 Task: Find connections with filter location Siwāna with filter topic #Mentoringwith filter profile language English with filter current company Gates Corporation with filter school ST MARKS PUBLIC SCHOOL with filter industry Specialty Trade Contractors with filter service category Consulting with filter keywords title Team Leader
Action: Mouse moved to (551, 79)
Screenshot: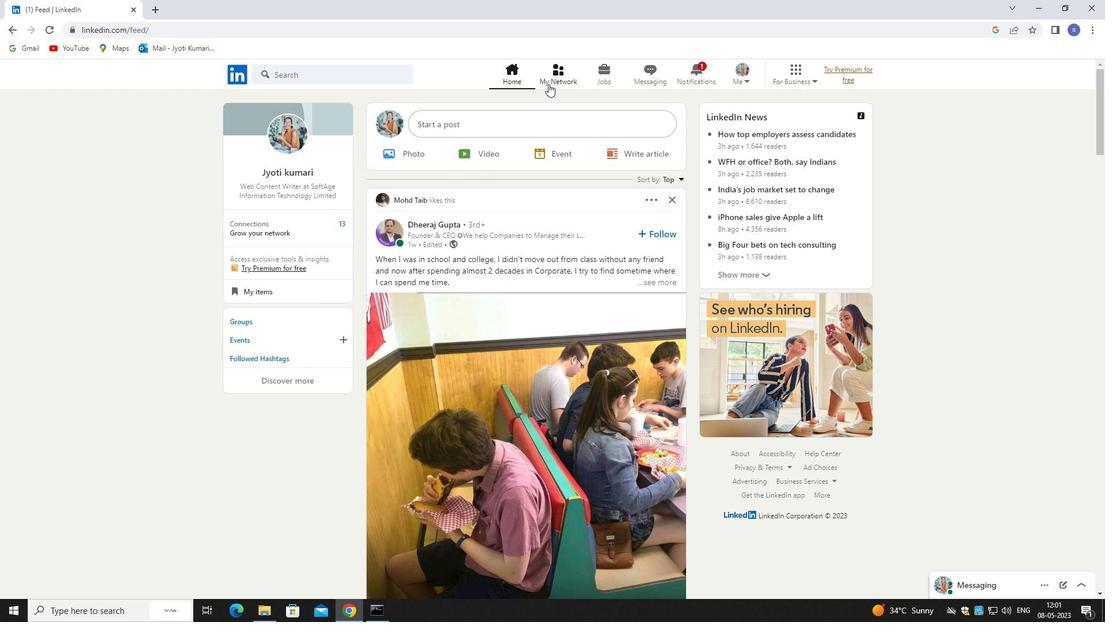 
Action: Mouse pressed left at (551, 79)
Screenshot: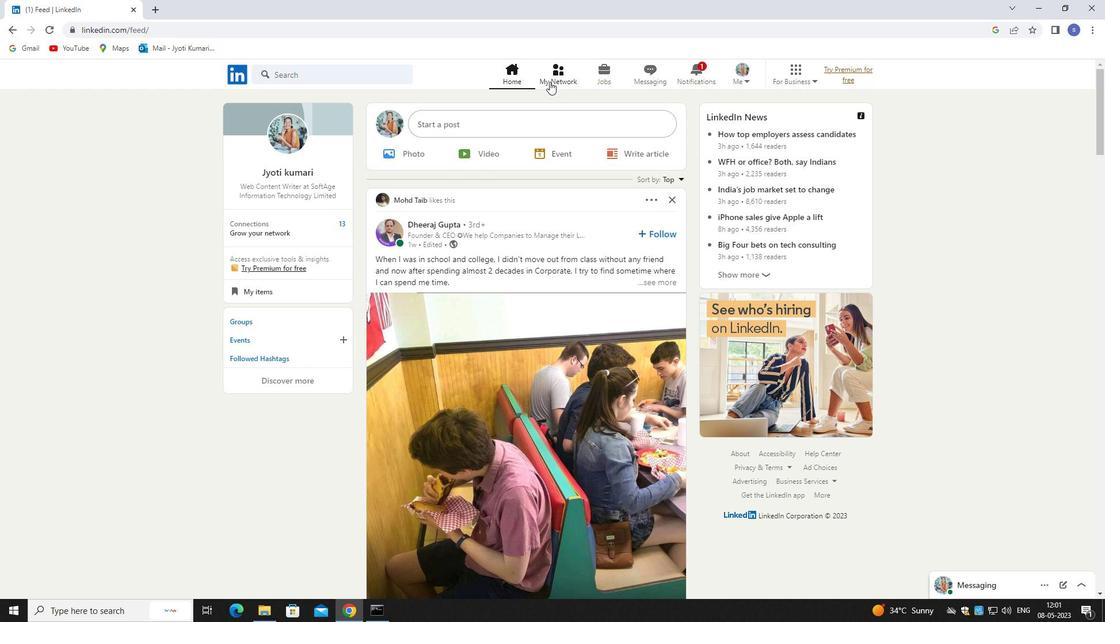 
Action: Mouse pressed left at (551, 79)
Screenshot: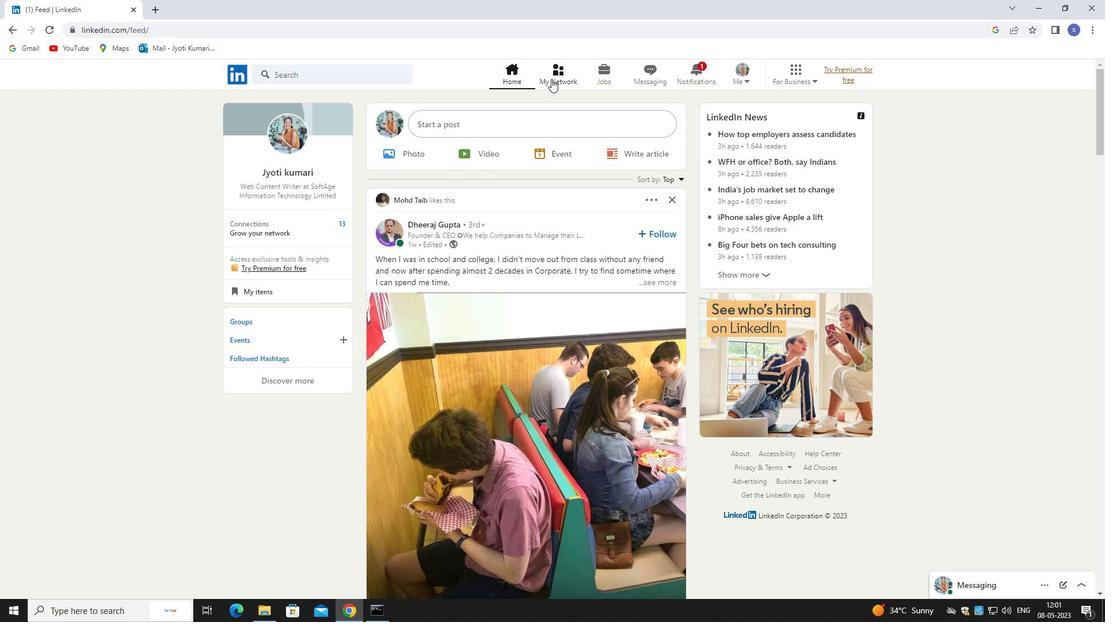 
Action: Mouse moved to (308, 141)
Screenshot: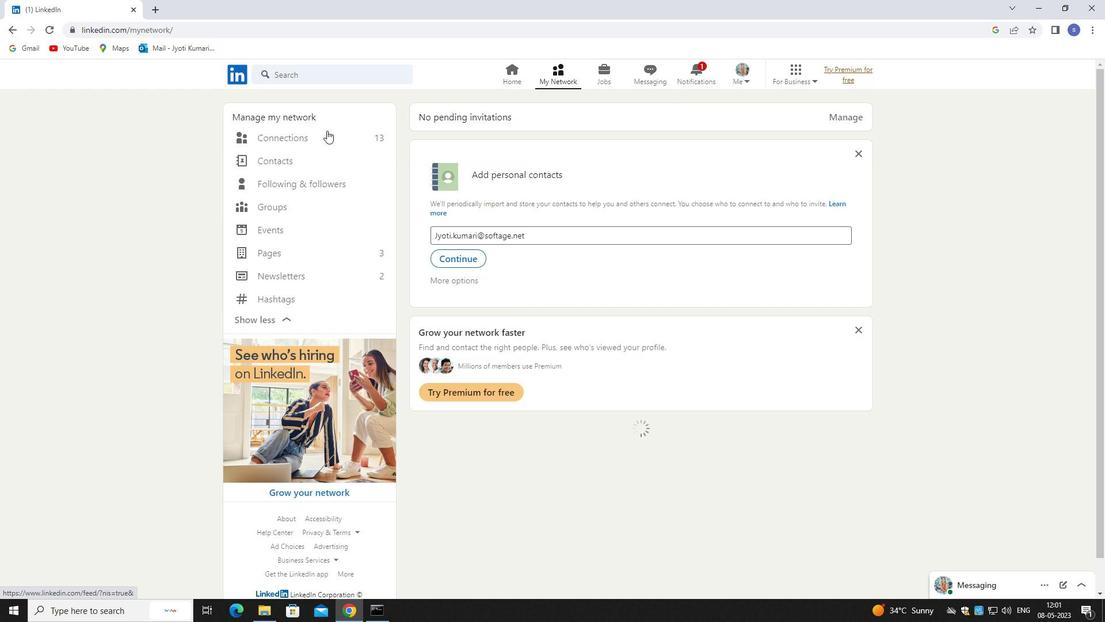 
Action: Mouse pressed left at (308, 141)
Screenshot: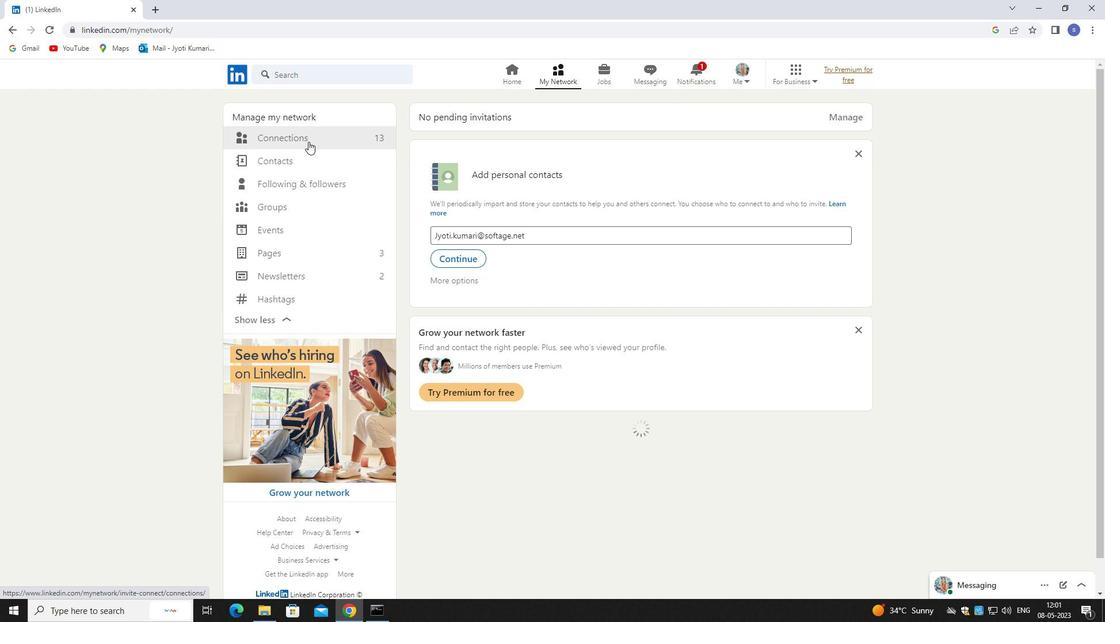 
Action: Mouse pressed left at (308, 141)
Screenshot: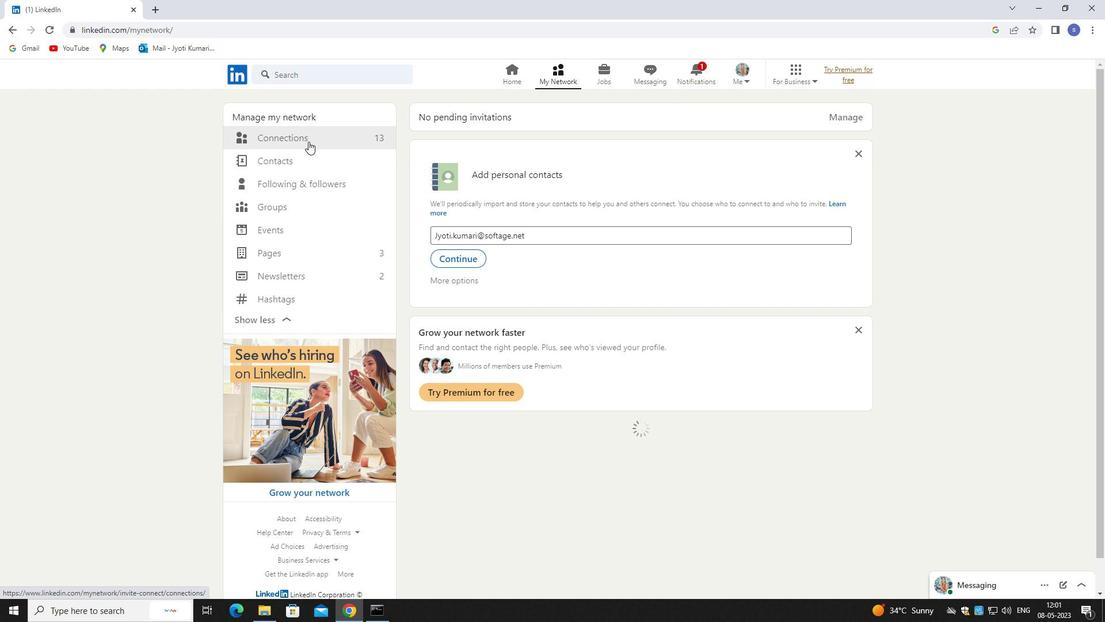 
Action: Mouse moved to (627, 137)
Screenshot: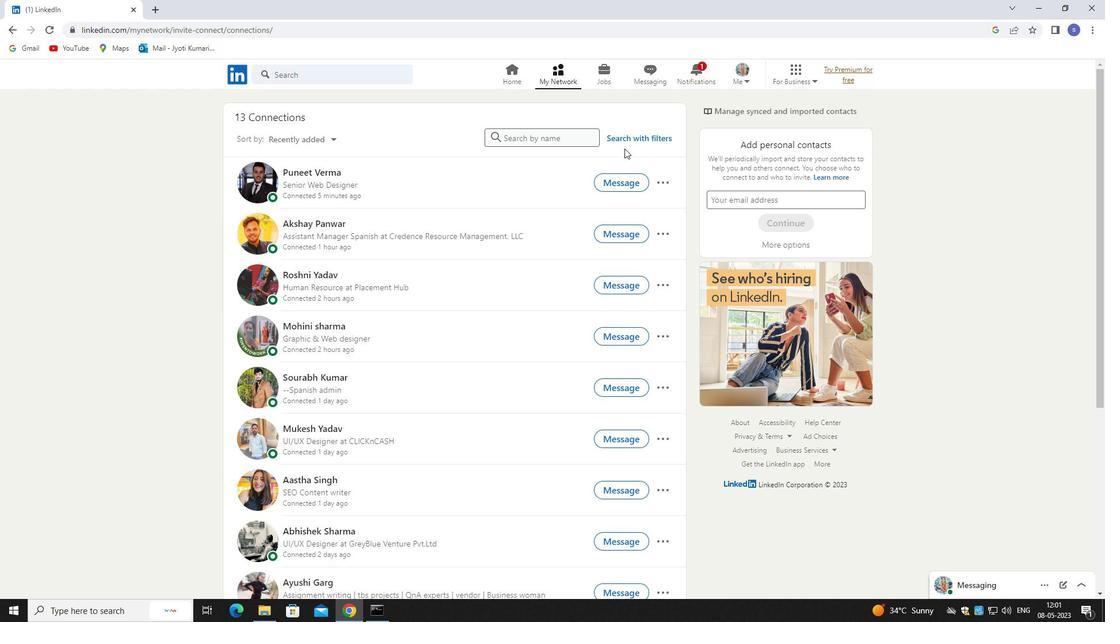 
Action: Mouse pressed left at (627, 137)
Screenshot: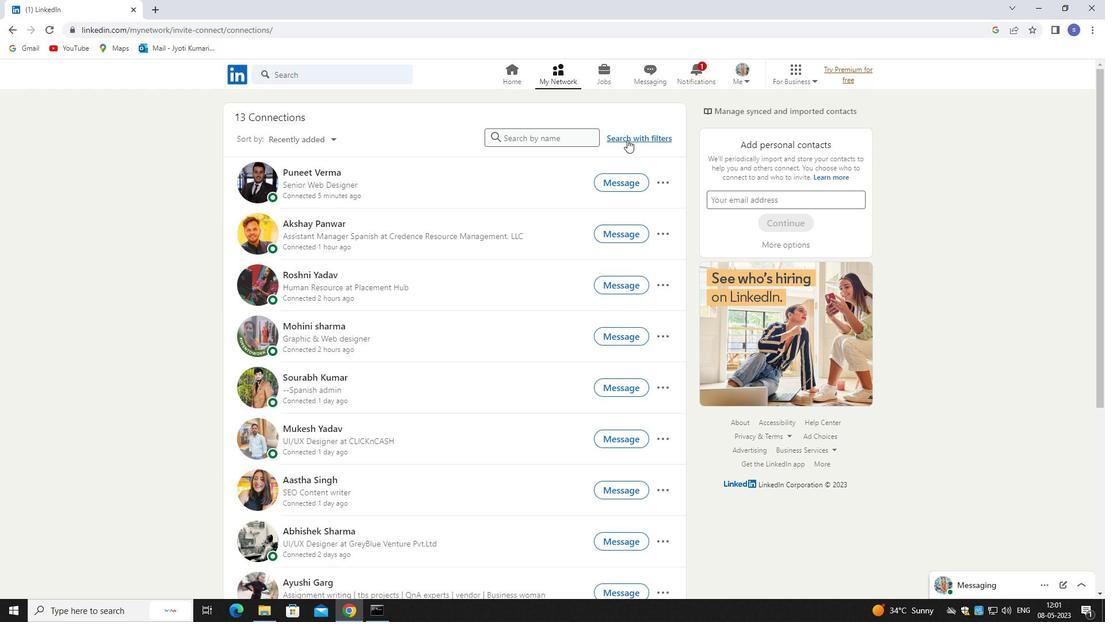 
Action: Mouse moved to (585, 105)
Screenshot: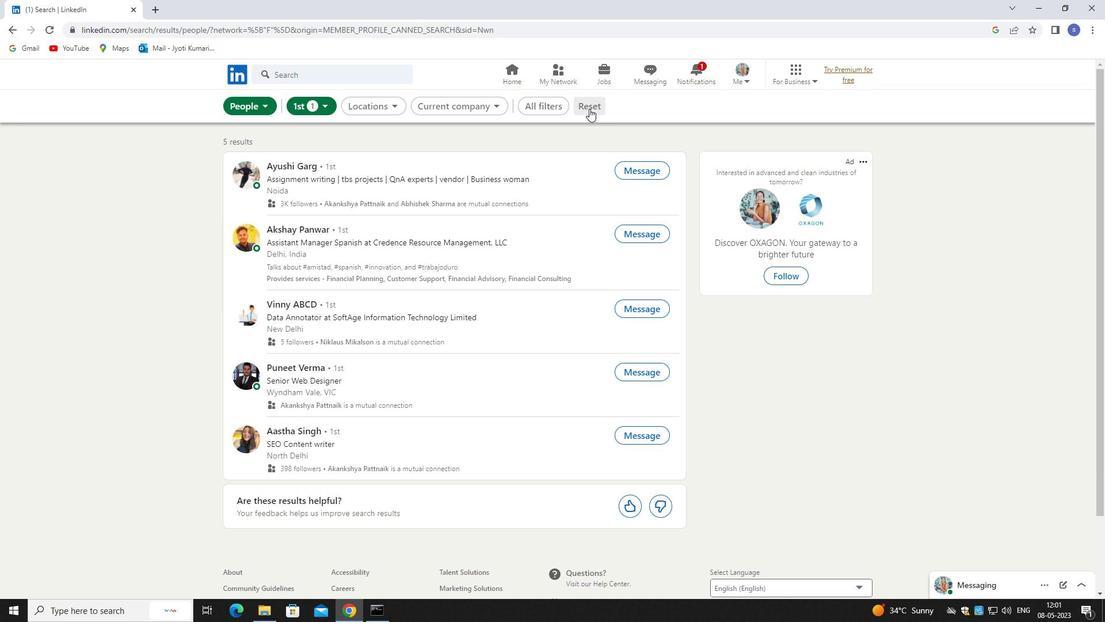 
Action: Mouse pressed left at (585, 105)
Screenshot: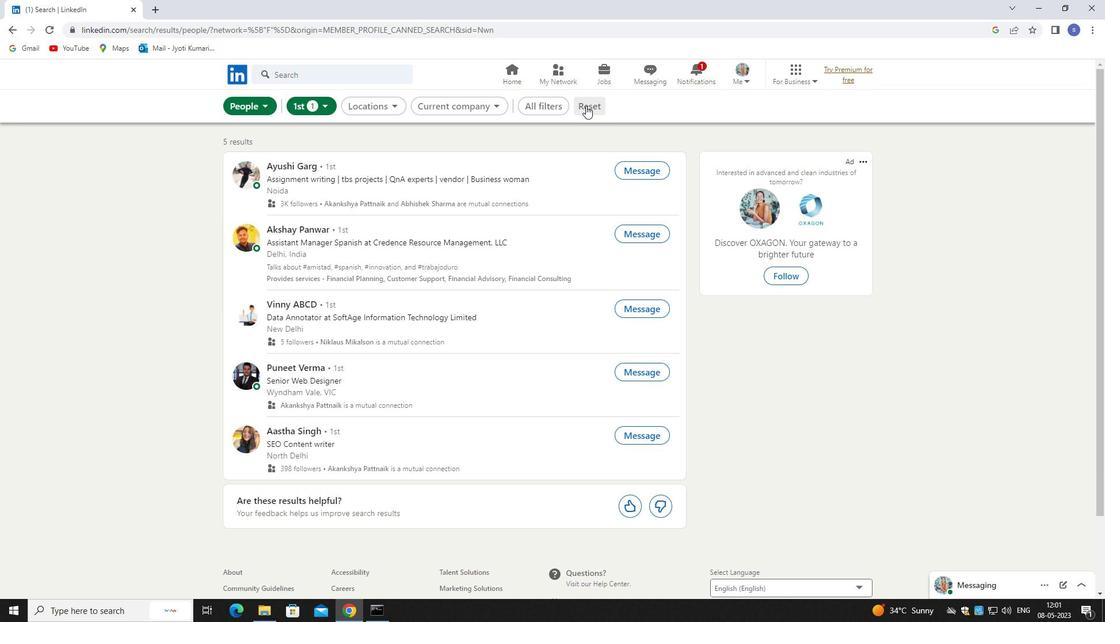 
Action: Mouse moved to (576, 103)
Screenshot: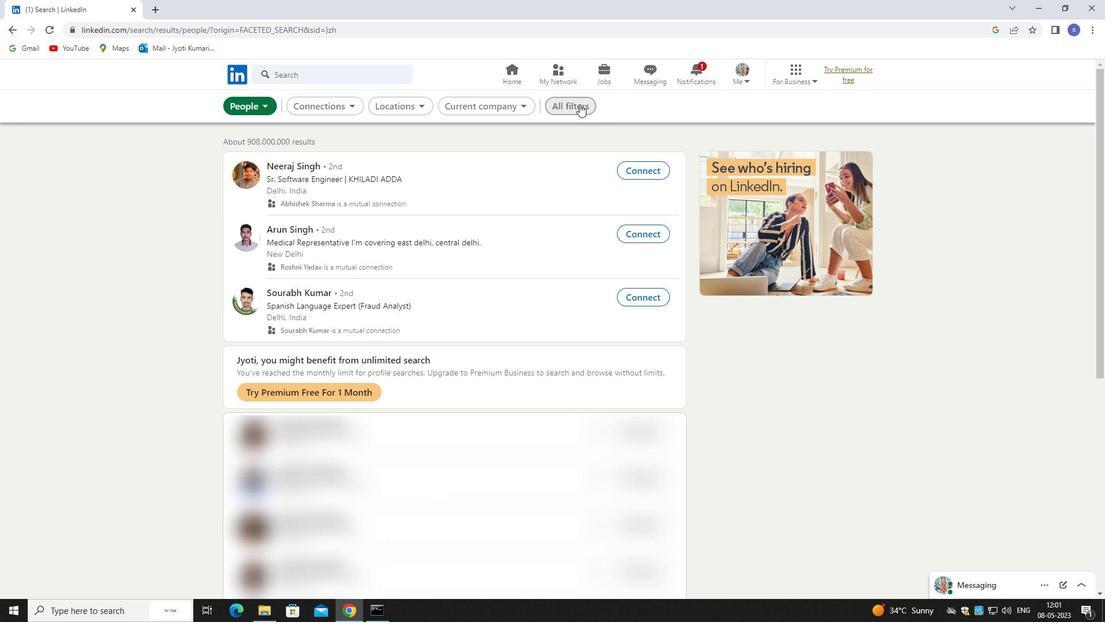 
Action: Mouse pressed left at (576, 103)
Screenshot: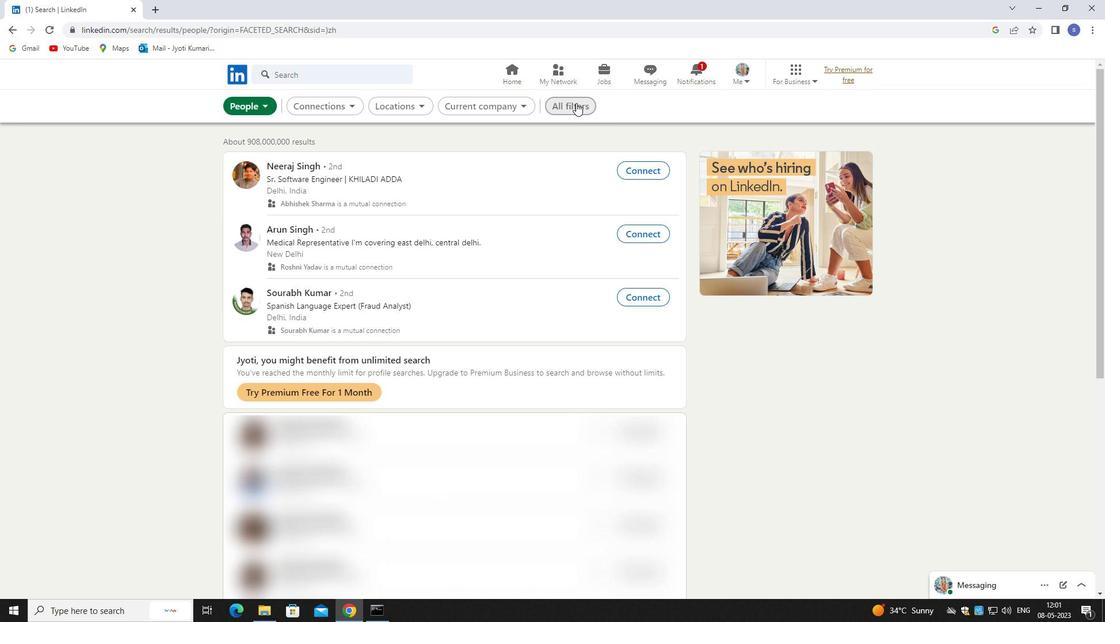 
Action: Mouse moved to (982, 447)
Screenshot: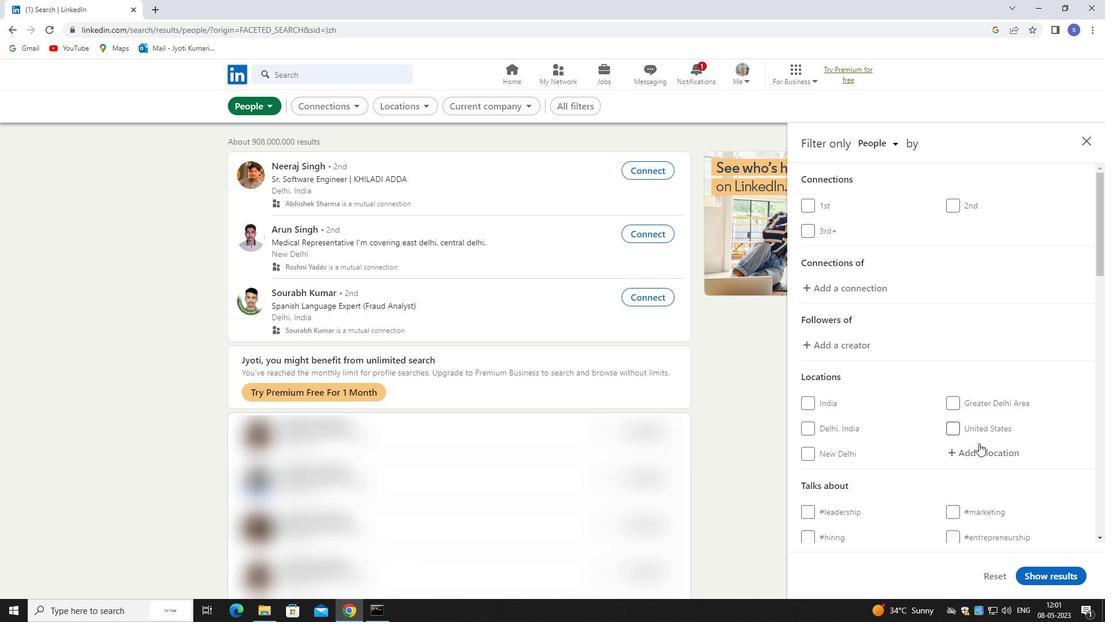 
Action: Mouse pressed left at (982, 447)
Screenshot: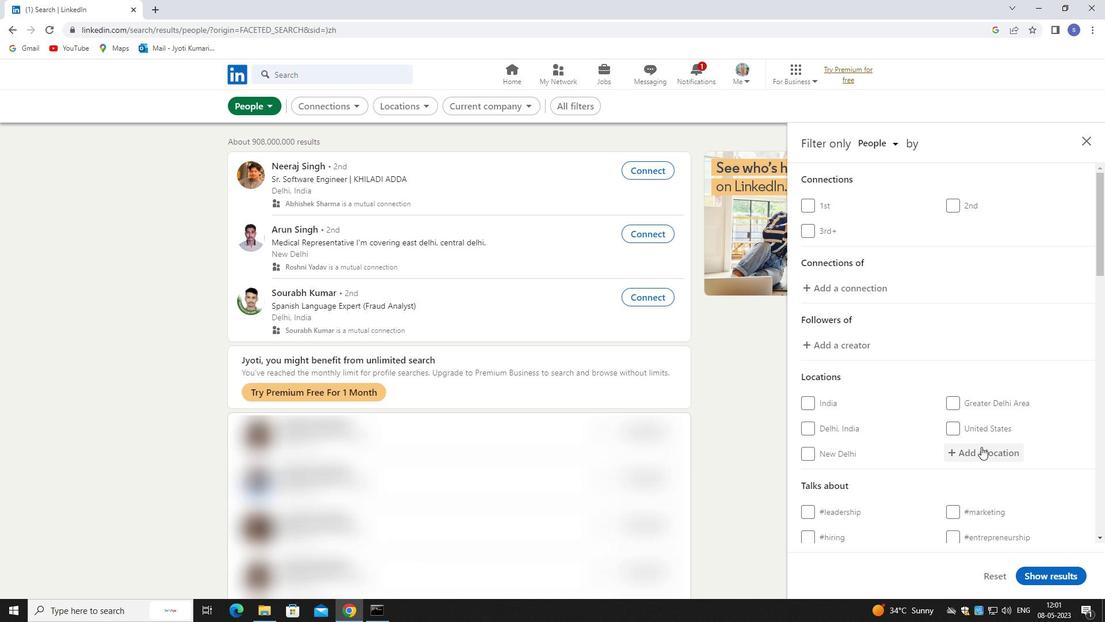
Action: Mouse moved to (888, 443)
Screenshot: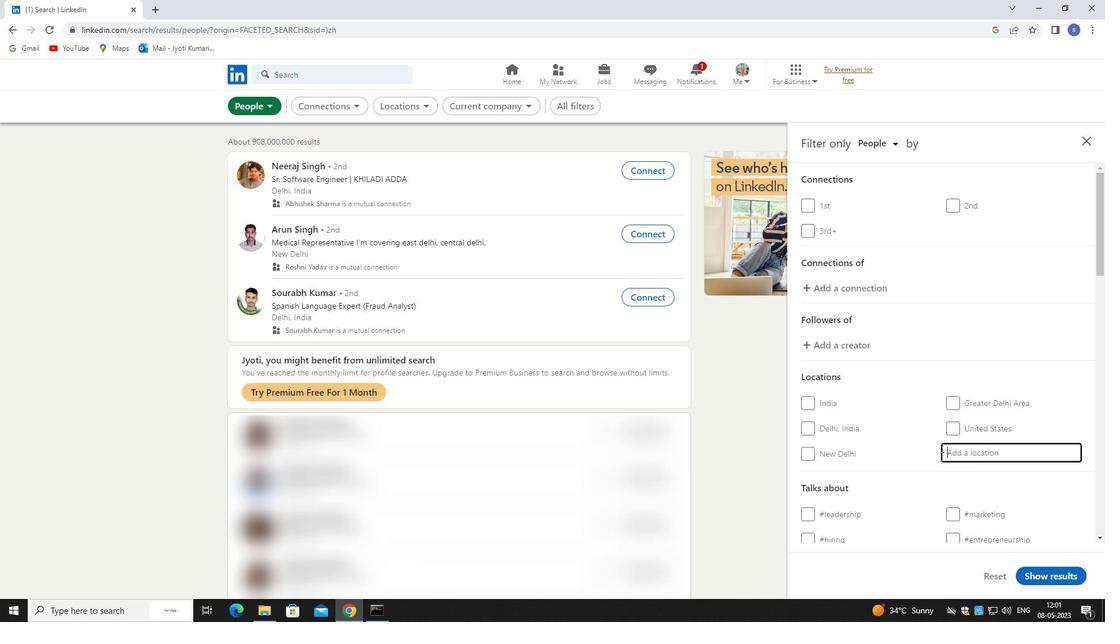 
Action: Key pressed siwn<Key.backspace>ana
Screenshot: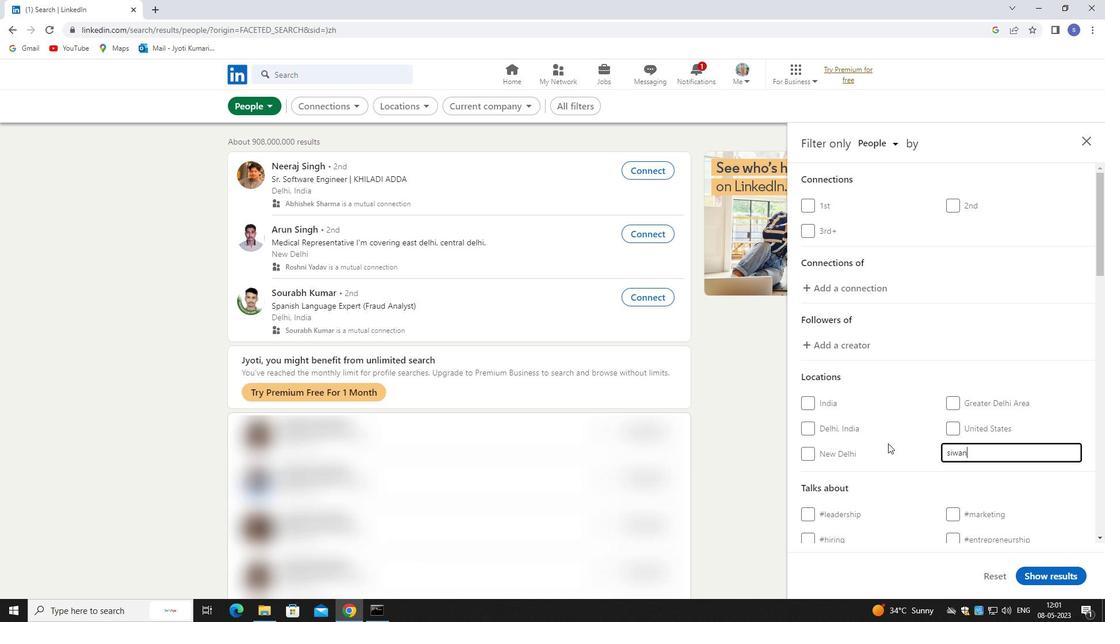 
Action: Mouse moved to (884, 475)
Screenshot: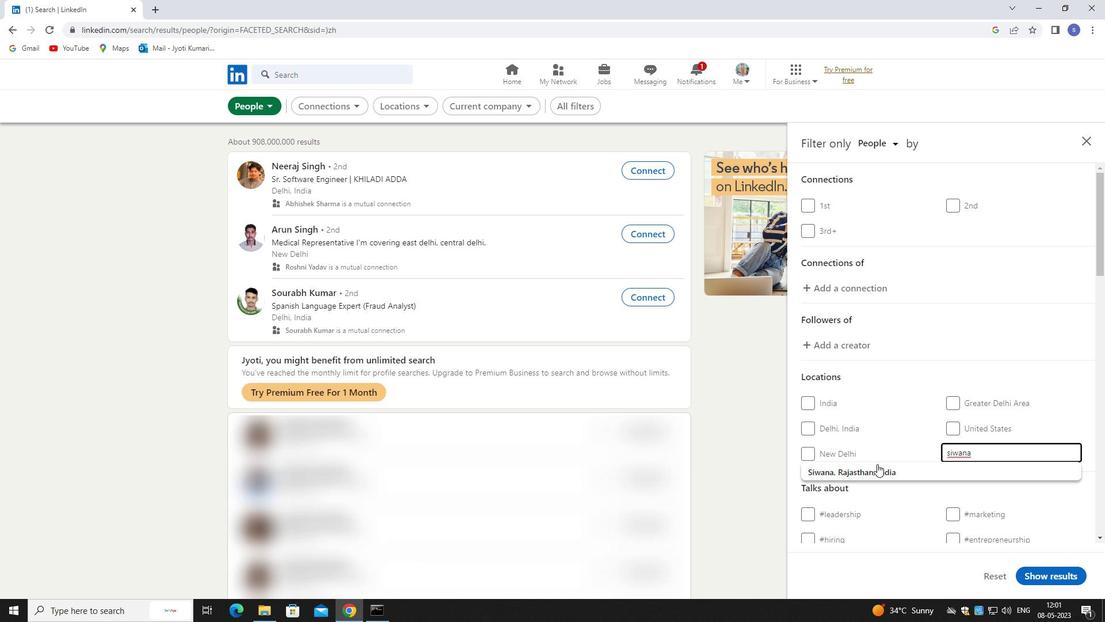 
Action: Mouse pressed left at (884, 475)
Screenshot: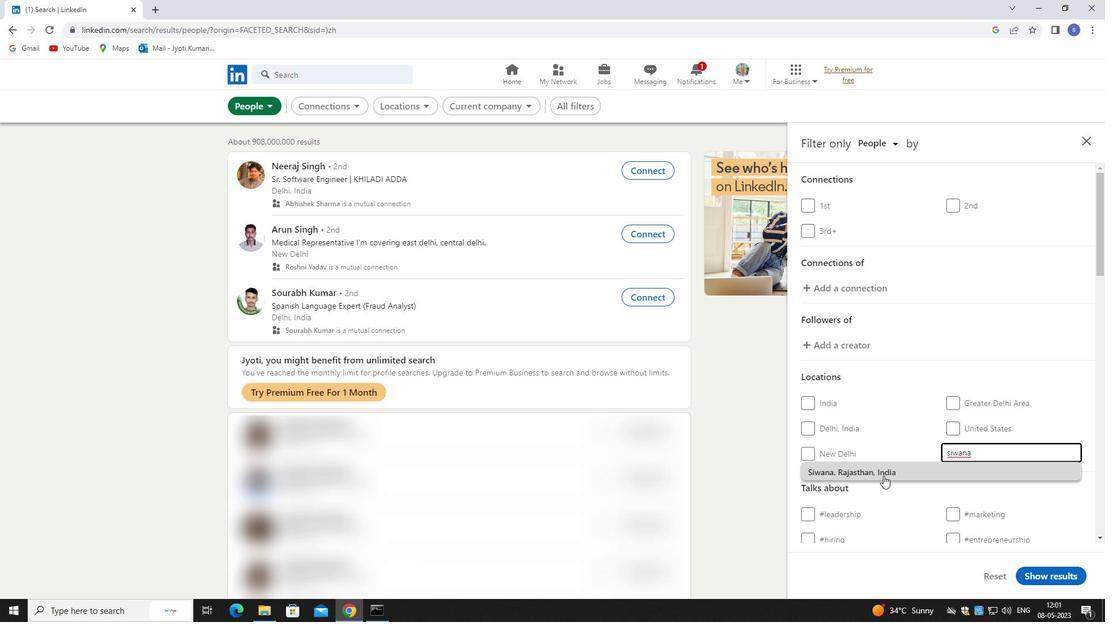
Action: Mouse moved to (895, 461)
Screenshot: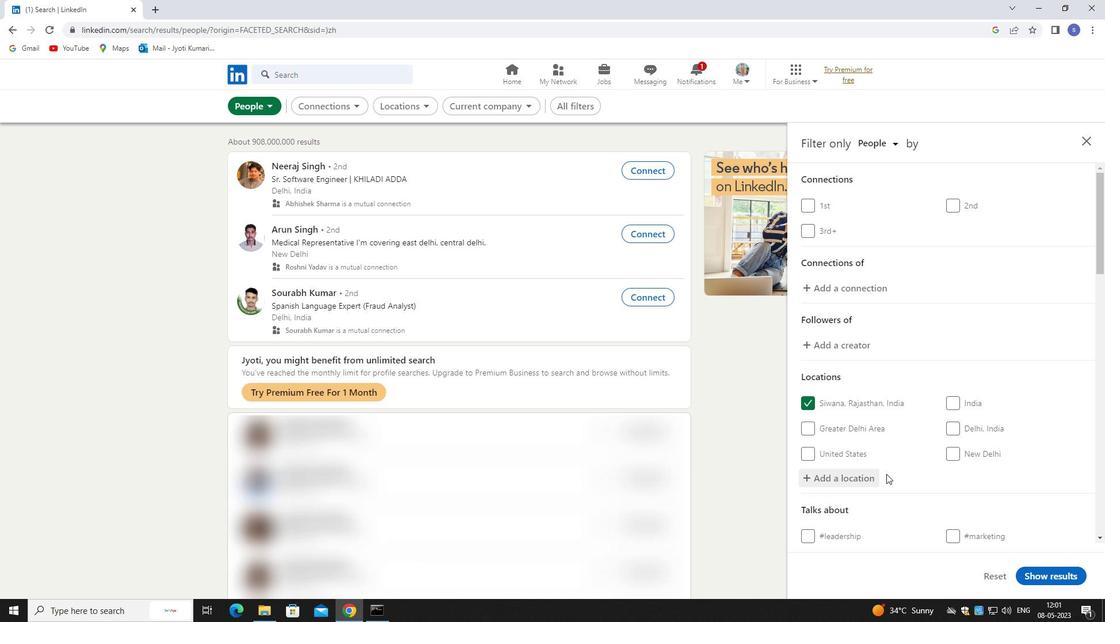 
Action: Mouse scrolled (895, 460) with delta (0, 0)
Screenshot: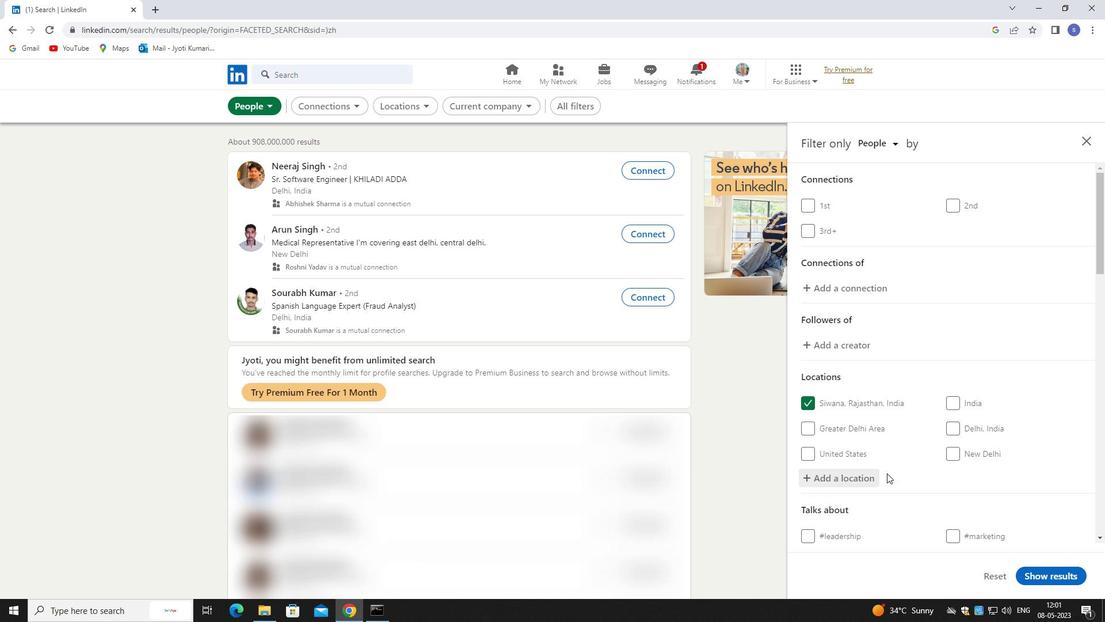 
Action: Mouse moved to (901, 461)
Screenshot: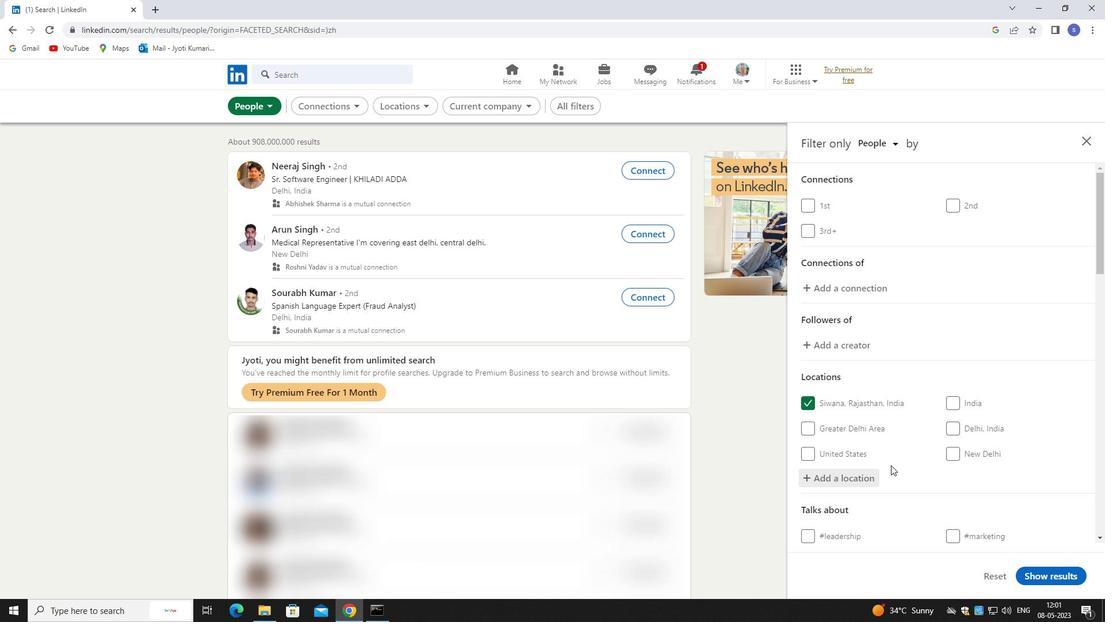 
Action: Mouse scrolled (901, 460) with delta (0, 0)
Screenshot: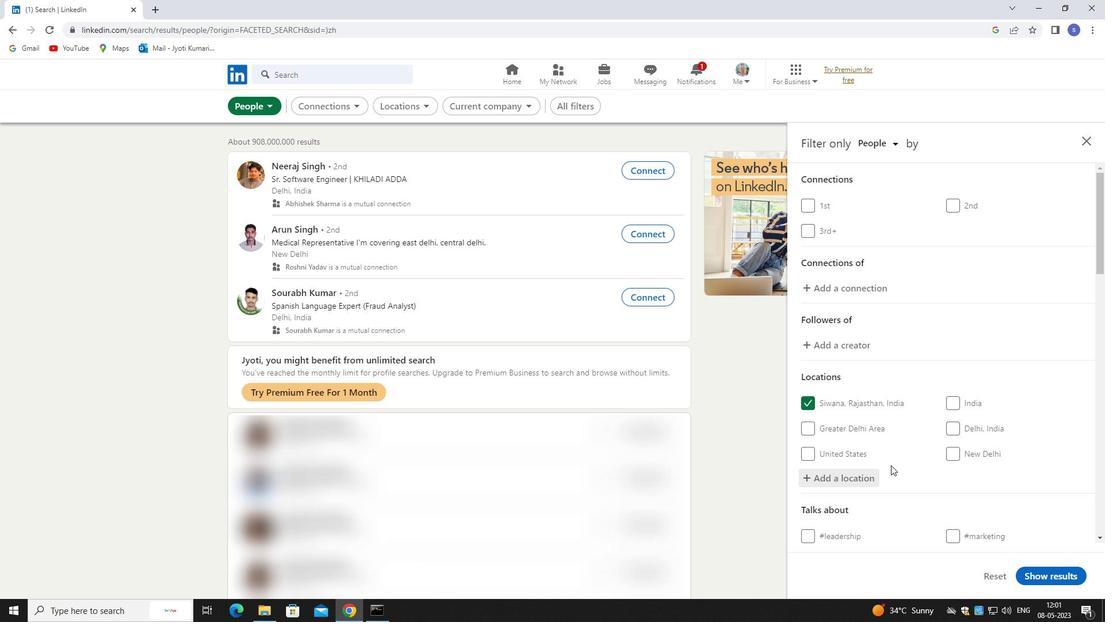 
Action: Mouse moved to (917, 464)
Screenshot: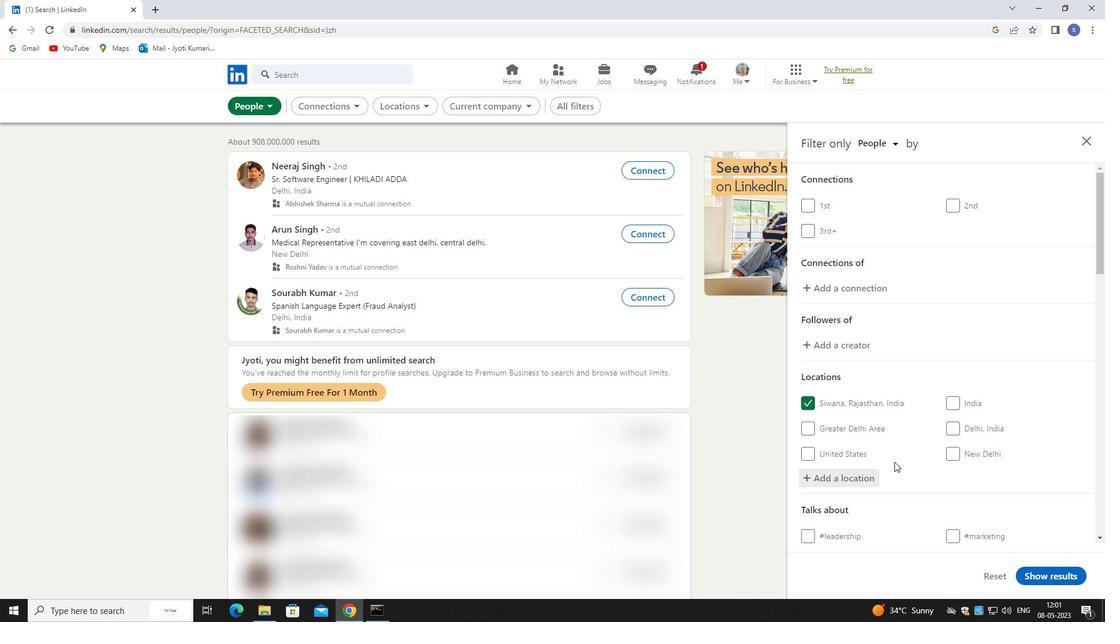 
Action: Mouse scrolled (917, 464) with delta (0, 0)
Screenshot: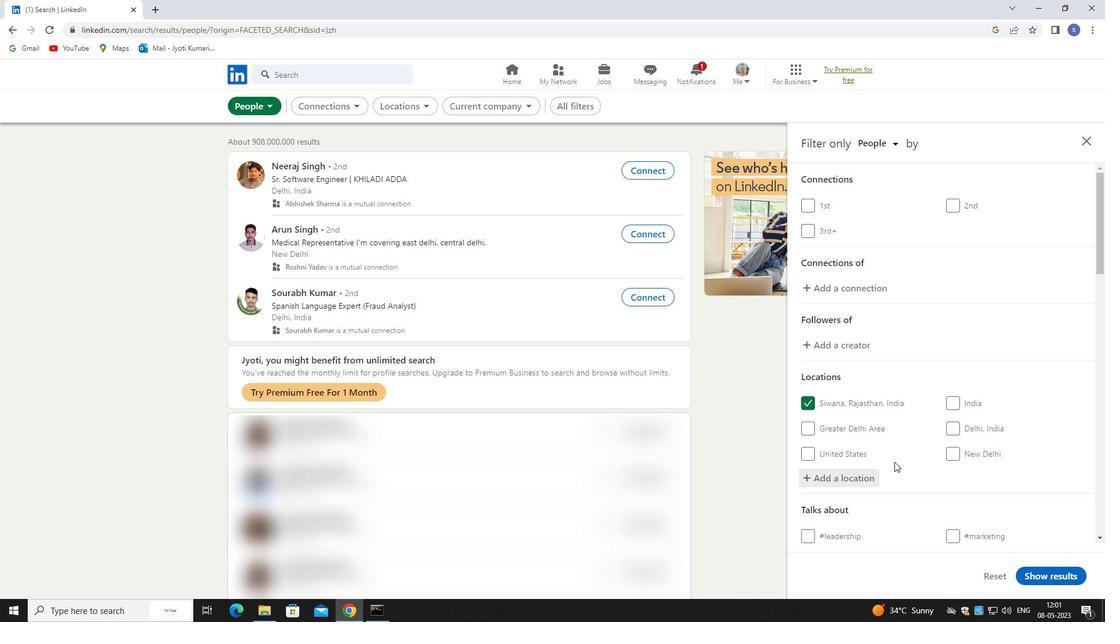 
Action: Mouse moved to (993, 414)
Screenshot: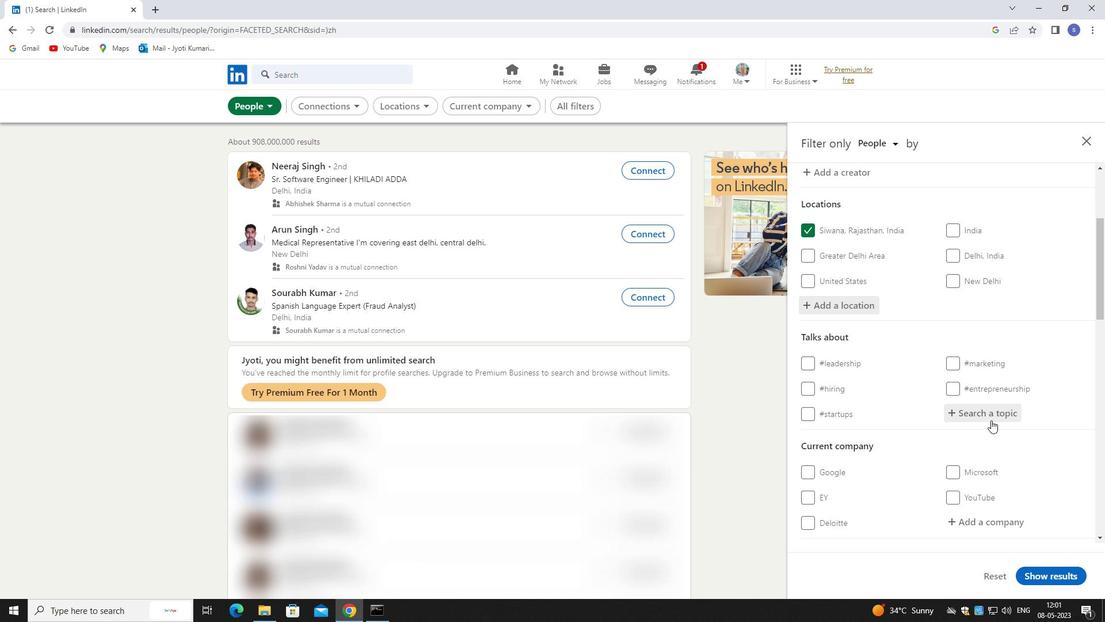 
Action: Mouse pressed left at (993, 414)
Screenshot: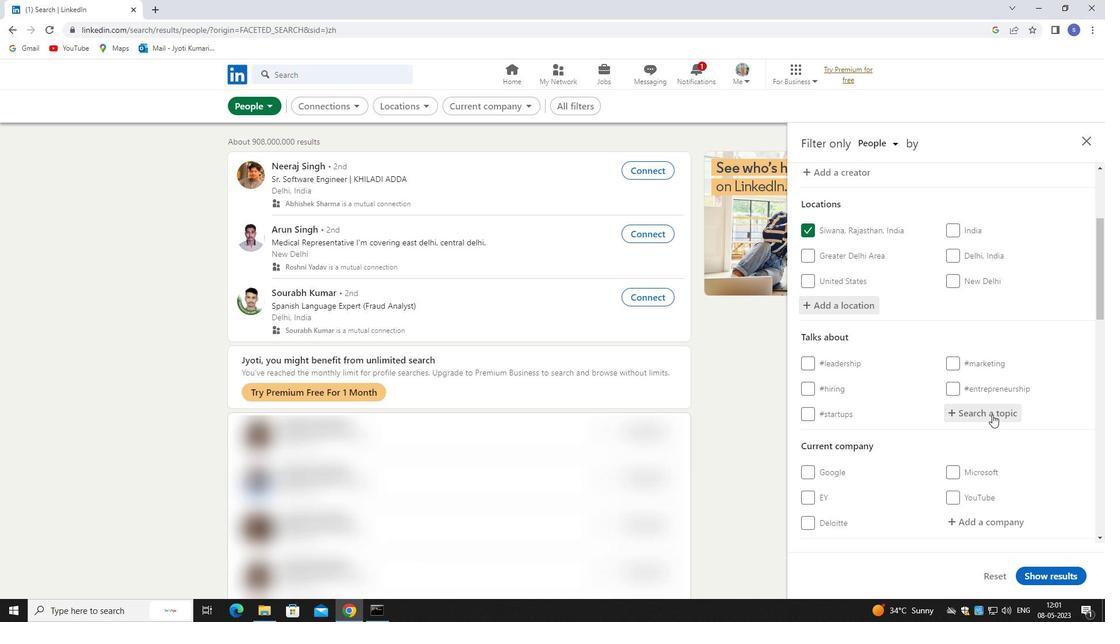 
Action: Mouse moved to (933, 380)
Screenshot: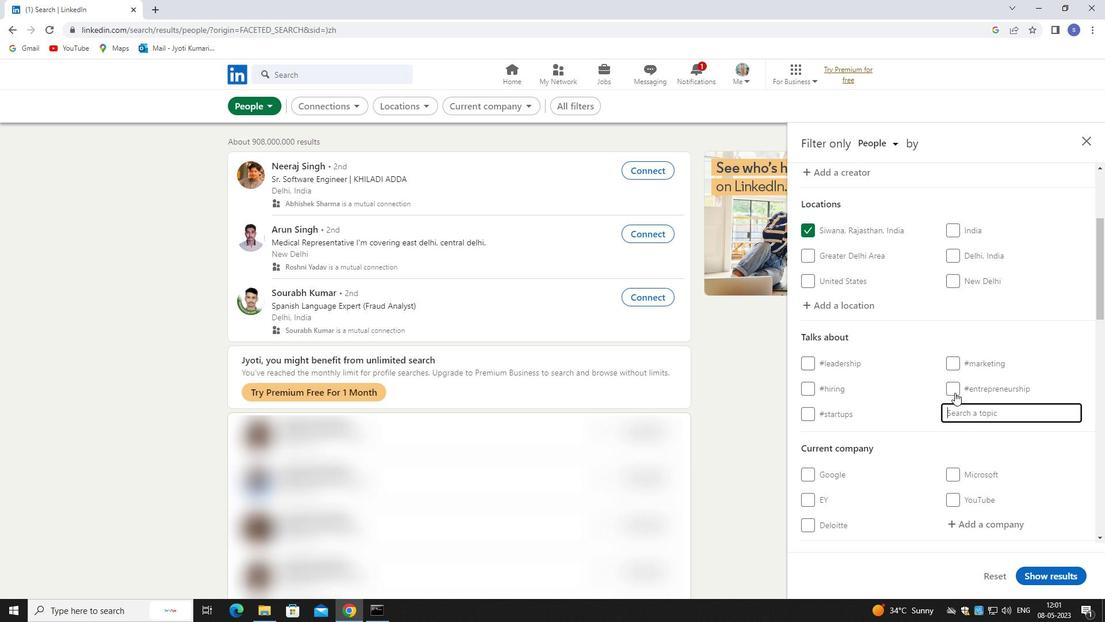 
Action: Key pressed mentor
Screenshot: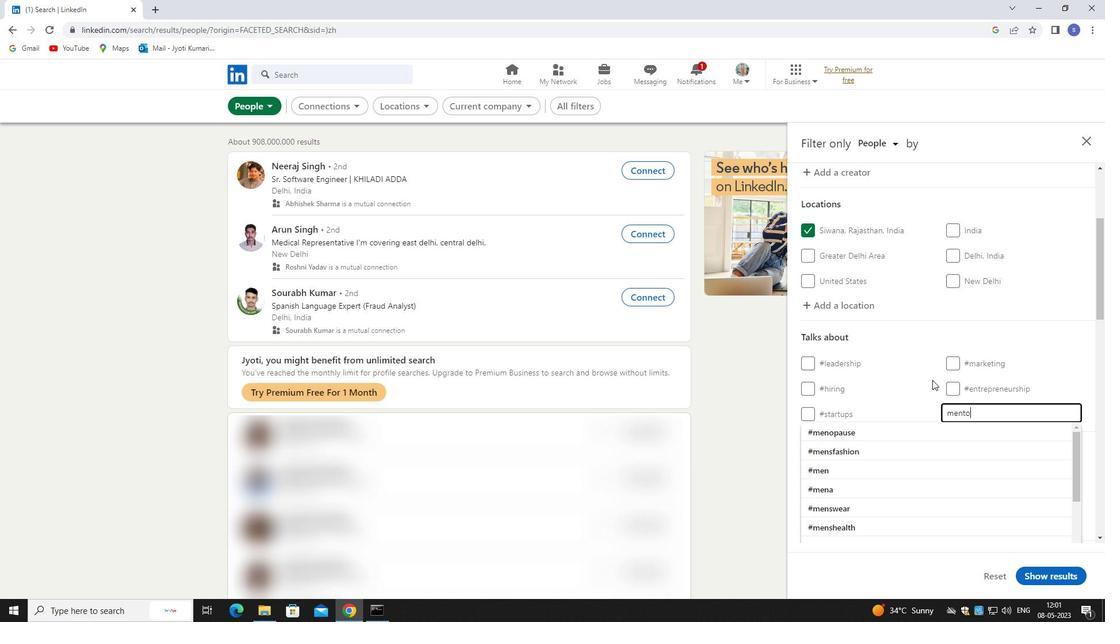 
Action: Mouse moved to (942, 436)
Screenshot: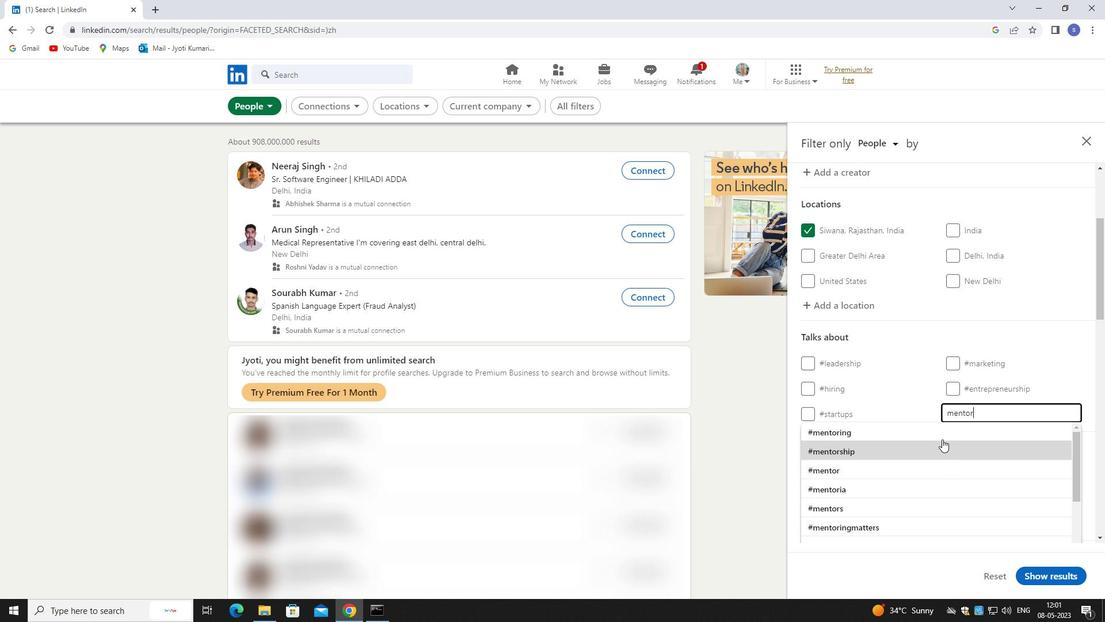 
Action: Mouse pressed left at (942, 436)
Screenshot: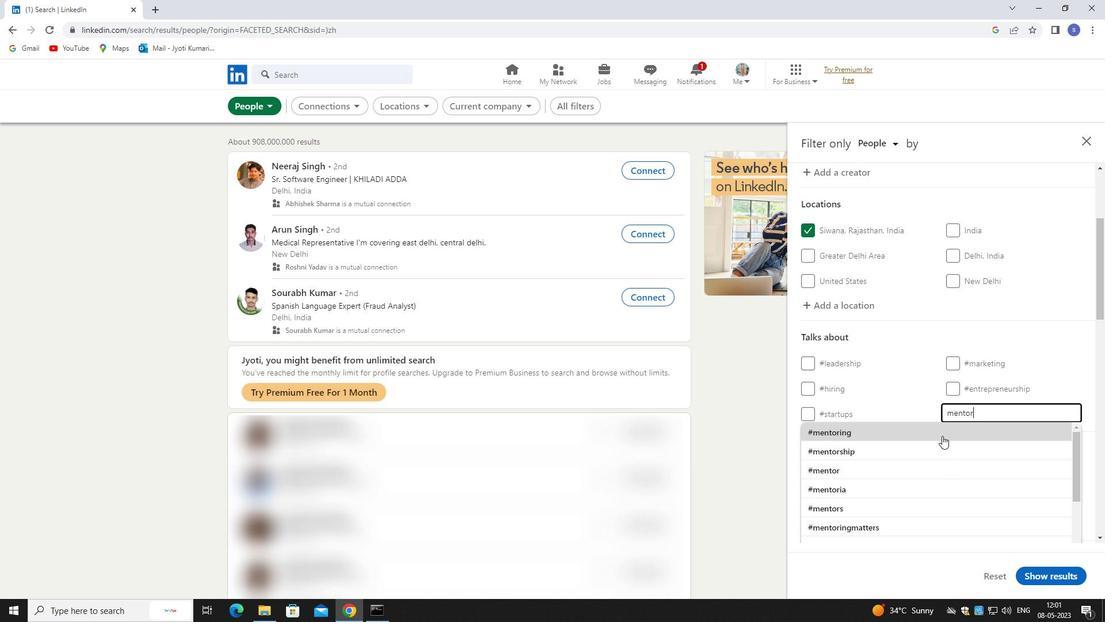 
Action: Mouse moved to (942, 428)
Screenshot: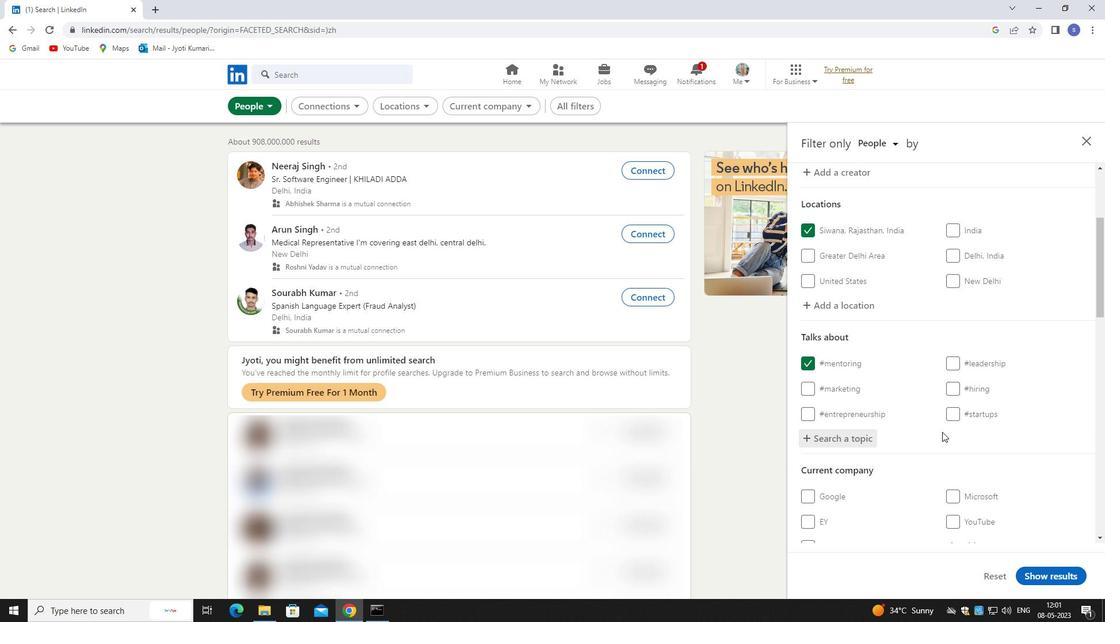 
Action: Mouse scrolled (942, 427) with delta (0, 0)
Screenshot: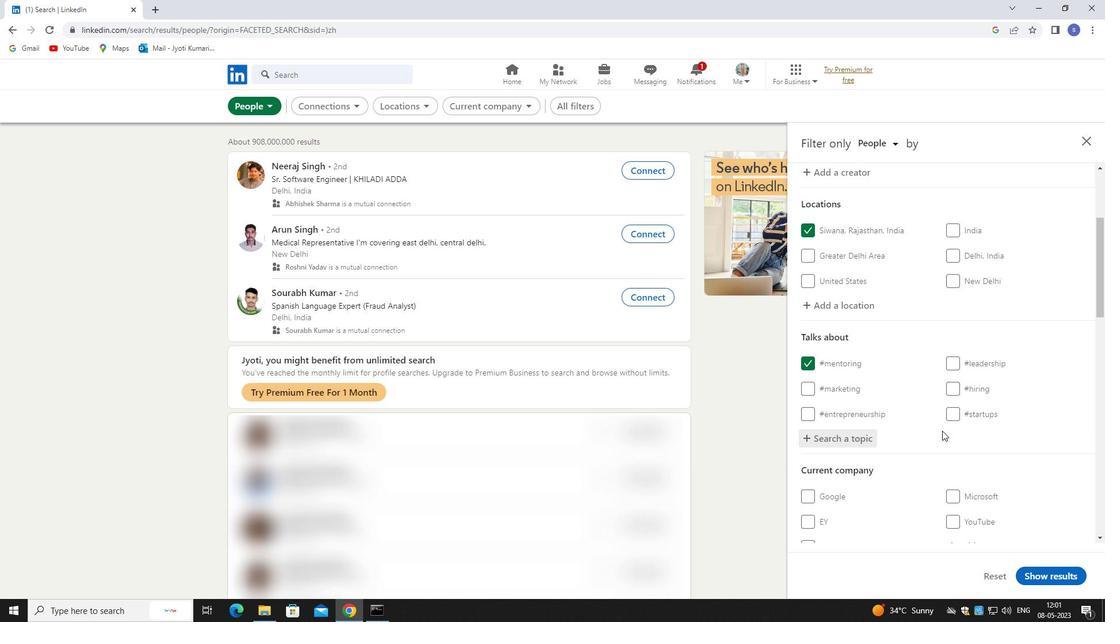 
Action: Mouse scrolled (942, 427) with delta (0, 0)
Screenshot: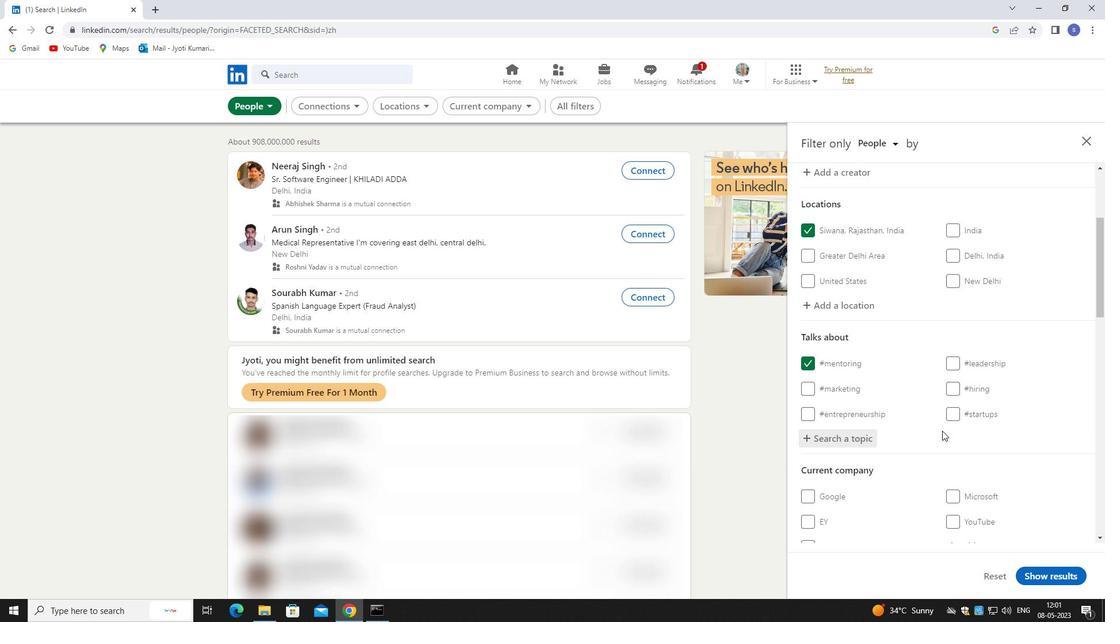 
Action: Mouse scrolled (942, 427) with delta (0, 0)
Screenshot: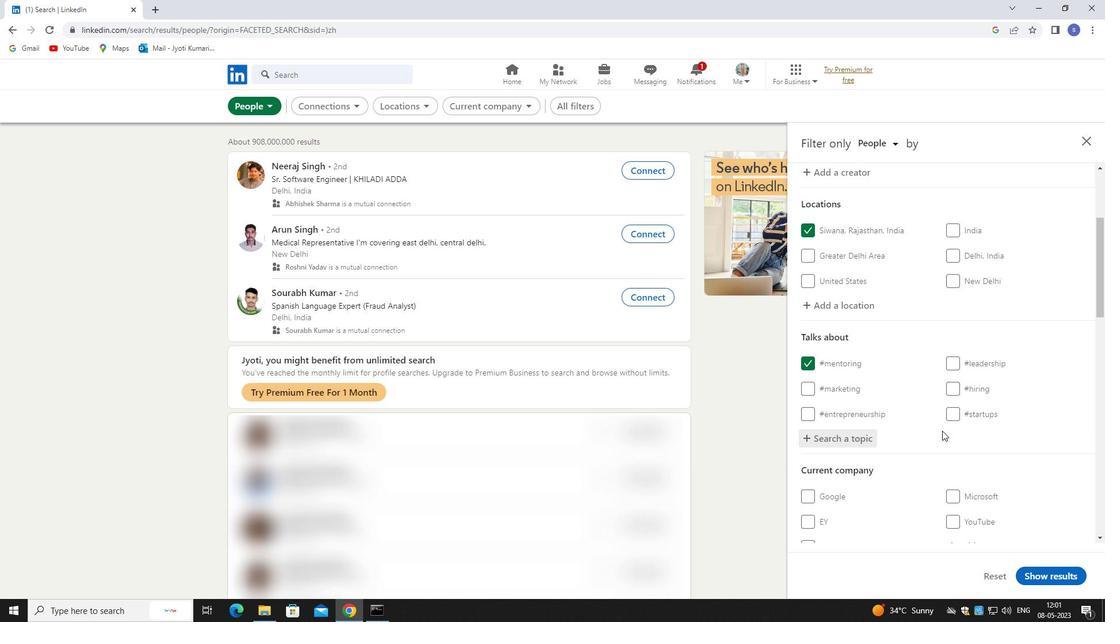 
Action: Mouse scrolled (942, 427) with delta (0, 0)
Screenshot: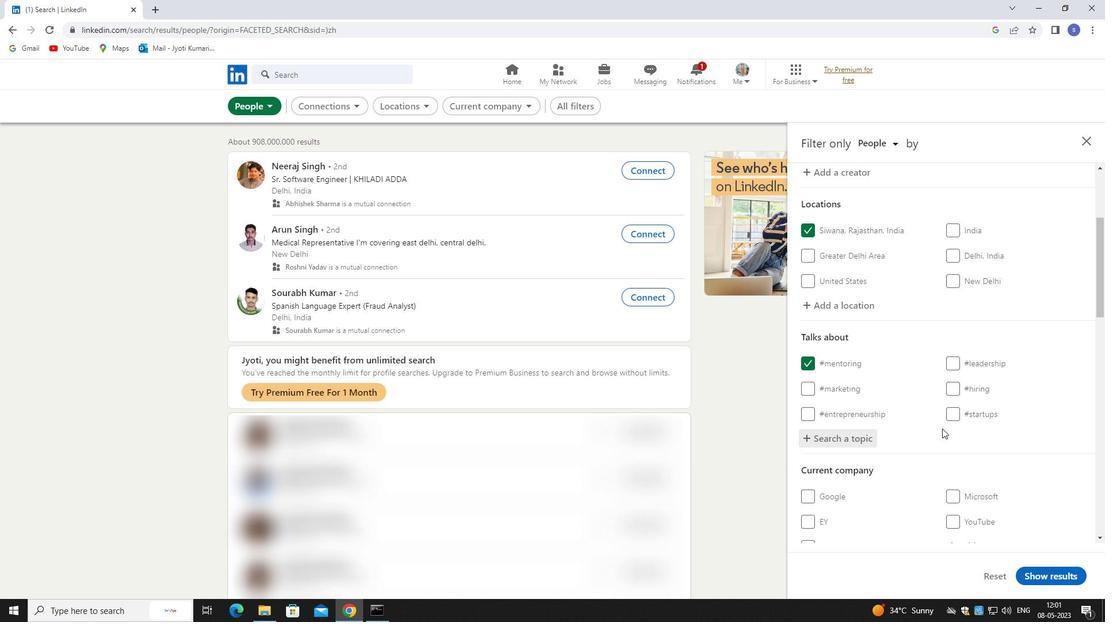 
Action: Mouse moved to (980, 320)
Screenshot: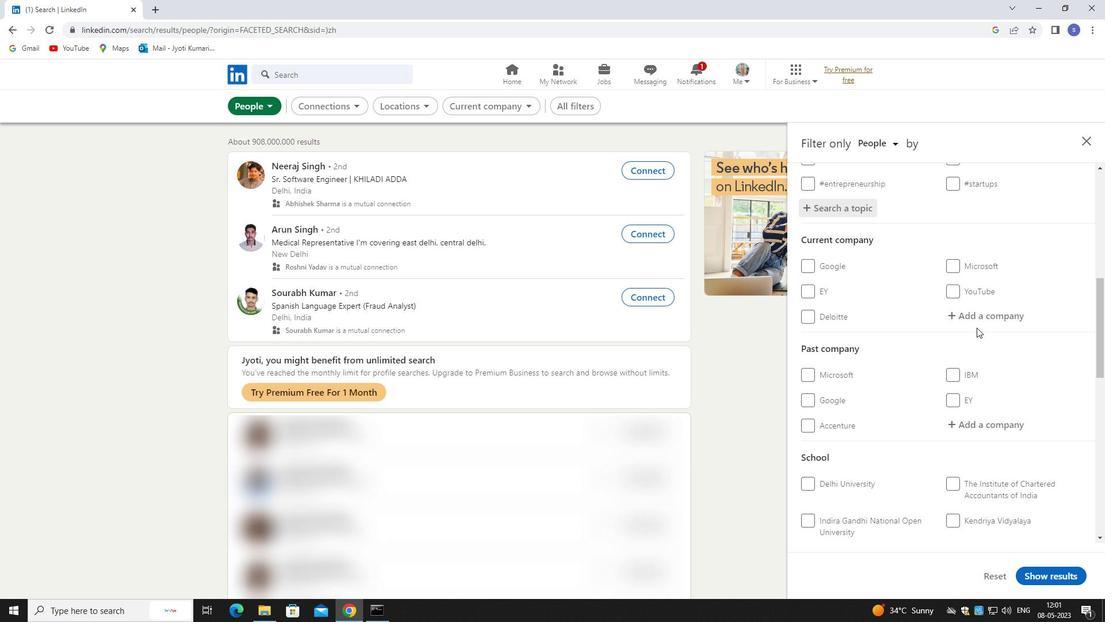 
Action: Mouse pressed left at (980, 320)
Screenshot: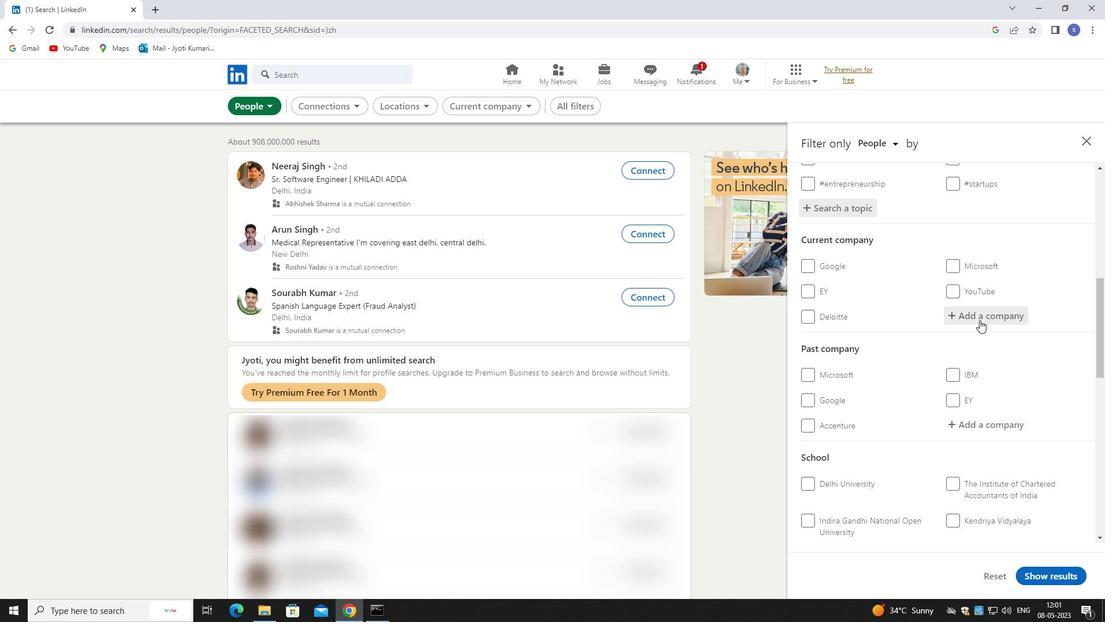 
Action: Key pressed gates<Key.space>c
Screenshot: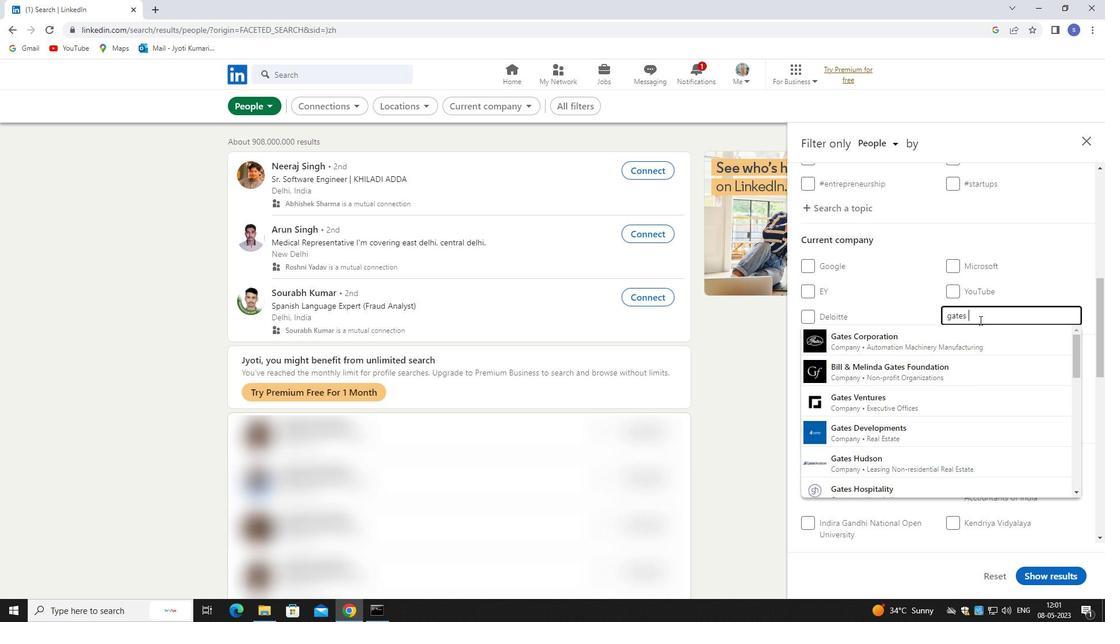 
Action: Mouse moved to (978, 339)
Screenshot: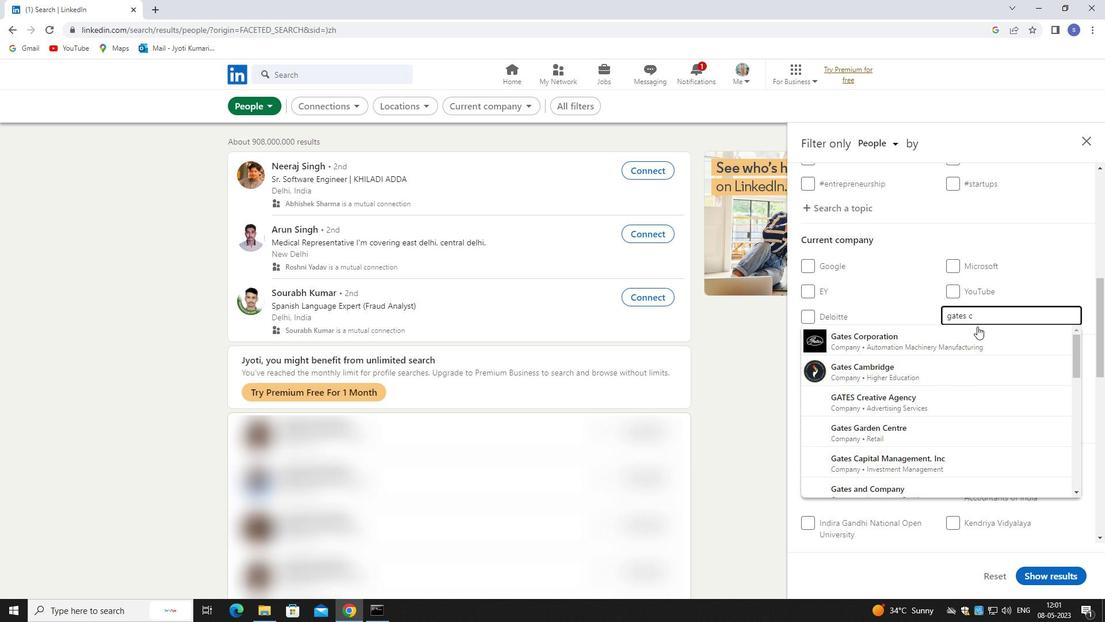 
Action: Mouse pressed left at (978, 339)
Screenshot: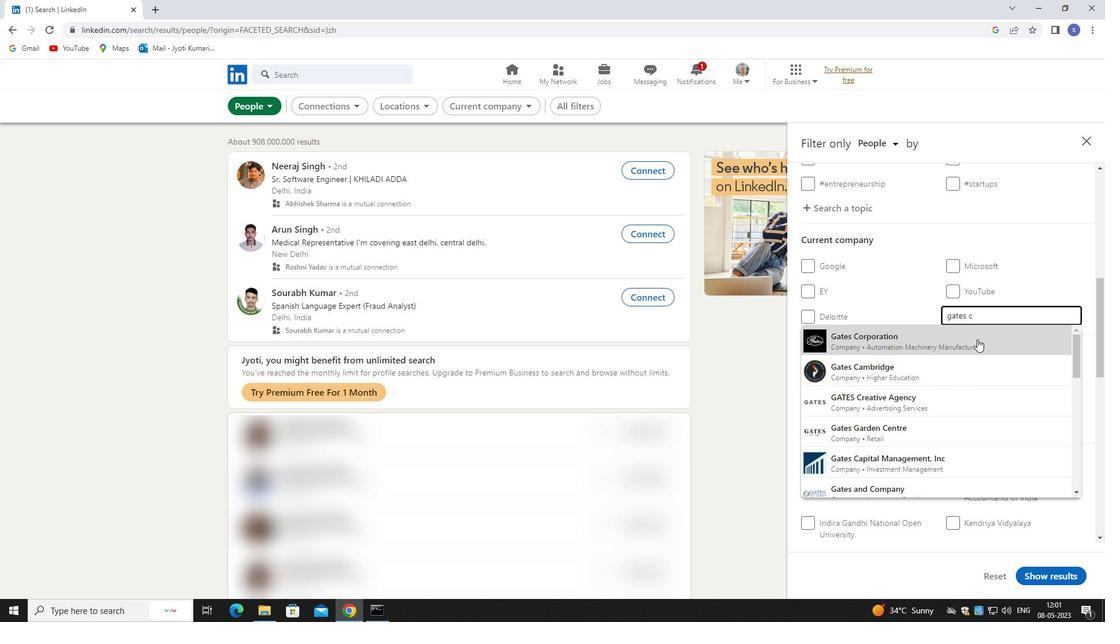 
Action: Mouse moved to (978, 342)
Screenshot: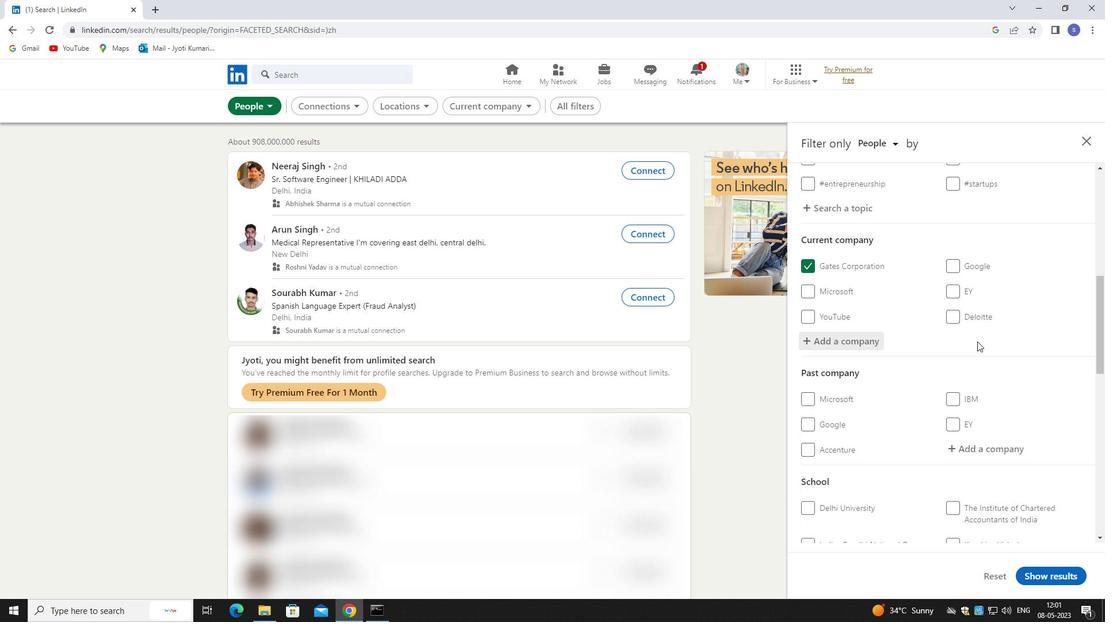 
Action: Mouse scrolled (978, 342) with delta (0, 0)
Screenshot: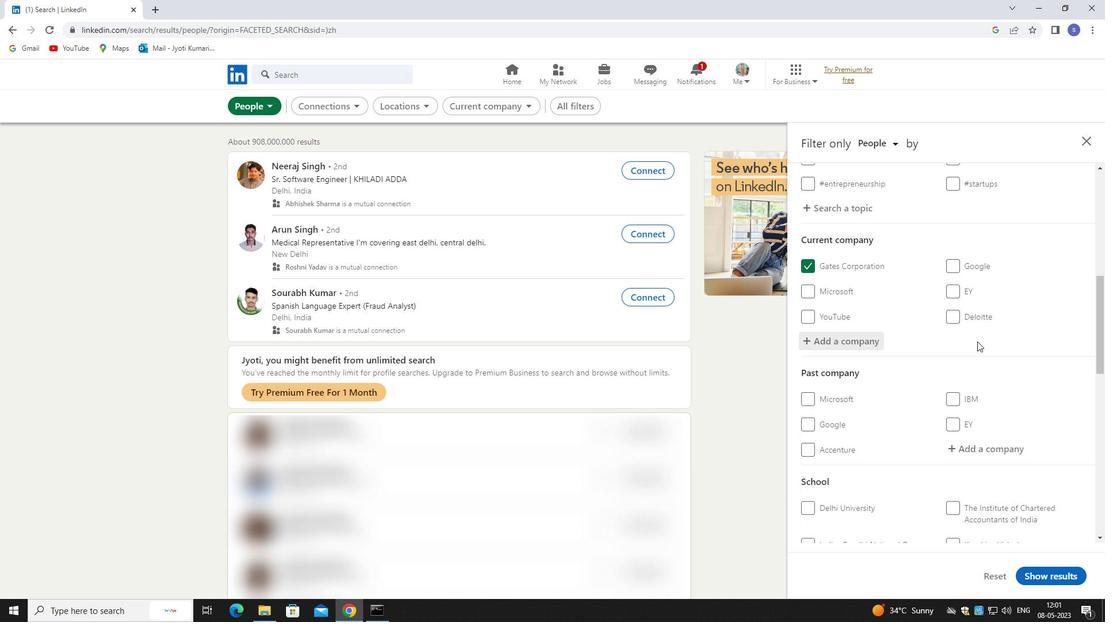 
Action: Mouse scrolled (978, 342) with delta (0, 0)
Screenshot: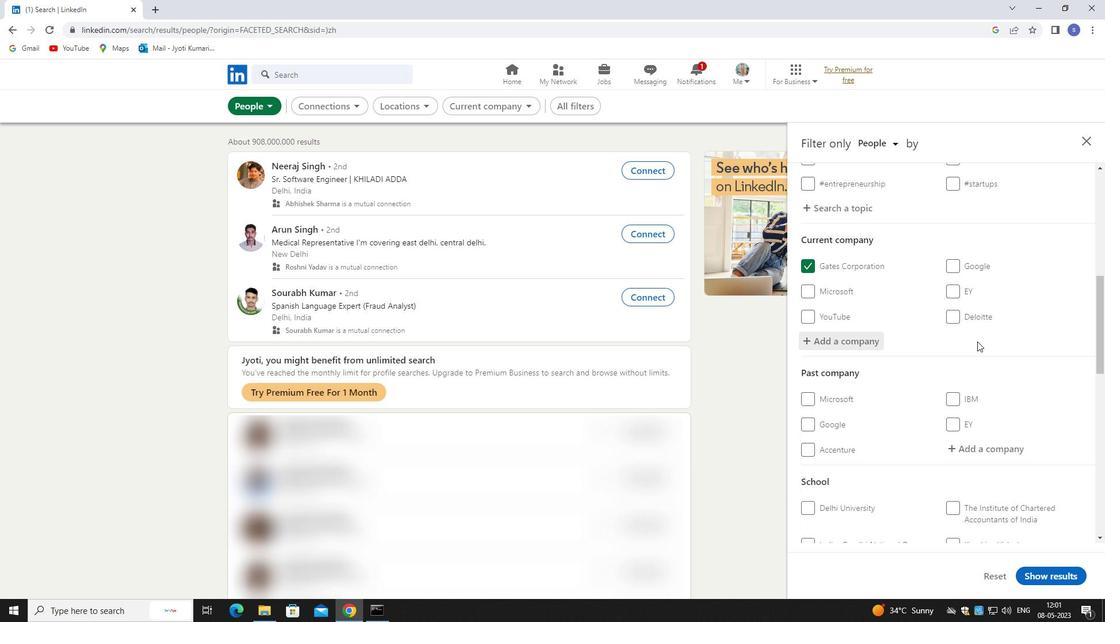 
Action: Mouse scrolled (978, 342) with delta (0, 0)
Screenshot: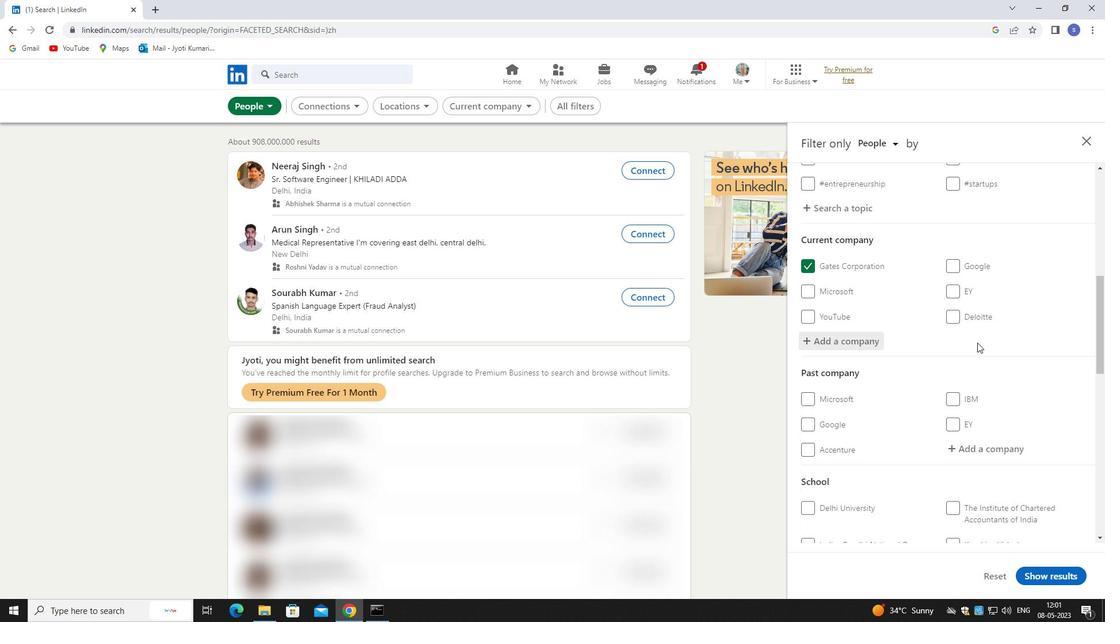 
Action: Mouse moved to (991, 403)
Screenshot: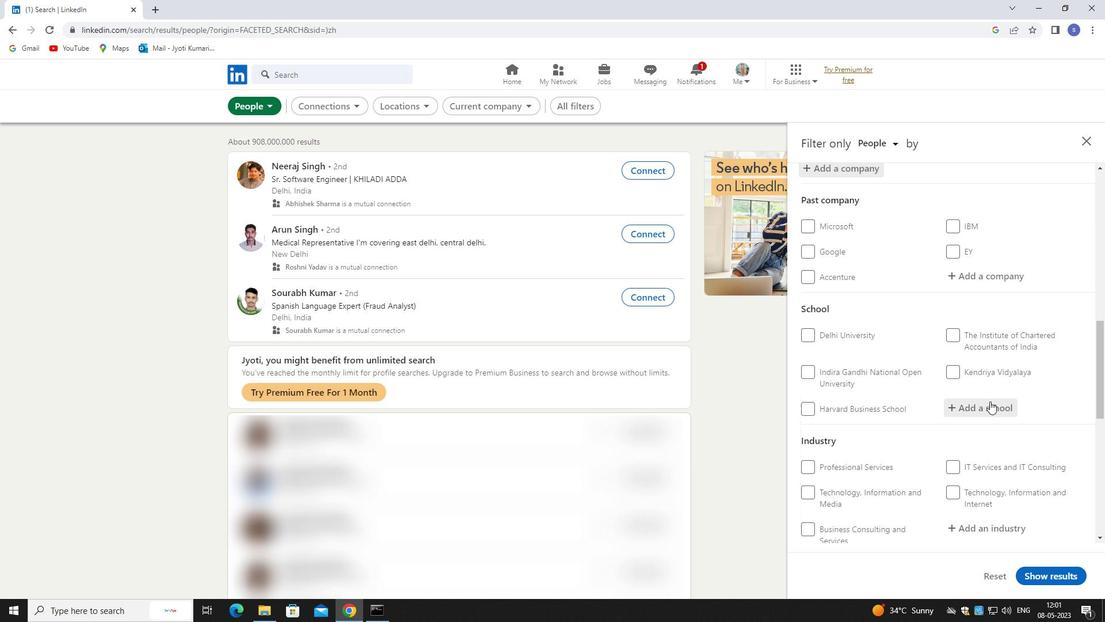 
Action: Mouse pressed left at (991, 403)
Screenshot: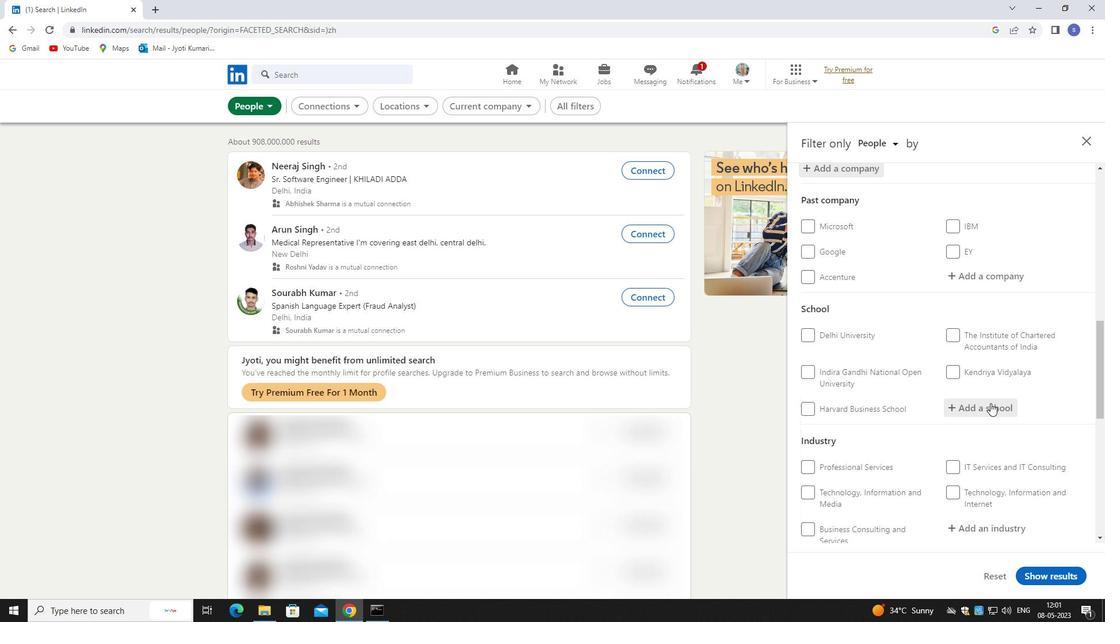 
Action: Mouse moved to (950, 381)
Screenshot: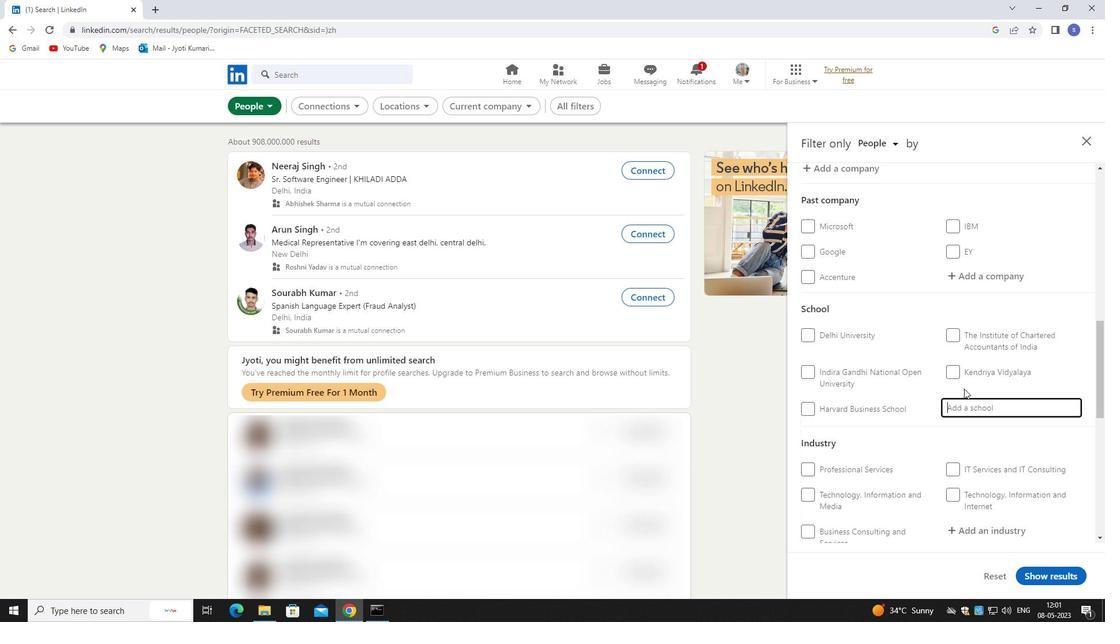 
Action: Key pressed <Key.shift>ST<Key.space><Key.shift>MA
Screenshot: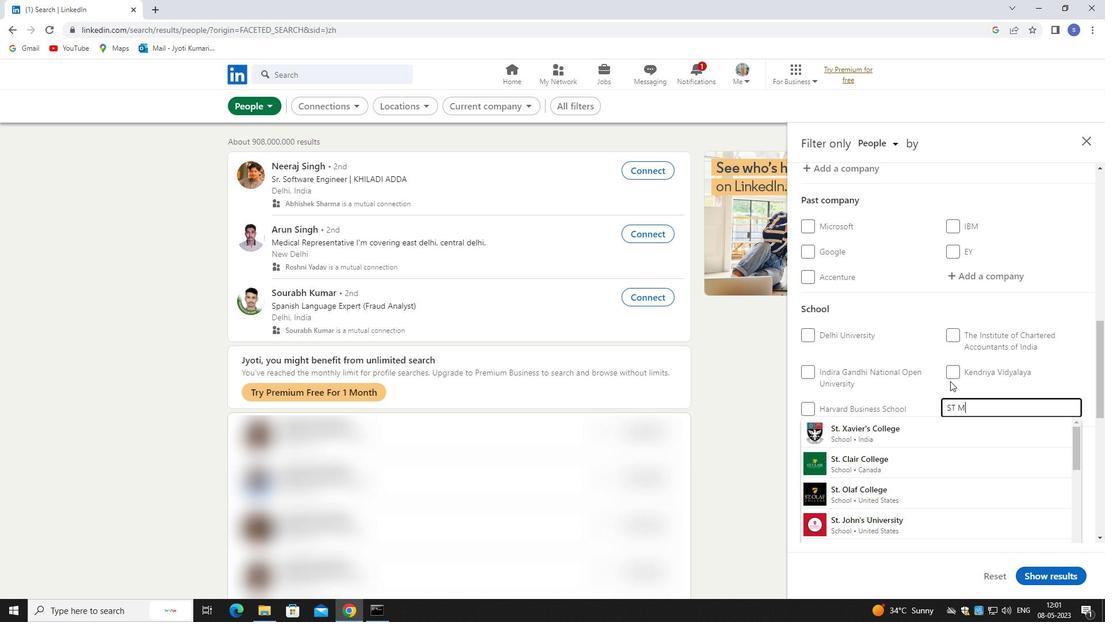 
Action: Mouse moved to (987, 432)
Screenshot: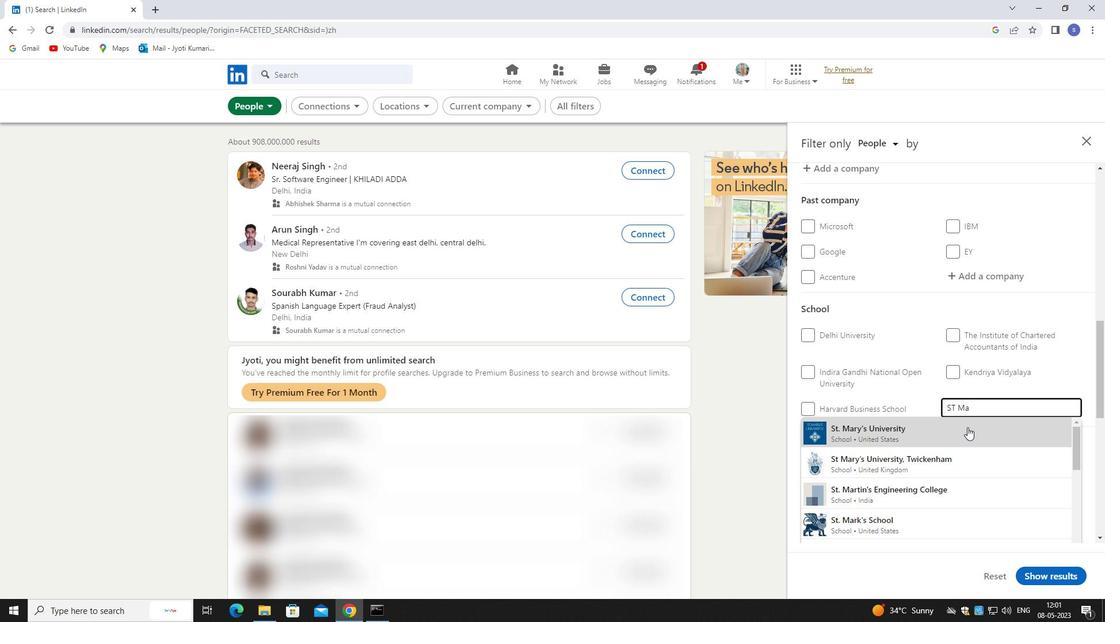 
Action: Key pressed <Key.backspace><Key.shift>ARKS
Screenshot: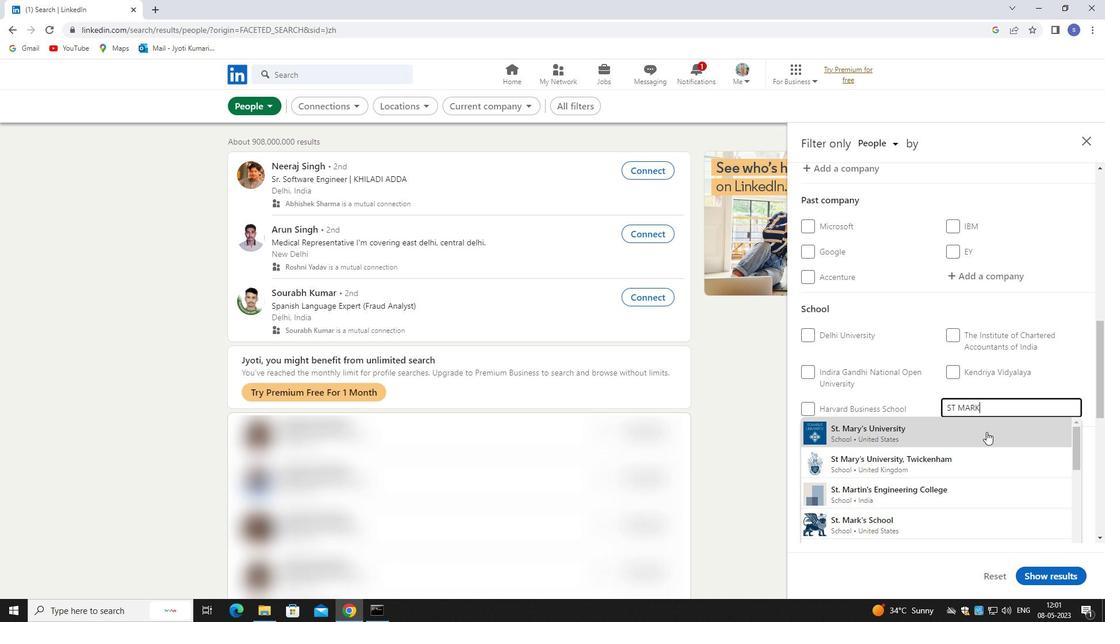 
Action: Mouse moved to (968, 463)
Screenshot: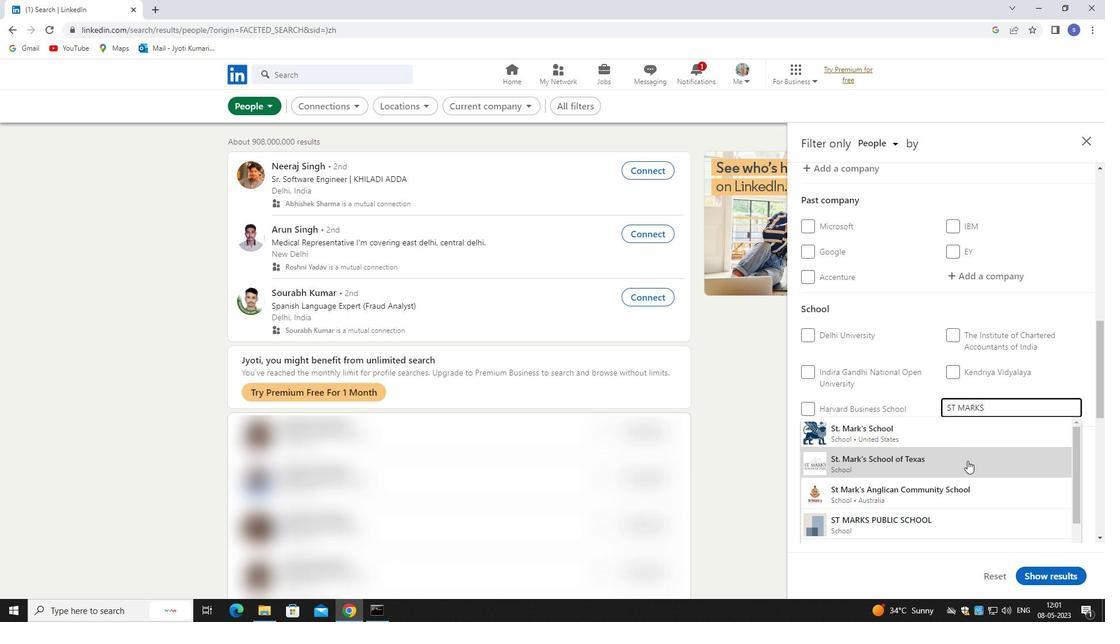 
Action: Mouse scrolled (968, 462) with delta (0, 0)
Screenshot: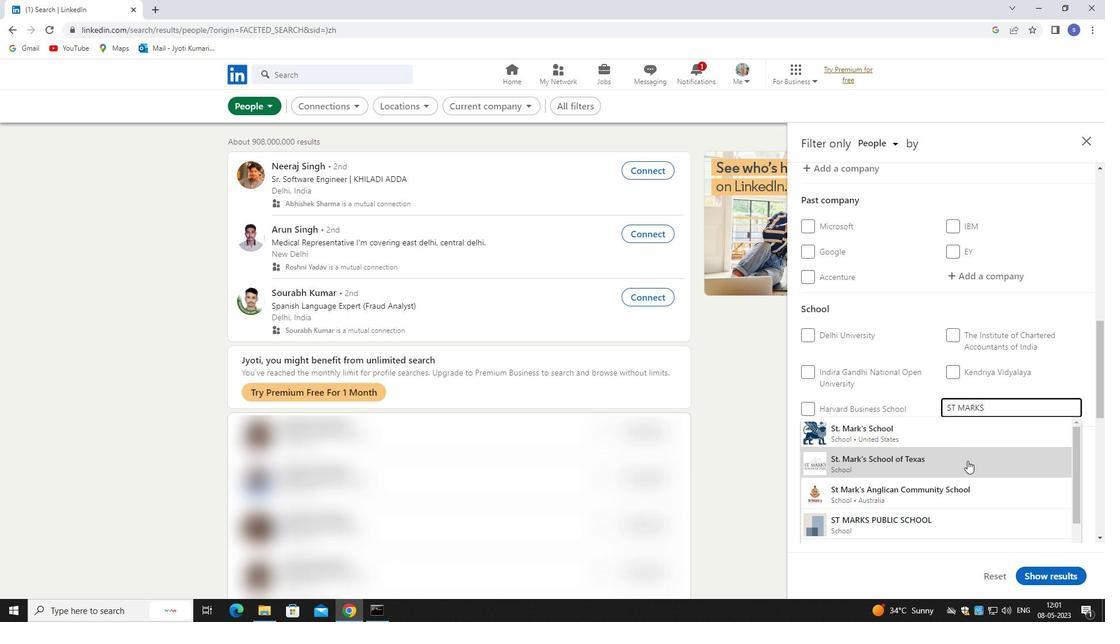 
Action: Mouse moved to (968, 469)
Screenshot: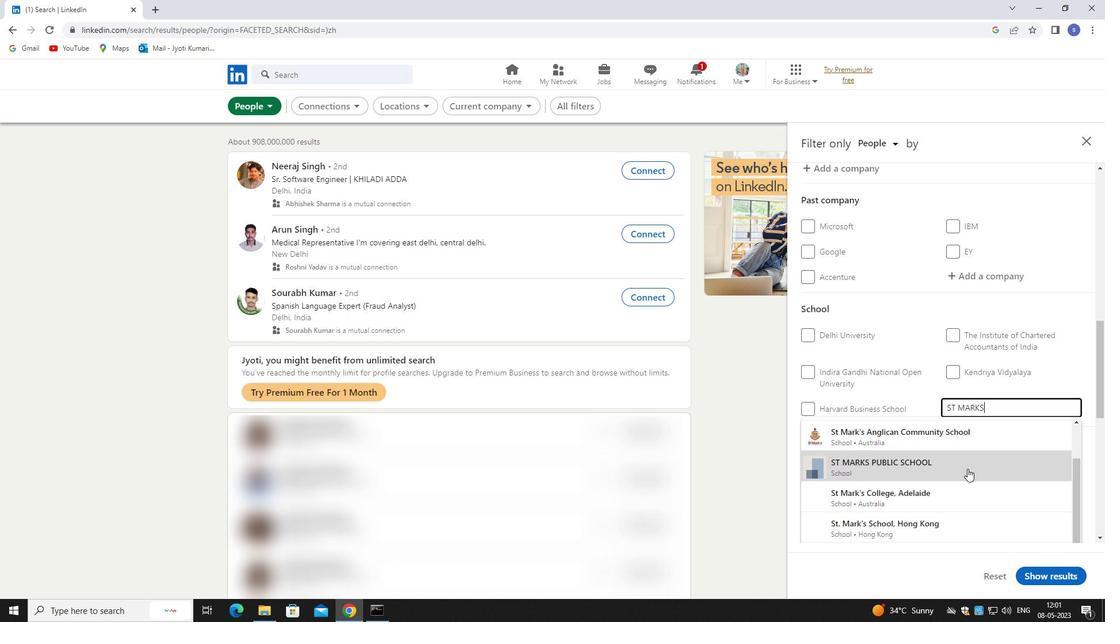 
Action: Mouse scrolled (968, 468) with delta (0, 0)
Screenshot: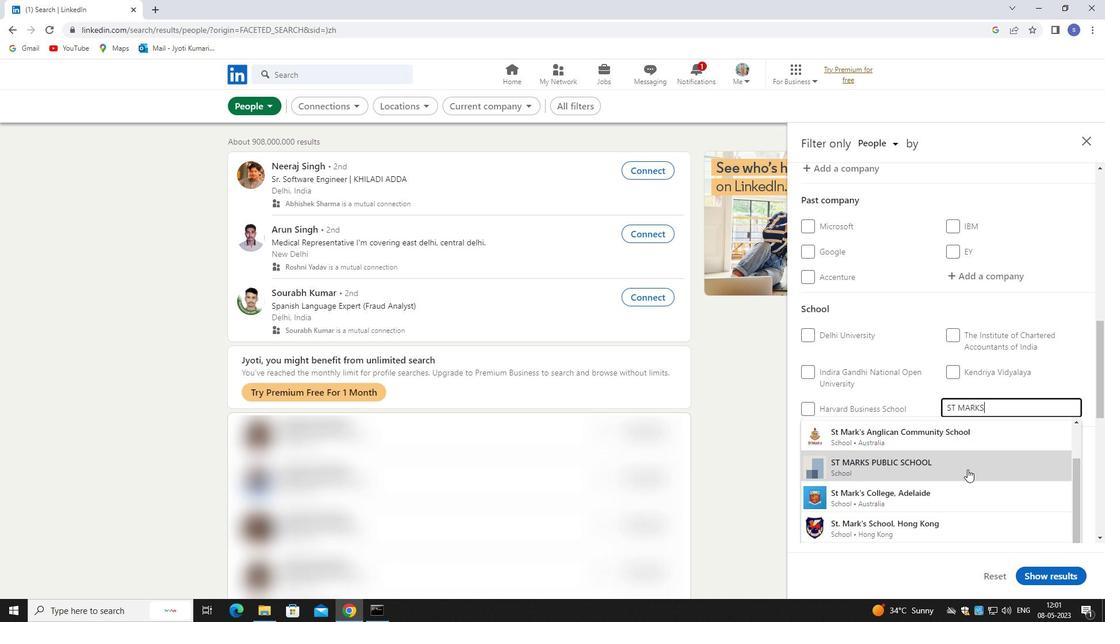 
Action: Mouse moved to (968, 469)
Screenshot: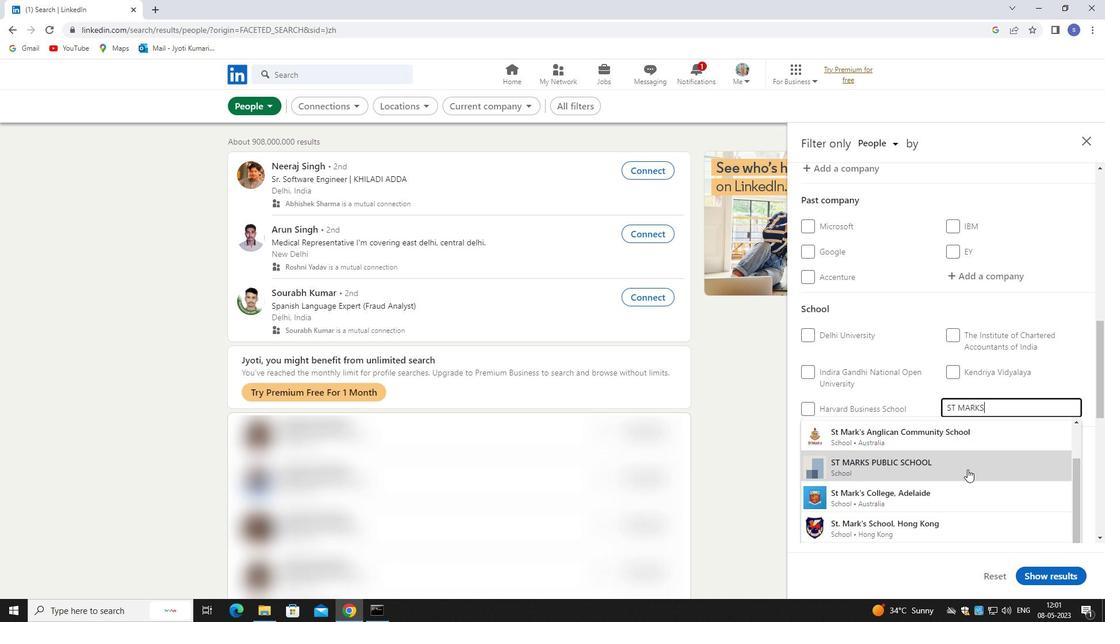 
Action: Mouse scrolled (968, 468) with delta (0, 0)
Screenshot: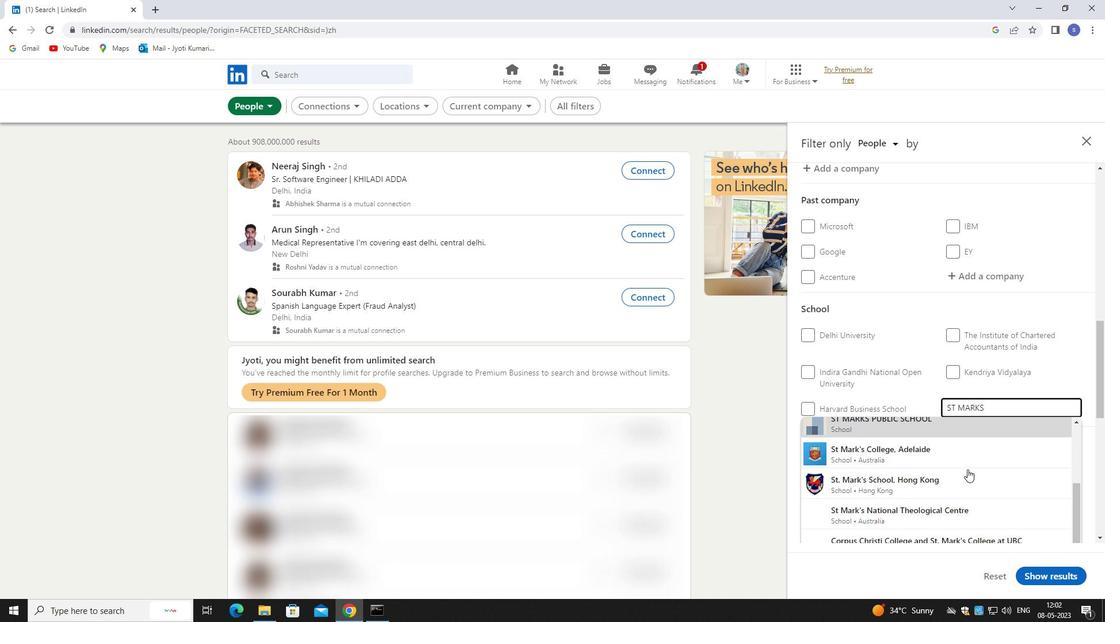 
Action: Mouse scrolled (968, 468) with delta (0, 0)
Screenshot: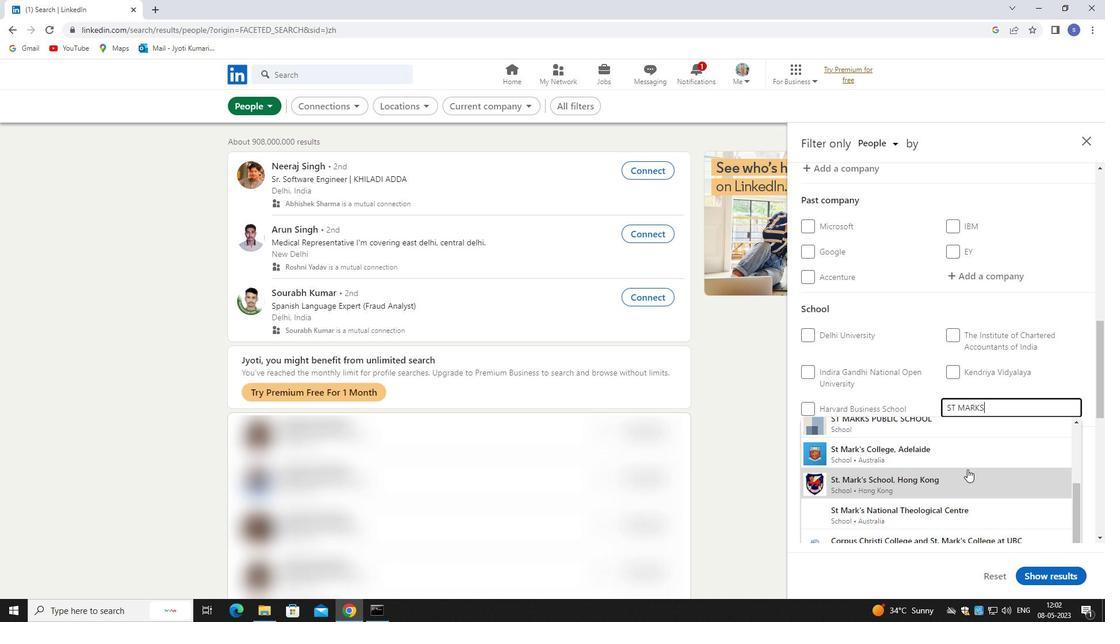 
Action: Mouse moved to (970, 467)
Screenshot: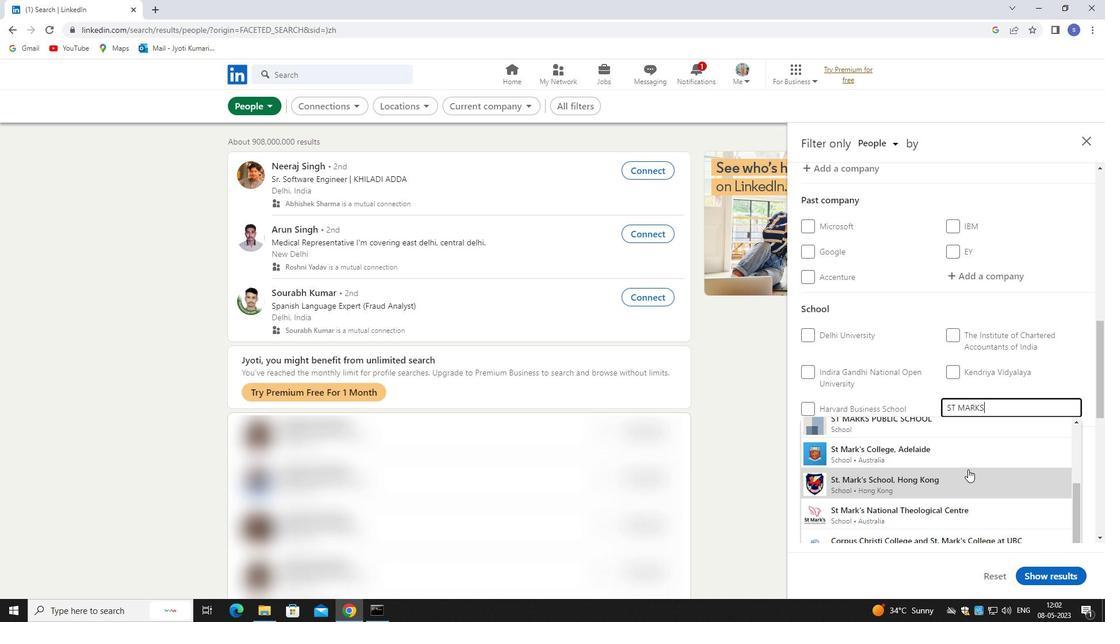 
Action: Mouse scrolled (970, 466) with delta (0, 0)
Screenshot: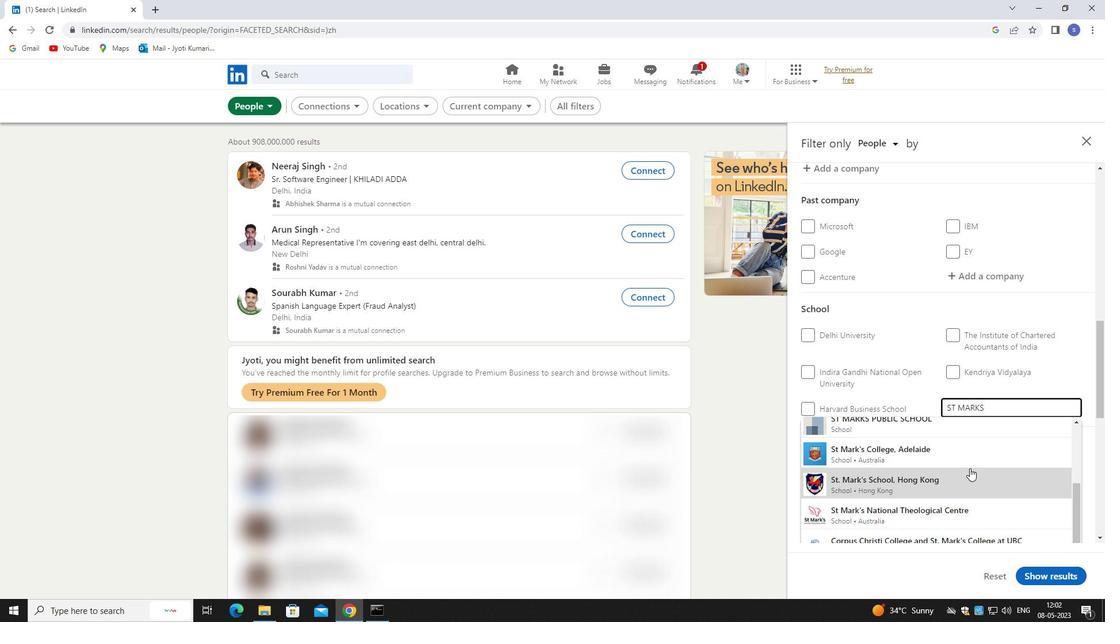 
Action: Mouse scrolled (970, 466) with delta (0, 0)
Screenshot: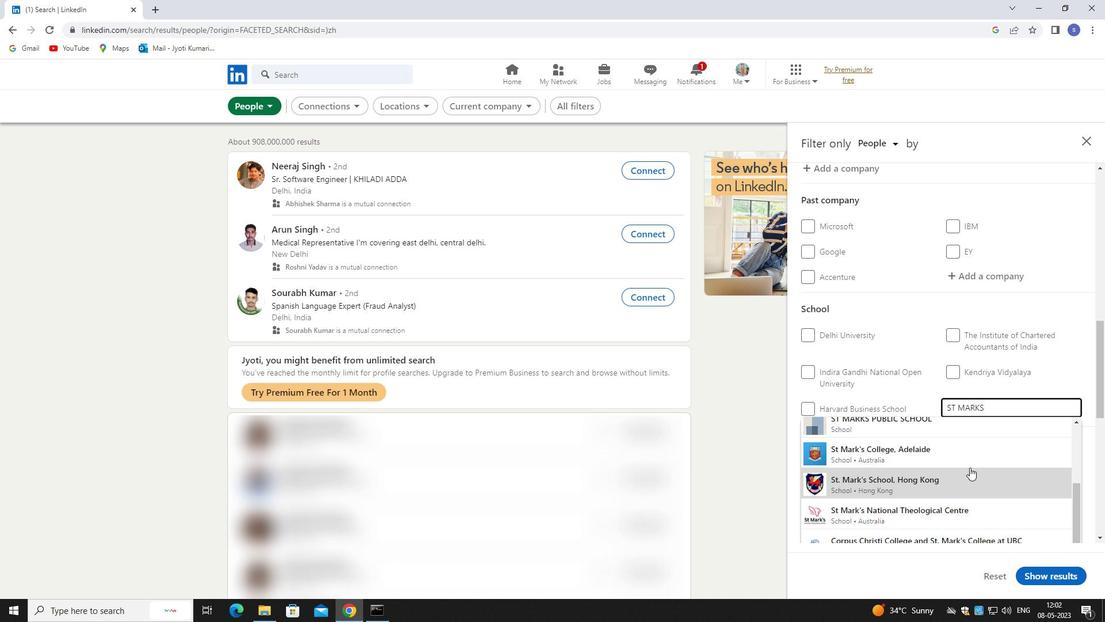 
Action: Mouse moved to (970, 467)
Screenshot: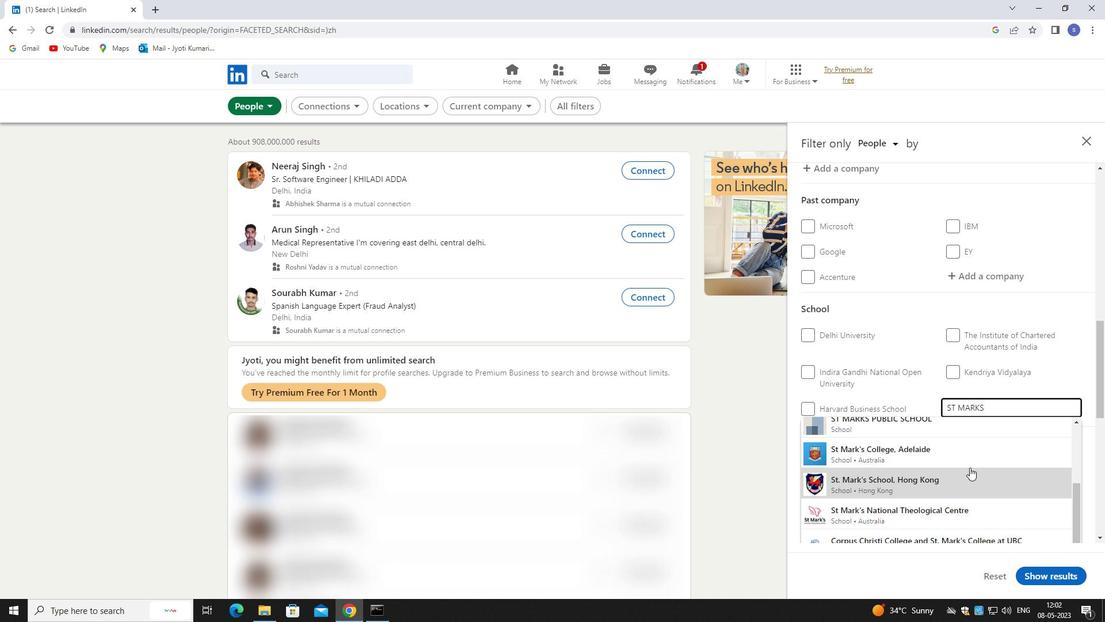 
Action: Mouse scrolled (970, 466) with delta (0, 0)
Screenshot: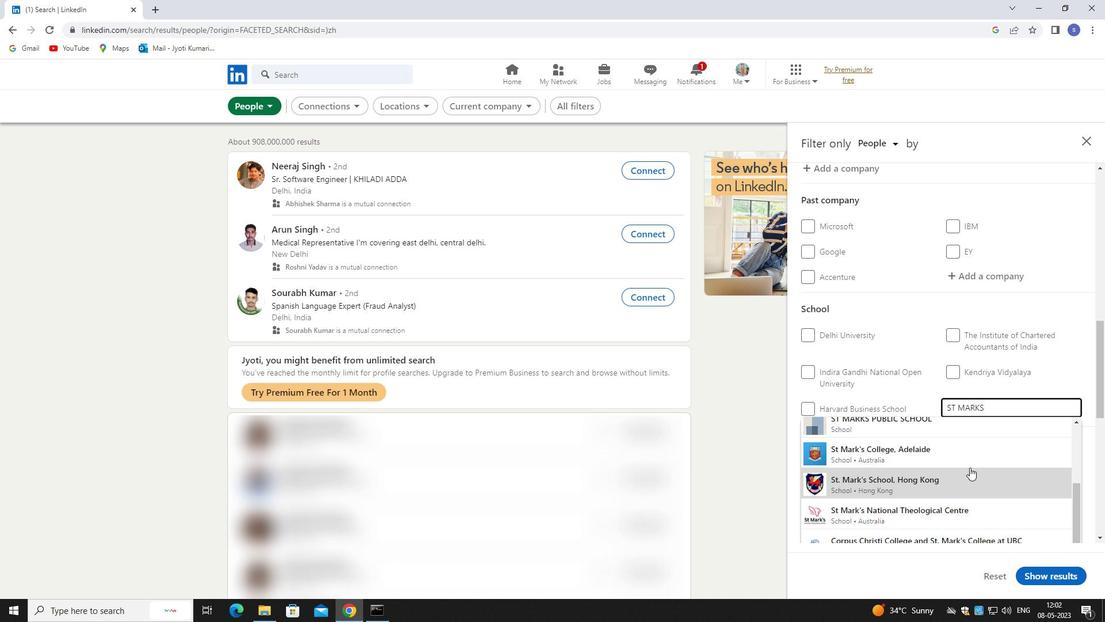 
Action: Mouse moved to (971, 452)
Screenshot: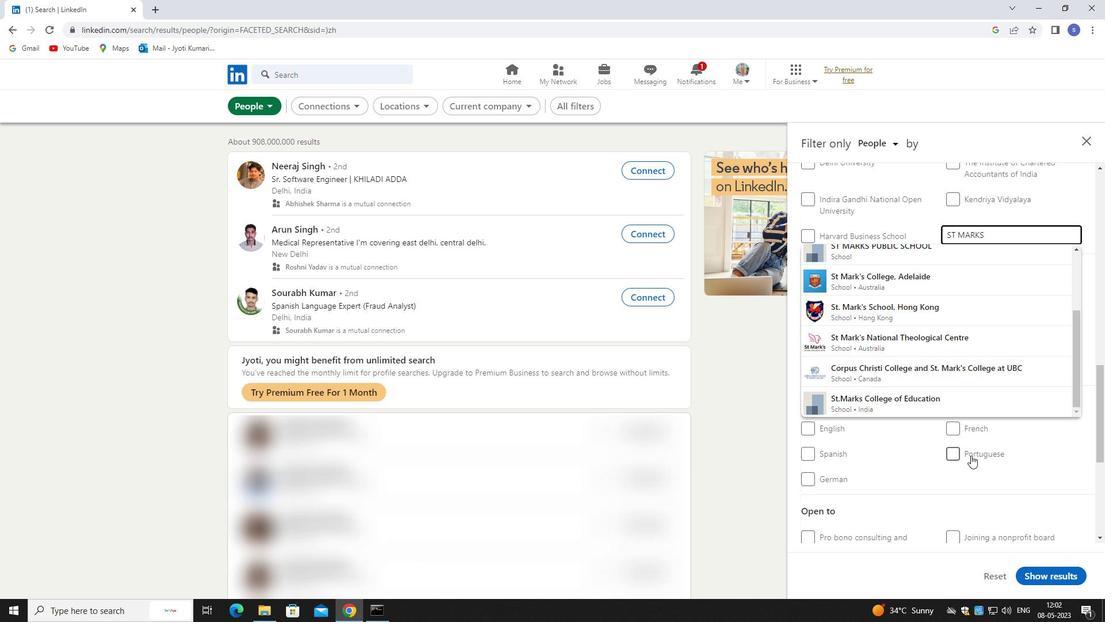 
Action: Mouse scrolled (971, 453) with delta (0, 0)
Screenshot: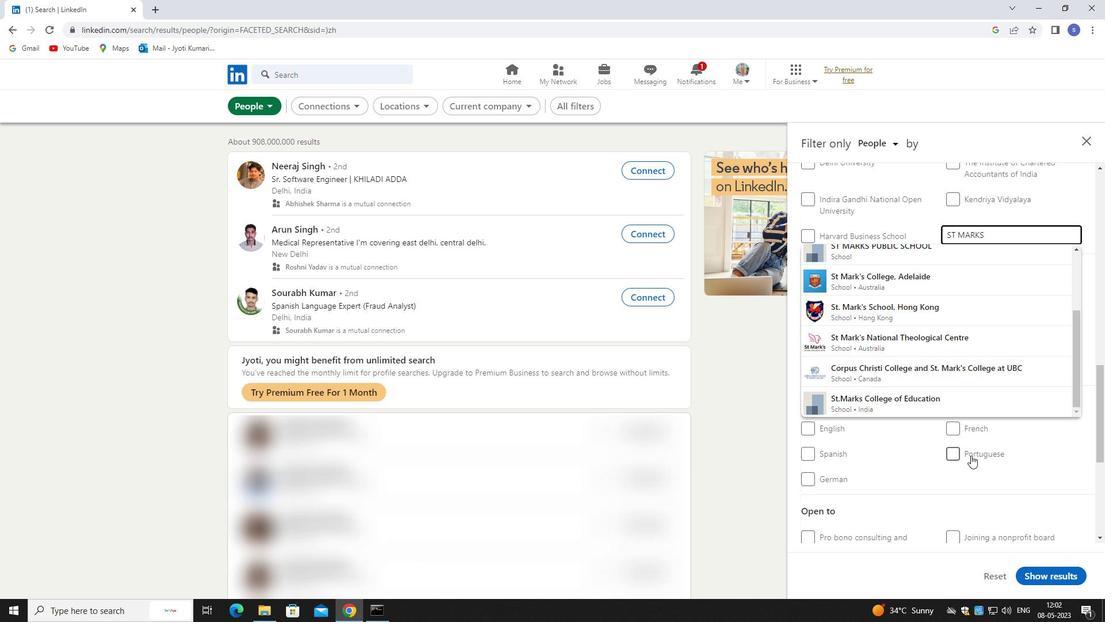 
Action: Mouse moved to (990, 445)
Screenshot: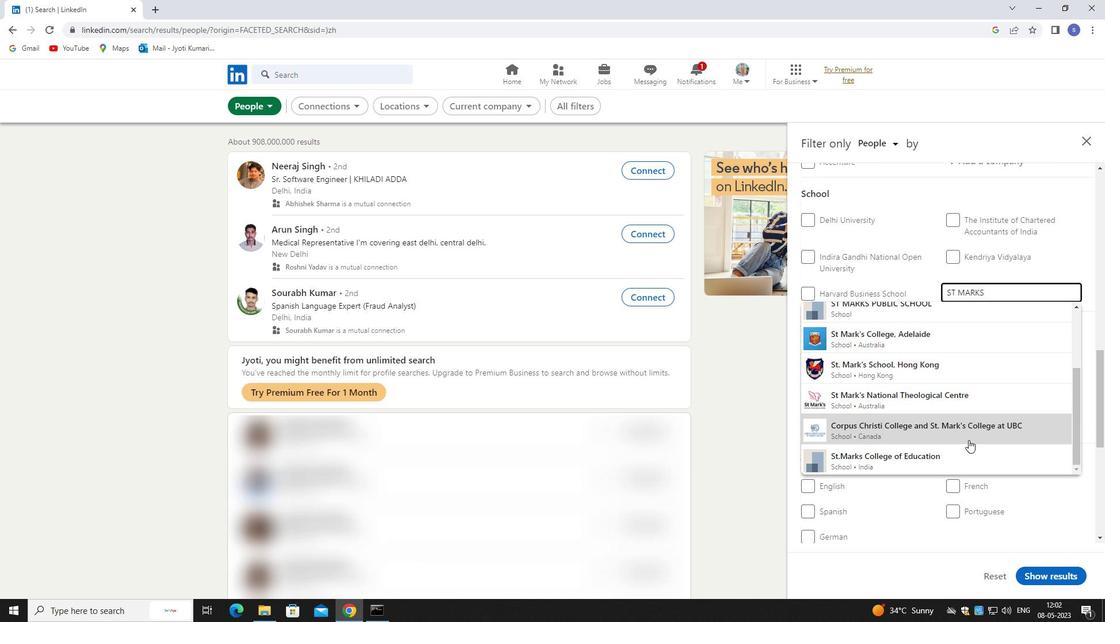 
Action: Key pressed <Key.space><Key.shift>PUB<Key.backspace><Key.shift>BL
Screenshot: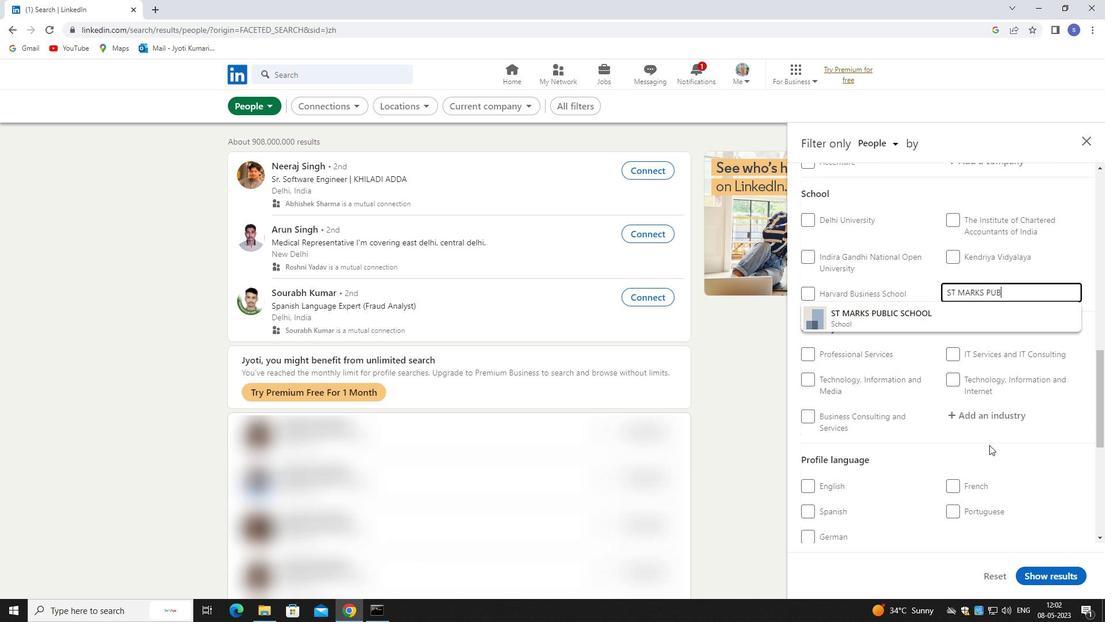 
Action: Mouse moved to (978, 312)
Screenshot: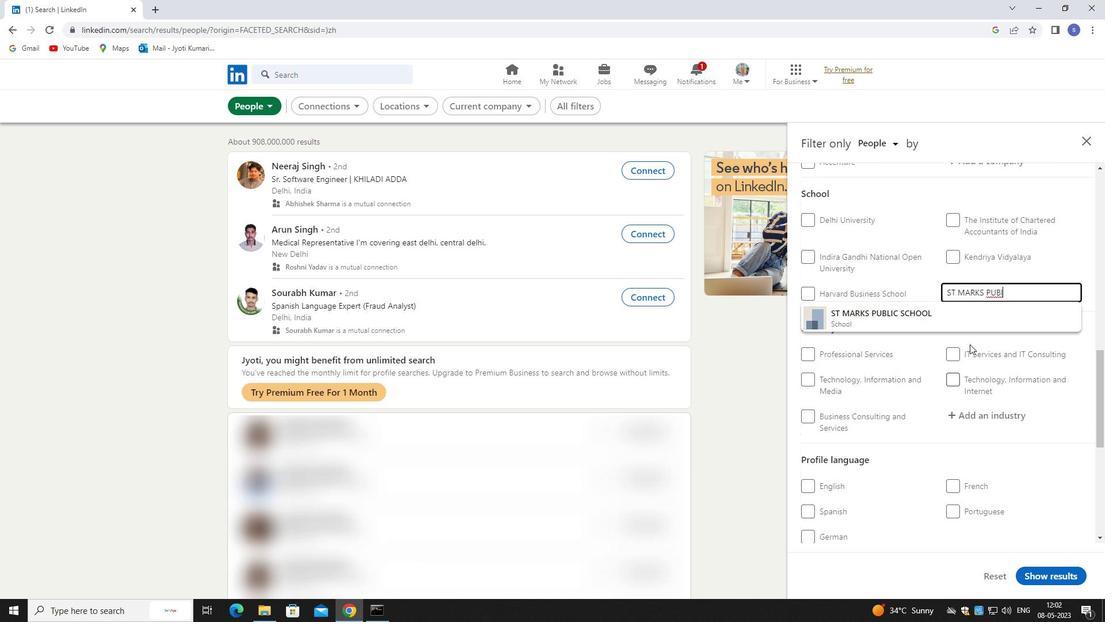 
Action: Mouse pressed left at (978, 312)
Screenshot: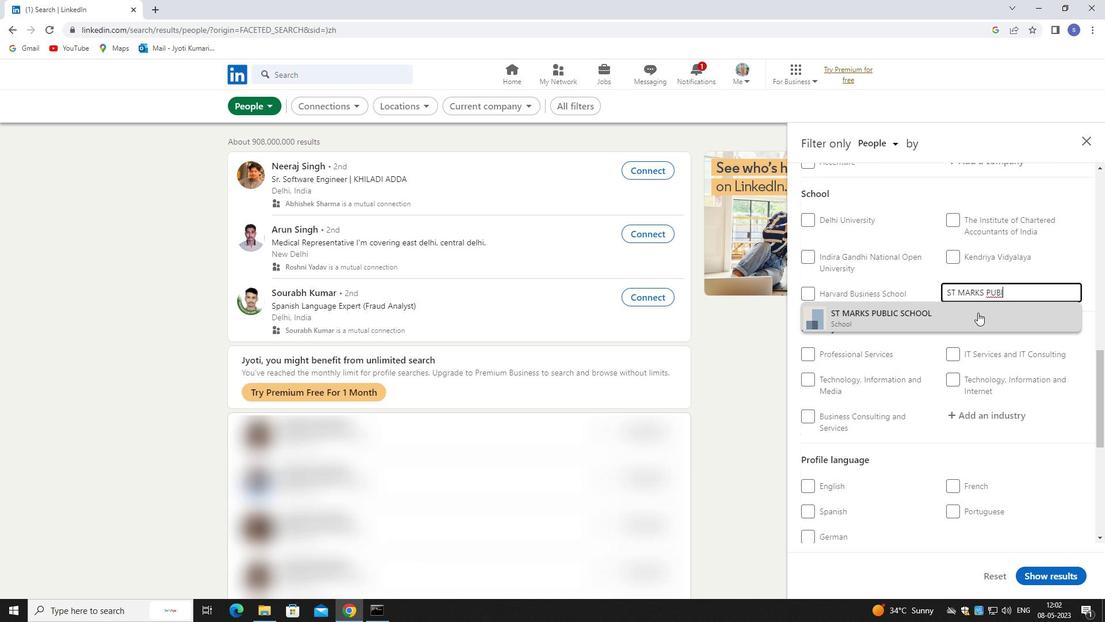 
Action: Mouse moved to (995, 408)
Screenshot: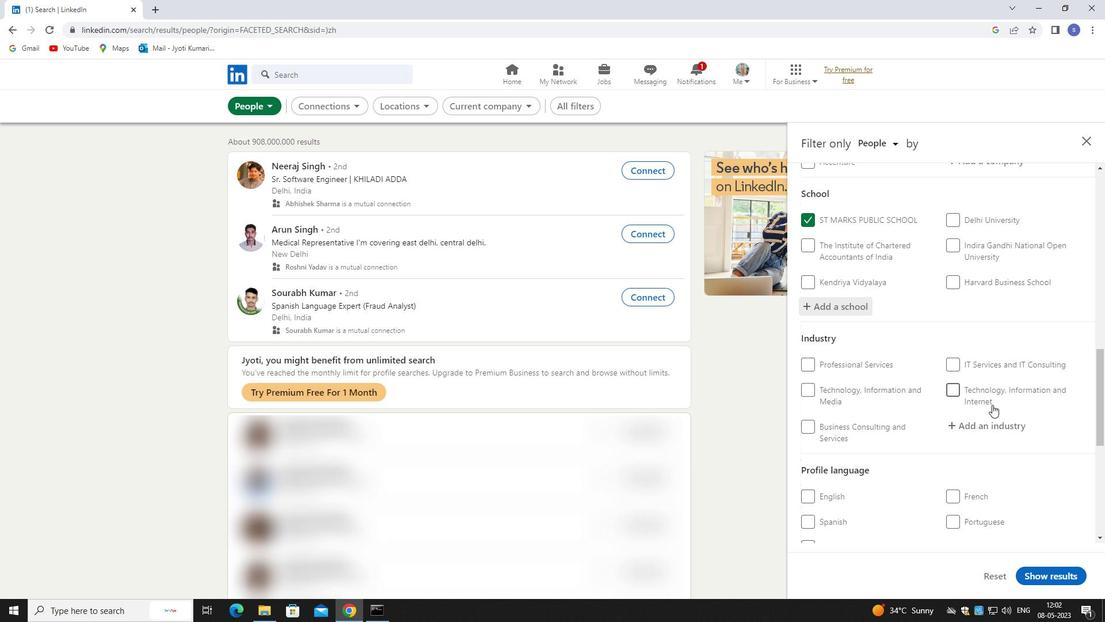 
Action: Mouse scrolled (995, 407) with delta (0, 0)
Screenshot: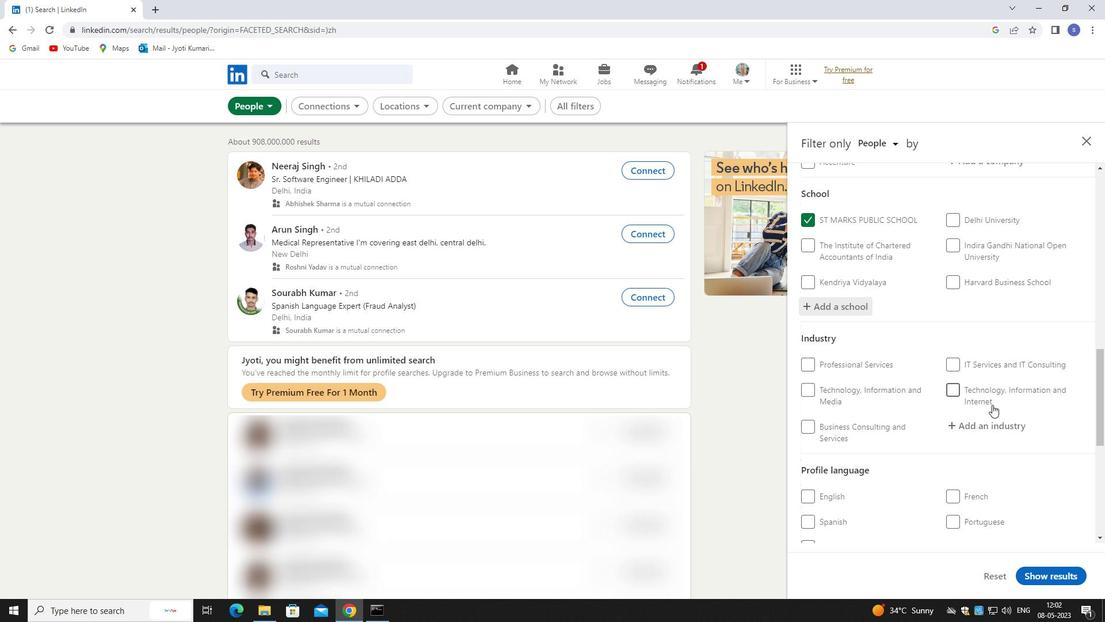 
Action: Mouse moved to (1002, 369)
Screenshot: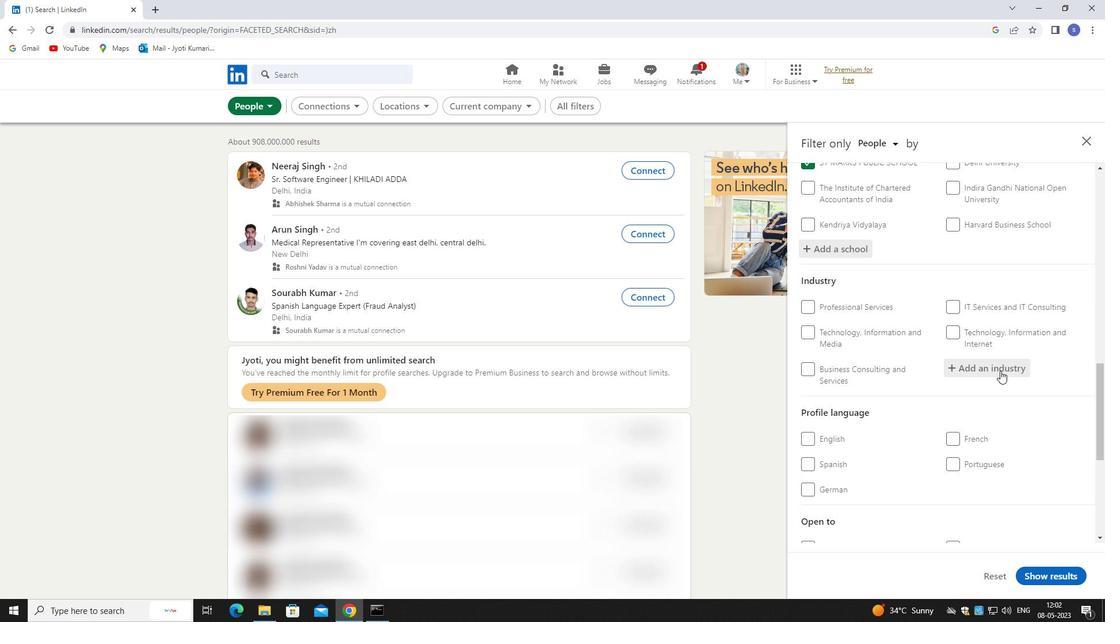 
Action: Mouse pressed left at (1002, 369)
Screenshot: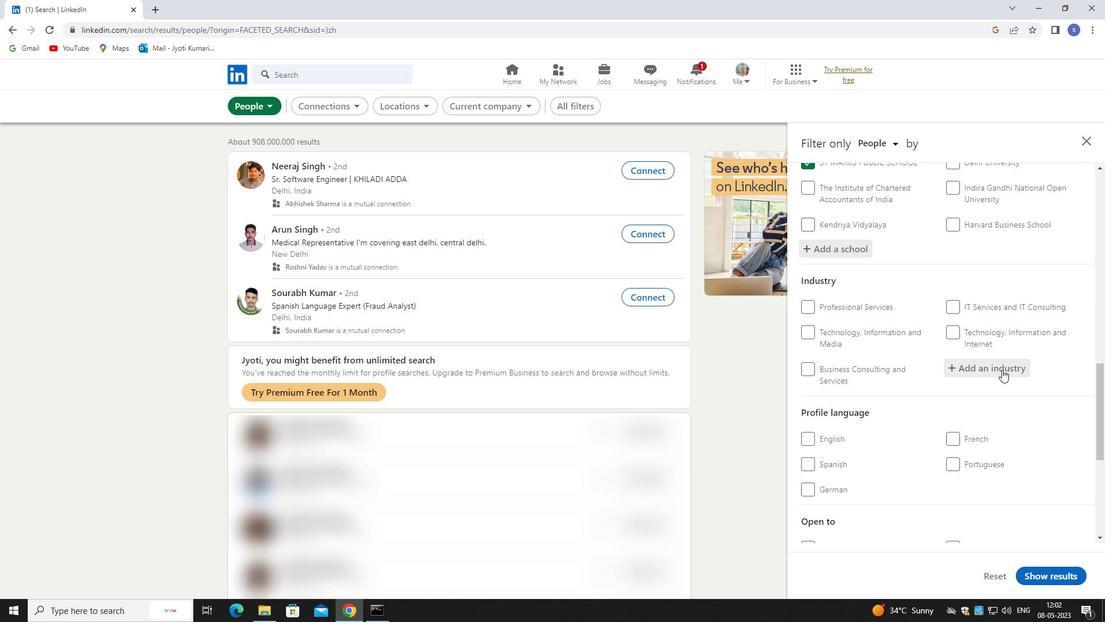 
Action: Mouse moved to (1004, 369)
Screenshot: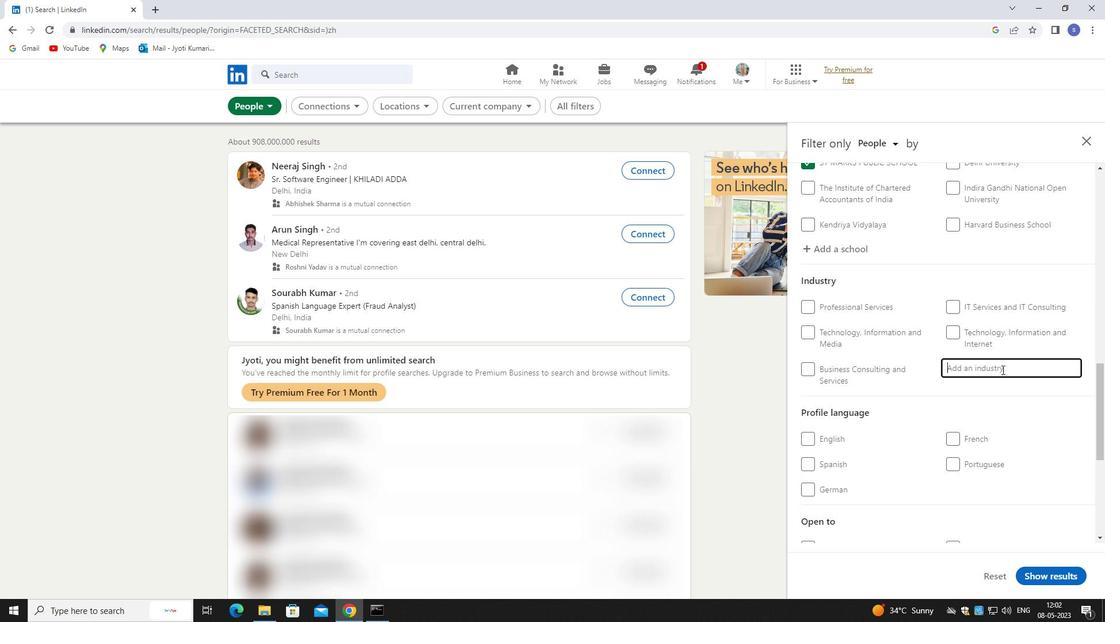 
Action: Key pressed <Key.shift>SPECIAL
Screenshot: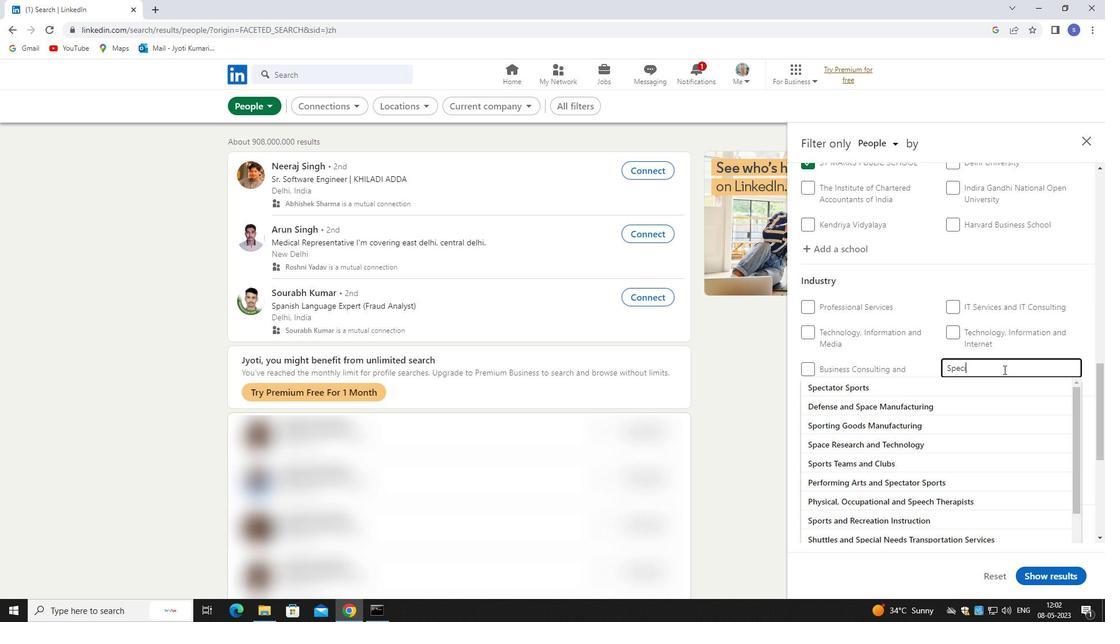 
Action: Mouse moved to (974, 405)
Screenshot: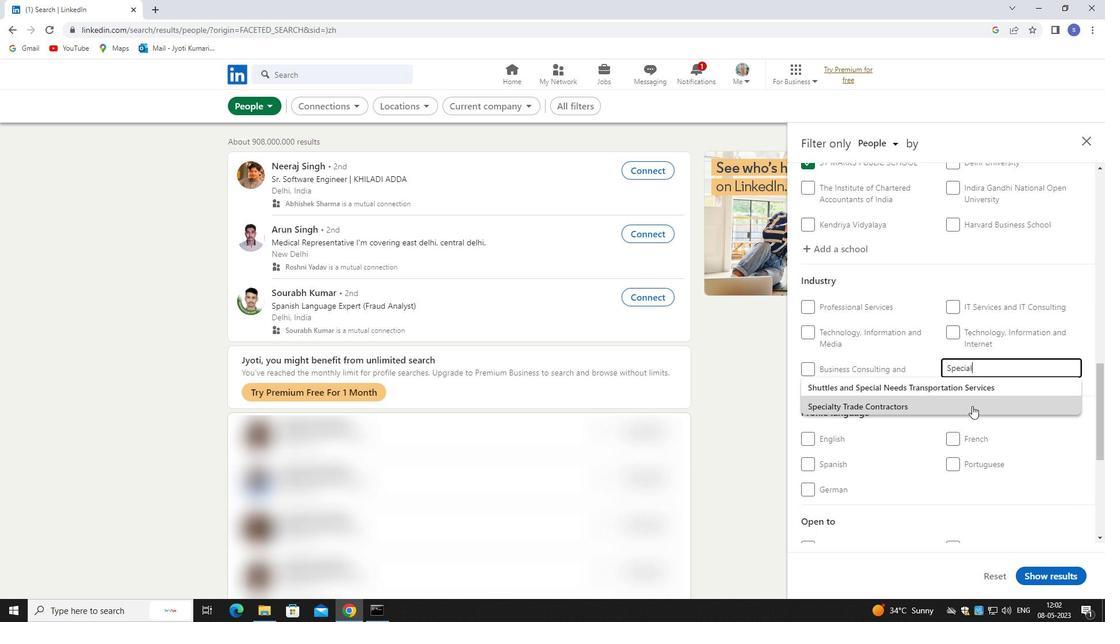 
Action: Mouse pressed left at (974, 405)
Screenshot: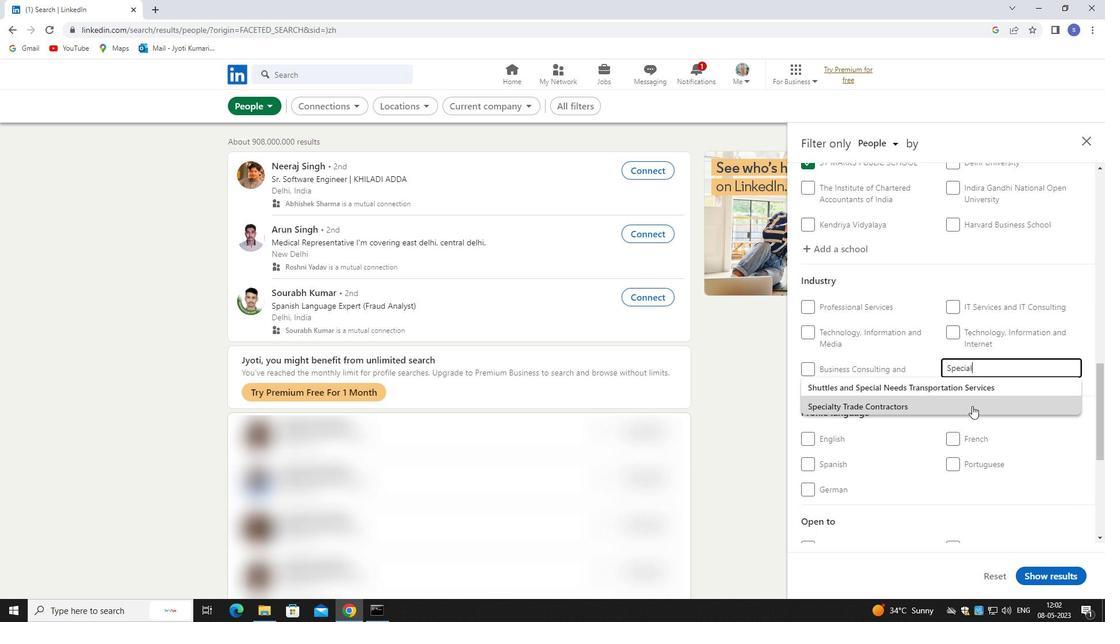
Action: Mouse moved to (975, 412)
Screenshot: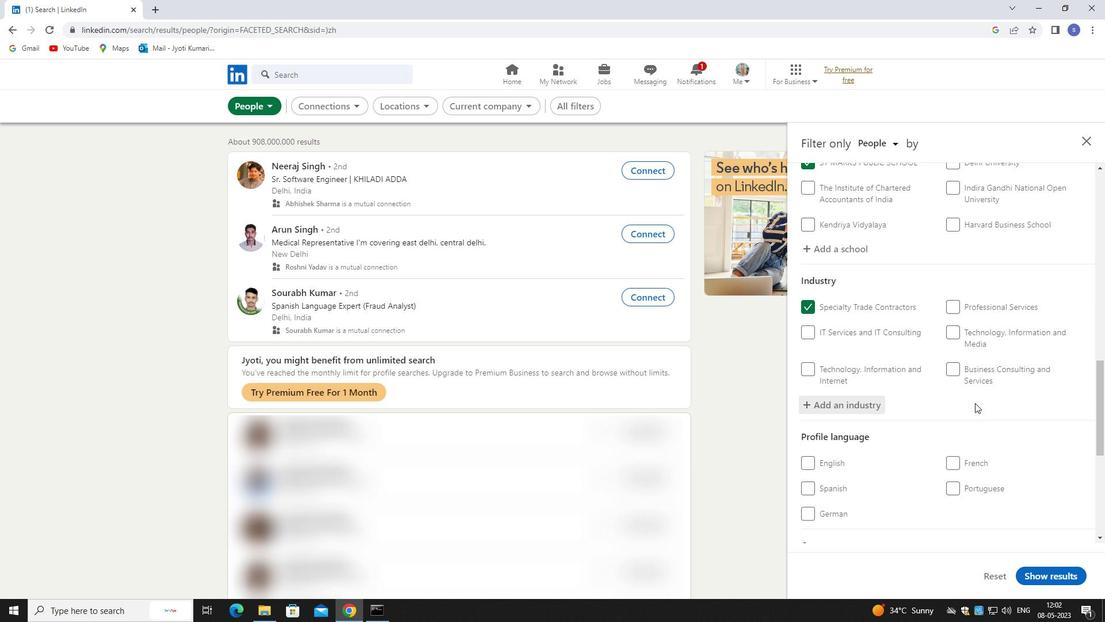 
Action: Mouse scrolled (975, 411) with delta (0, 0)
Screenshot: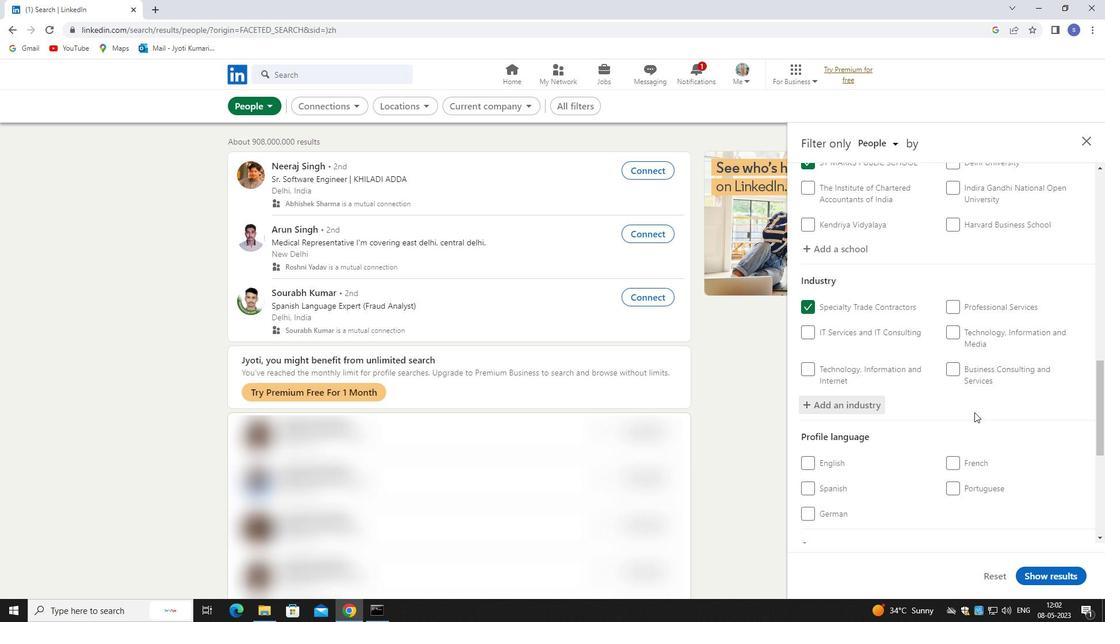 
Action: Mouse moved to (849, 400)
Screenshot: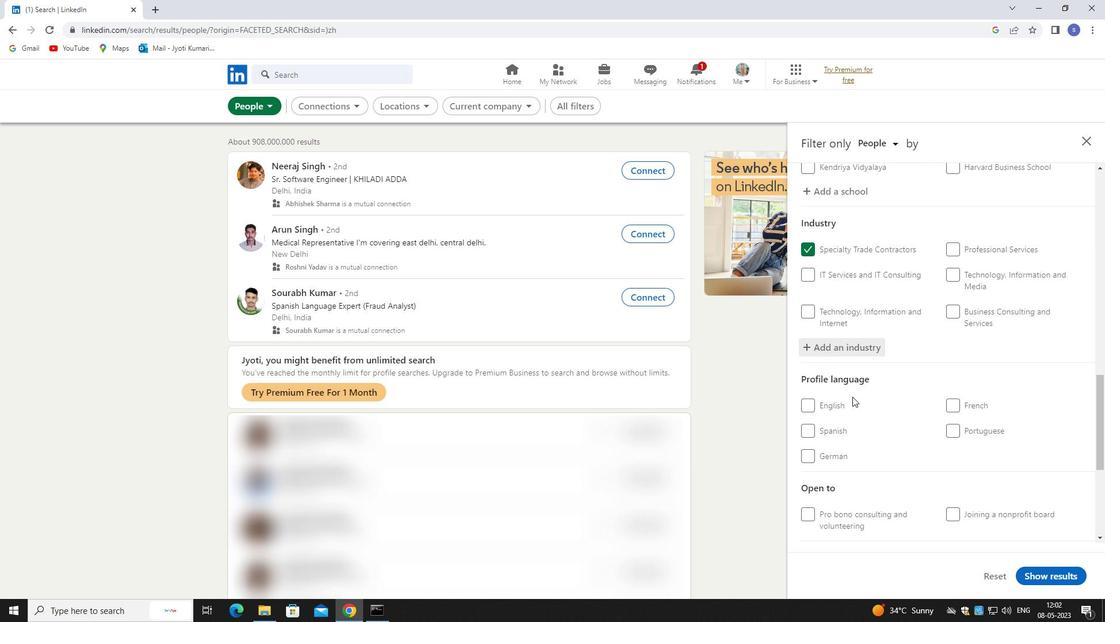 
Action: Mouse pressed left at (849, 400)
Screenshot: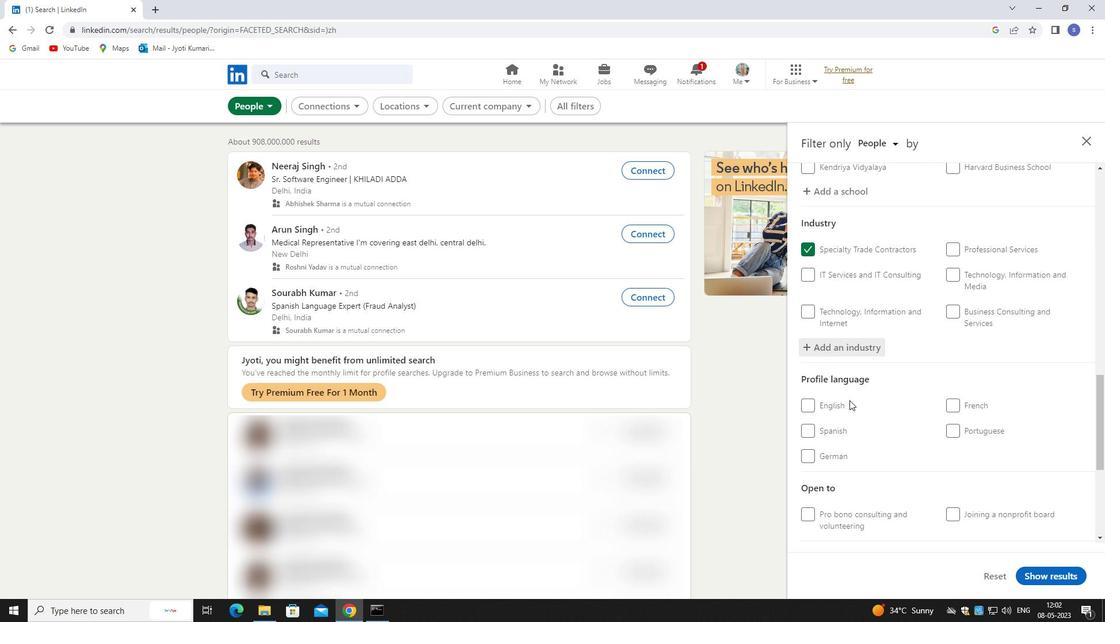 
Action: Mouse moved to (846, 403)
Screenshot: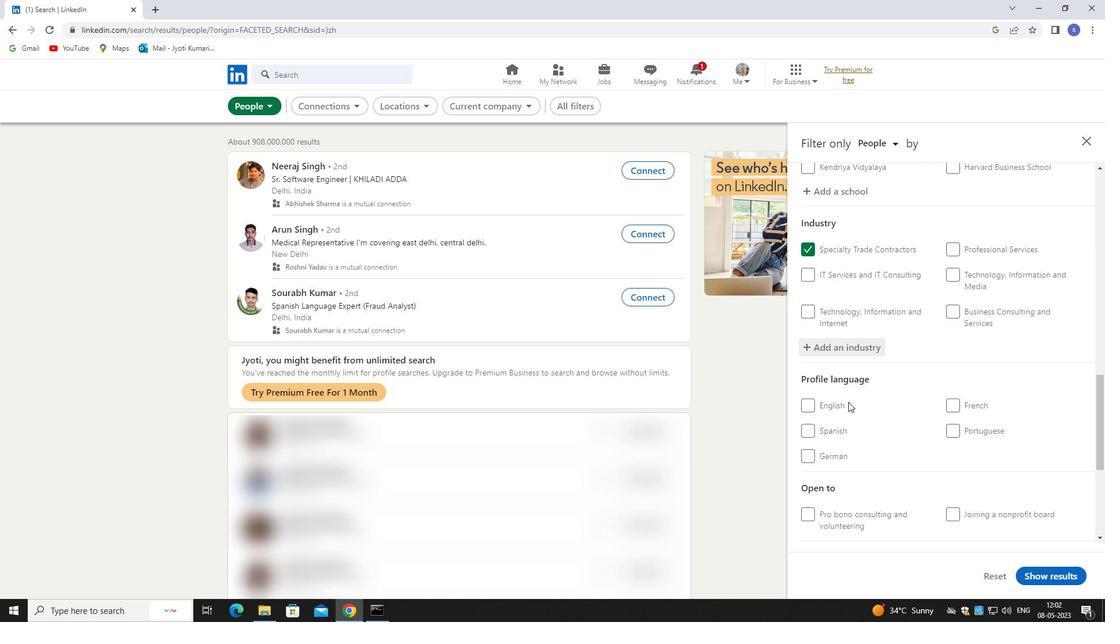 
Action: Mouse pressed left at (846, 403)
Screenshot: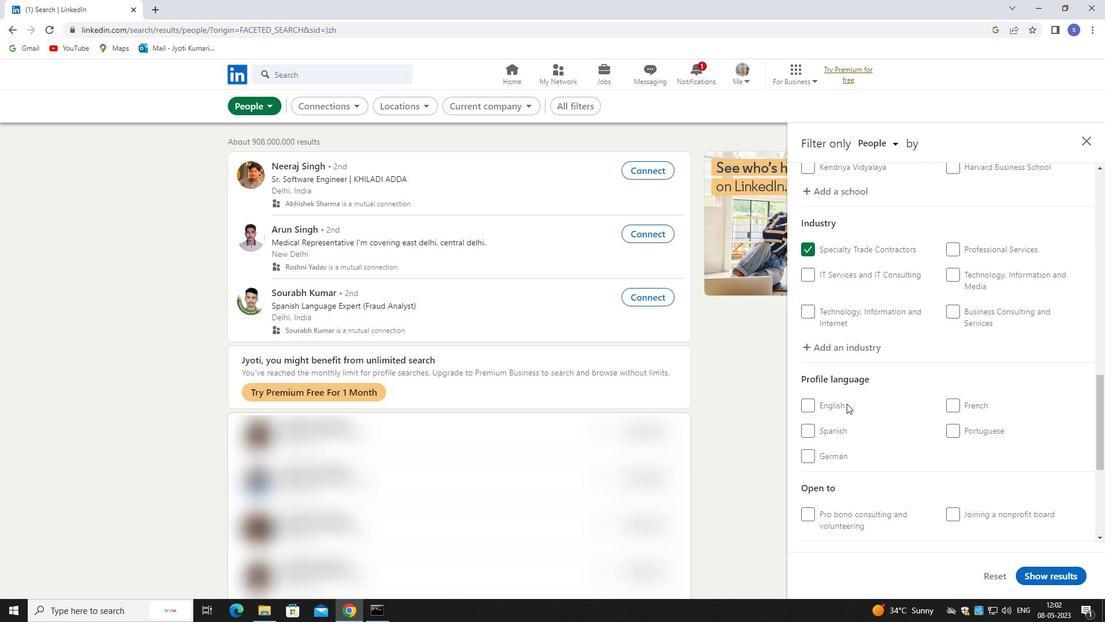 
Action: Mouse moved to (838, 404)
Screenshot: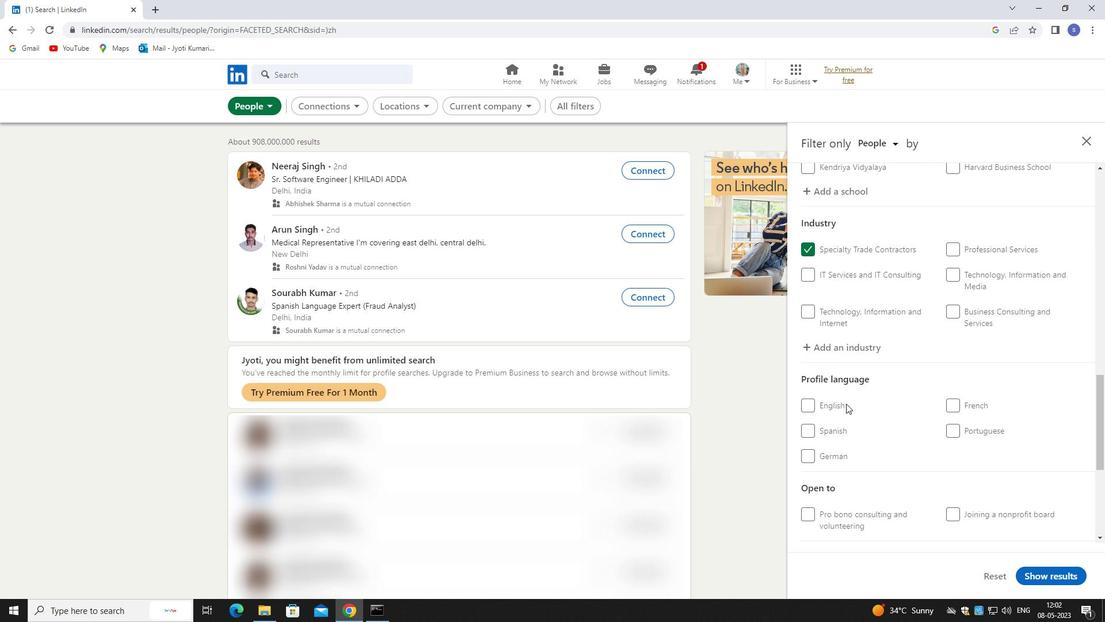 
Action: Mouse pressed left at (838, 404)
Screenshot: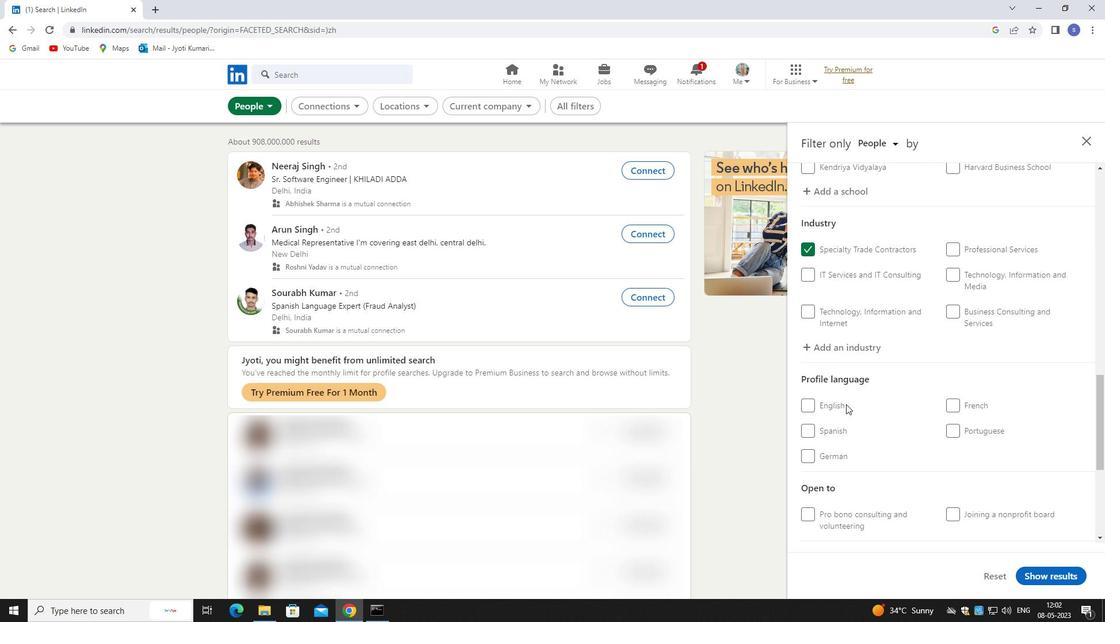 
Action: Mouse moved to (990, 385)
Screenshot: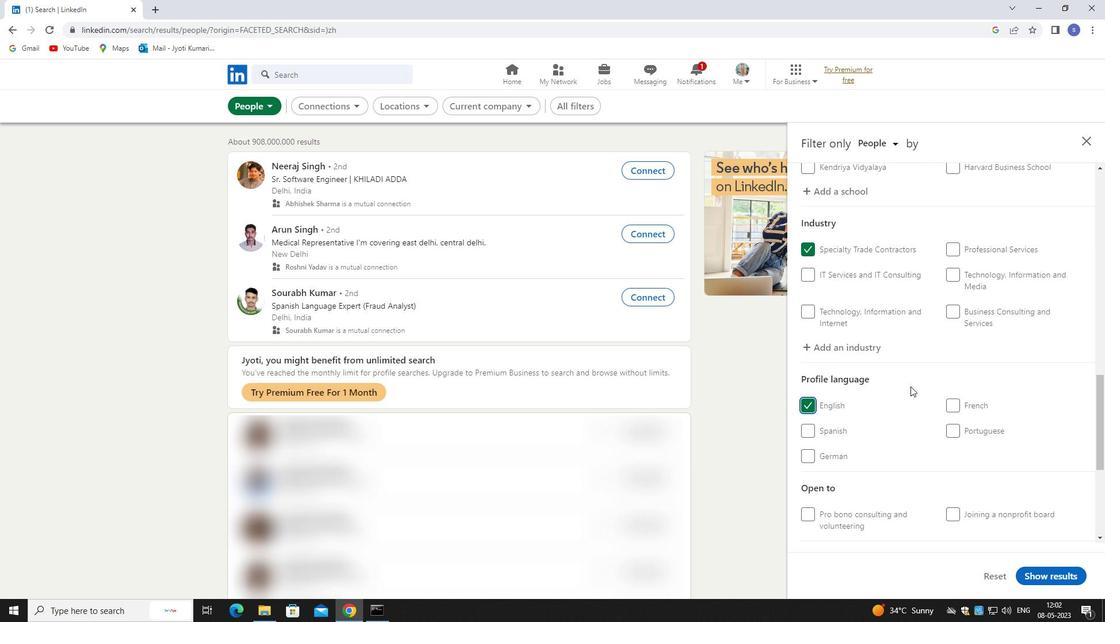 
Action: Mouse scrolled (990, 385) with delta (0, 0)
Screenshot: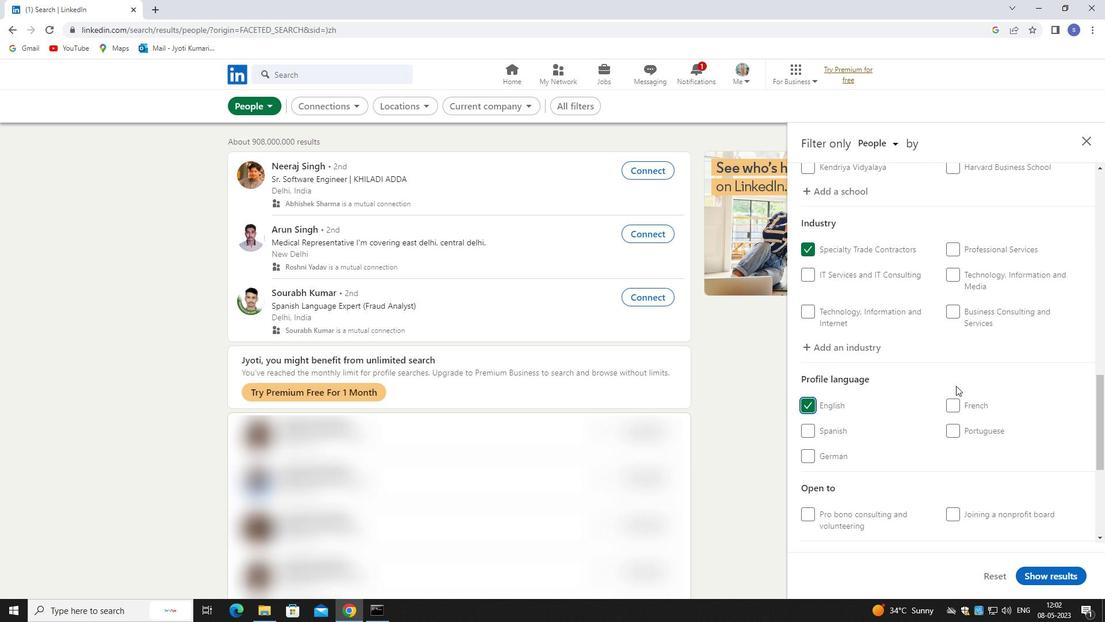
Action: Mouse moved to (991, 385)
Screenshot: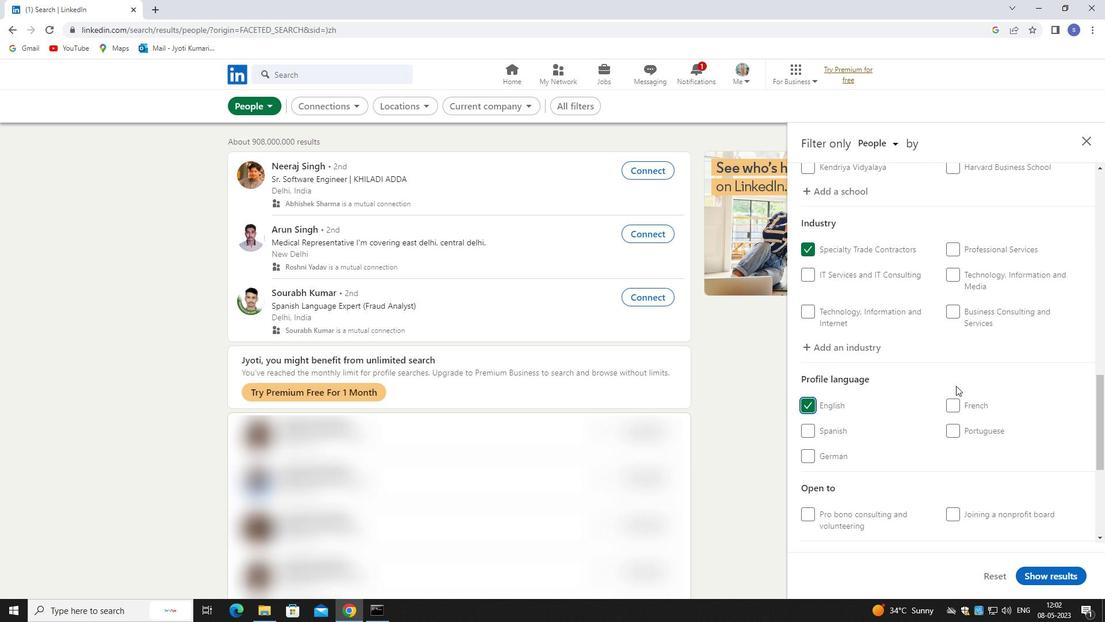 
Action: Mouse scrolled (991, 385) with delta (0, 0)
Screenshot: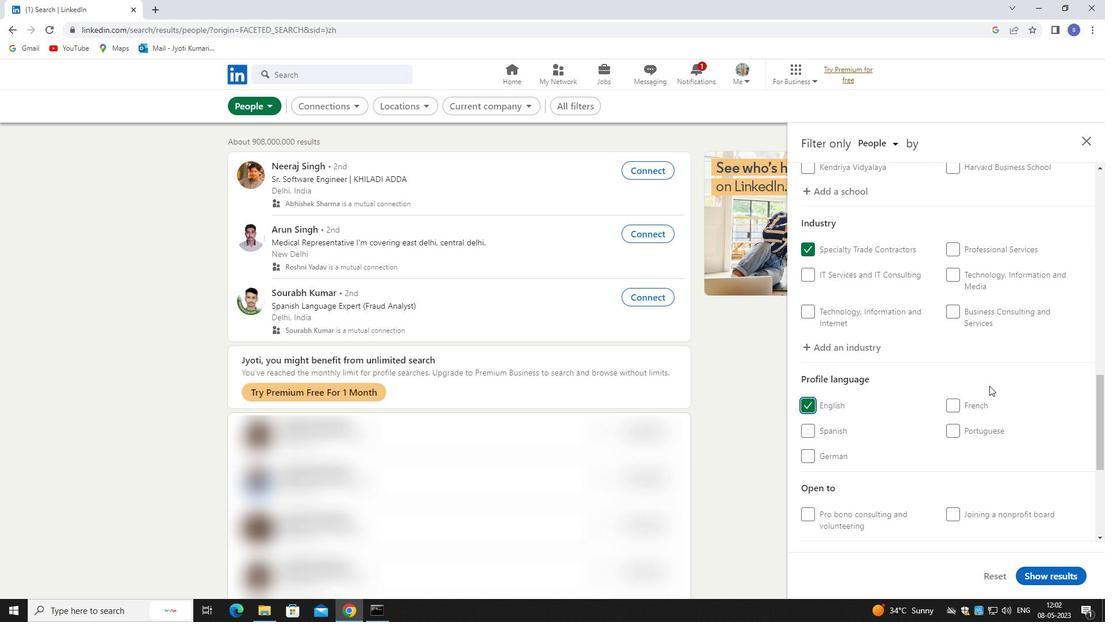
Action: Mouse scrolled (991, 385) with delta (0, 0)
Screenshot: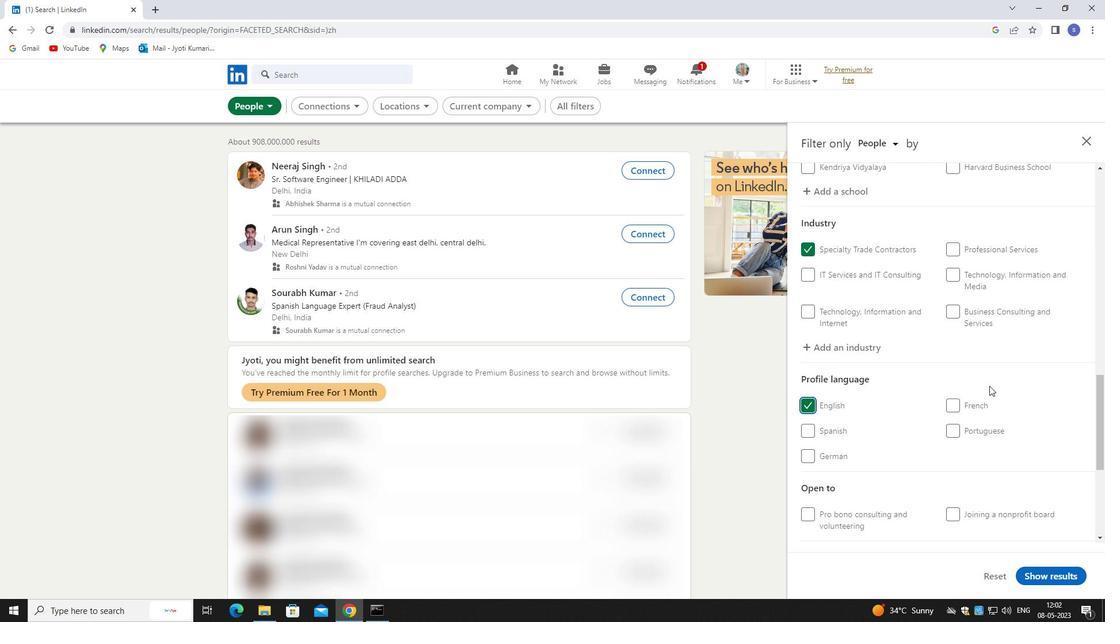 
Action: Mouse moved to (975, 458)
Screenshot: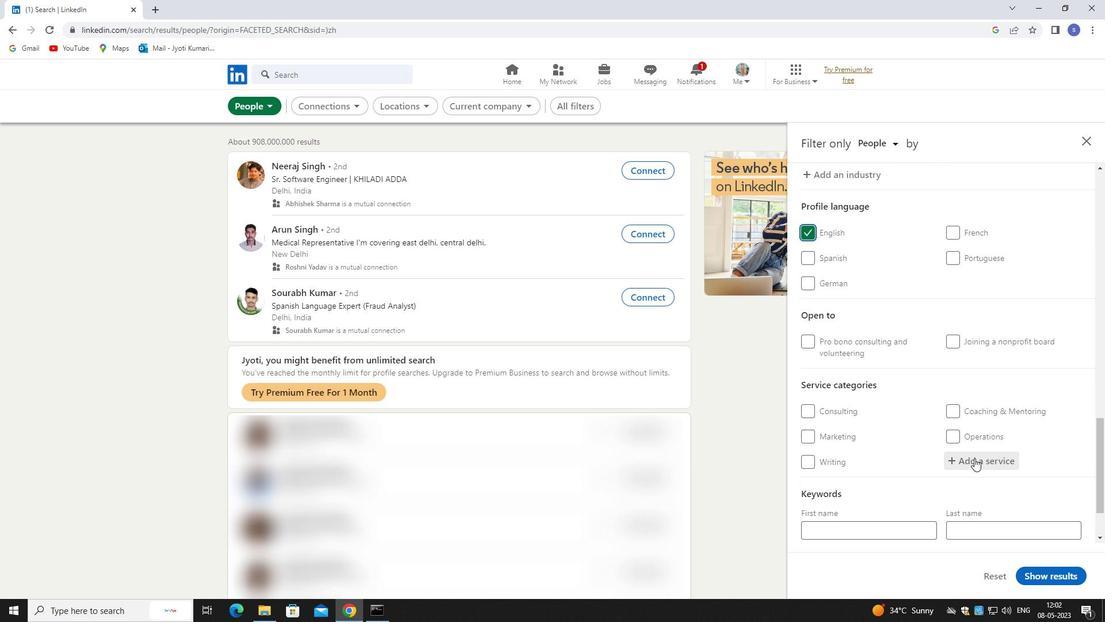 
Action: Mouse pressed left at (975, 458)
Screenshot: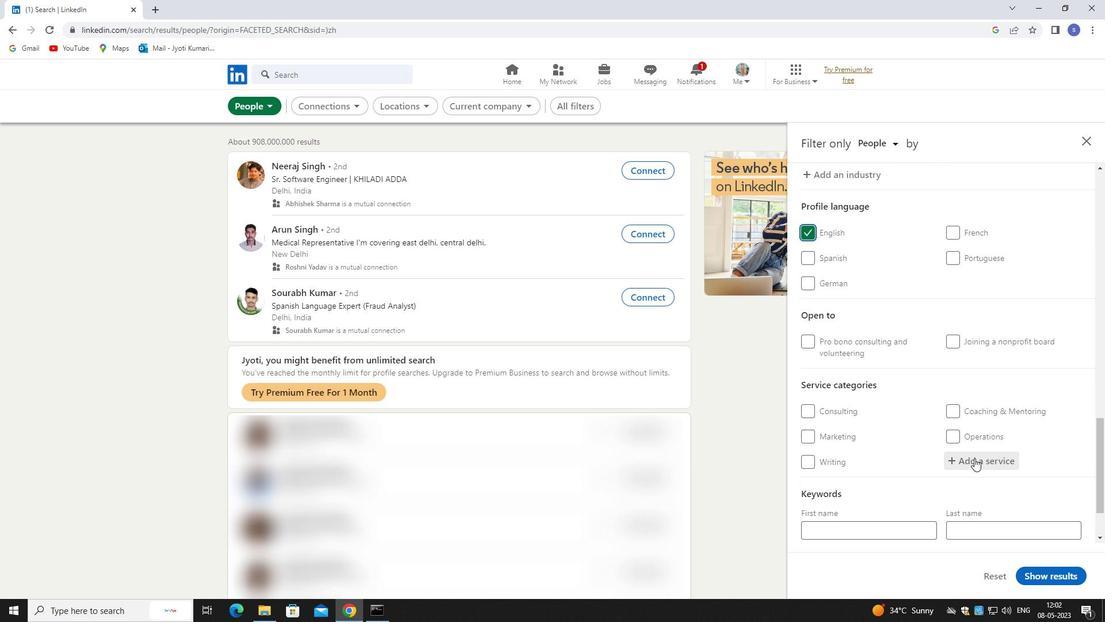 
Action: Mouse moved to (989, 446)
Screenshot: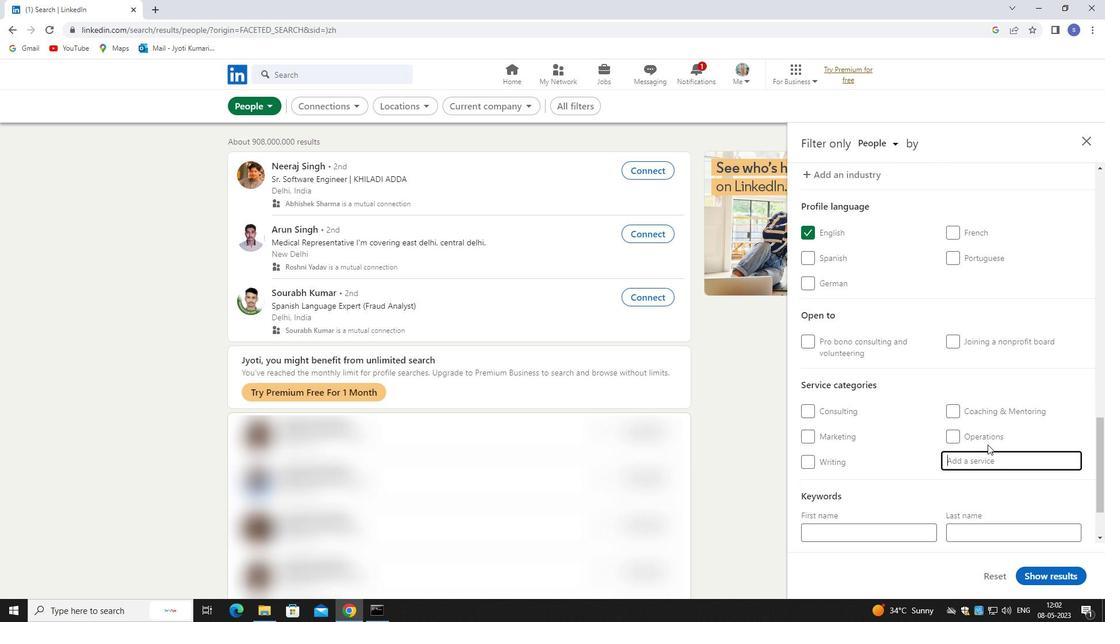 
Action: Key pressed <Key.shift><Key.shift>CONSU
Screenshot: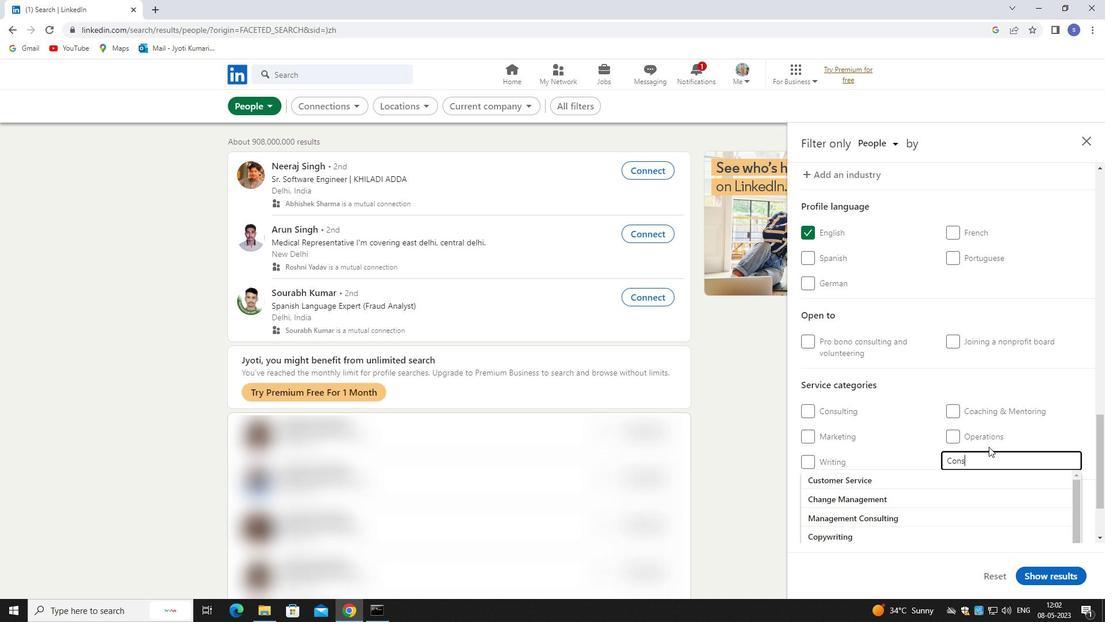 
Action: Mouse moved to (978, 493)
Screenshot: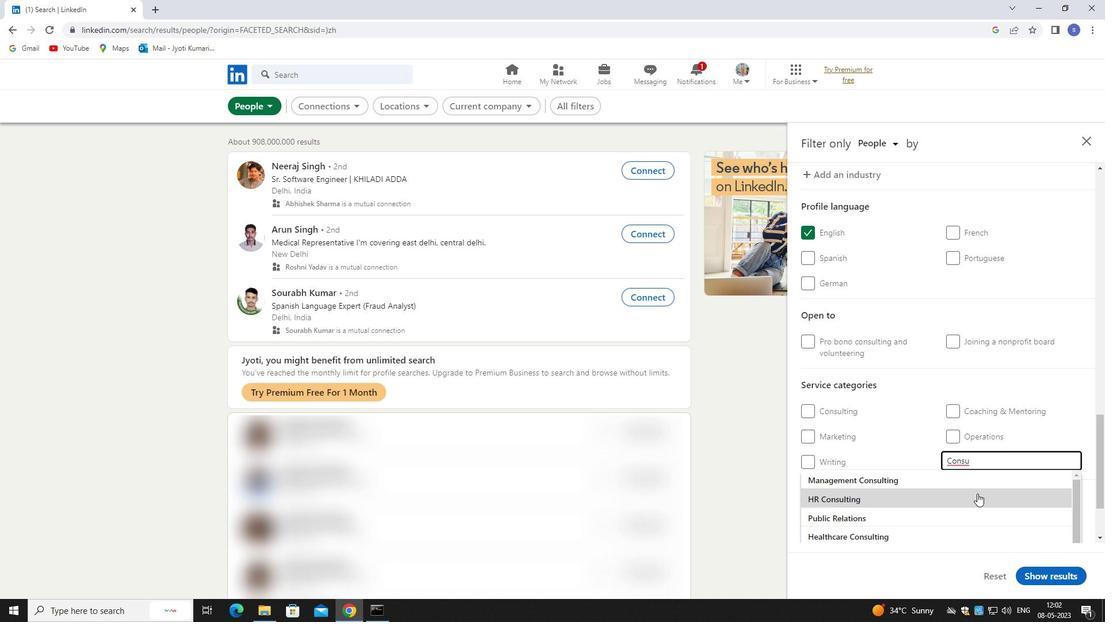 
Action: Mouse scrolled (978, 493) with delta (0, 0)
Screenshot: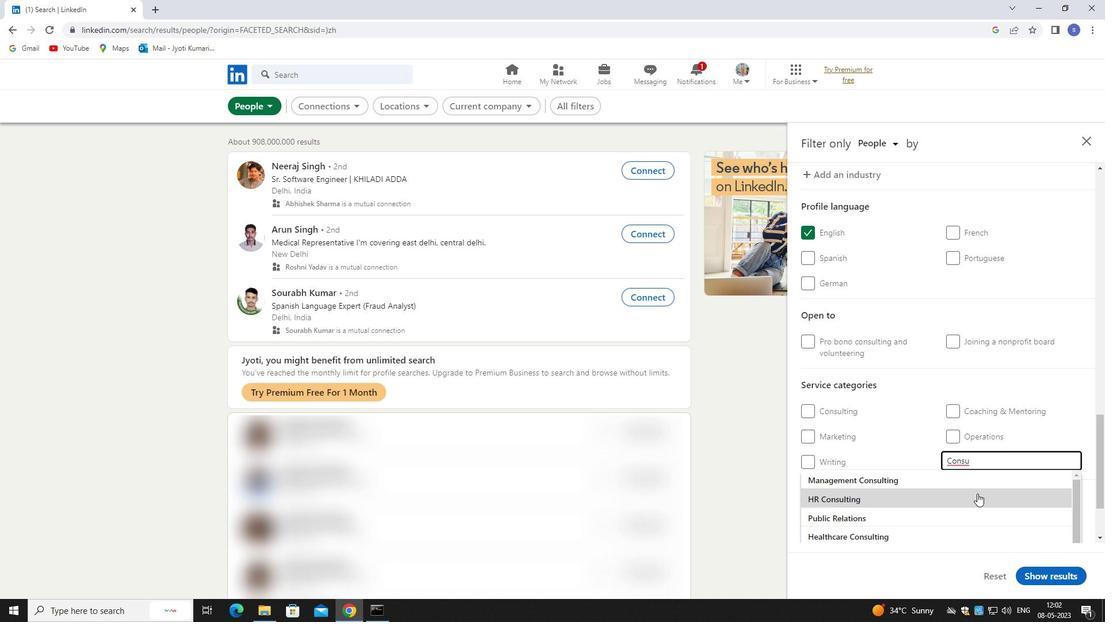 
Action: Mouse moved to (980, 495)
Screenshot: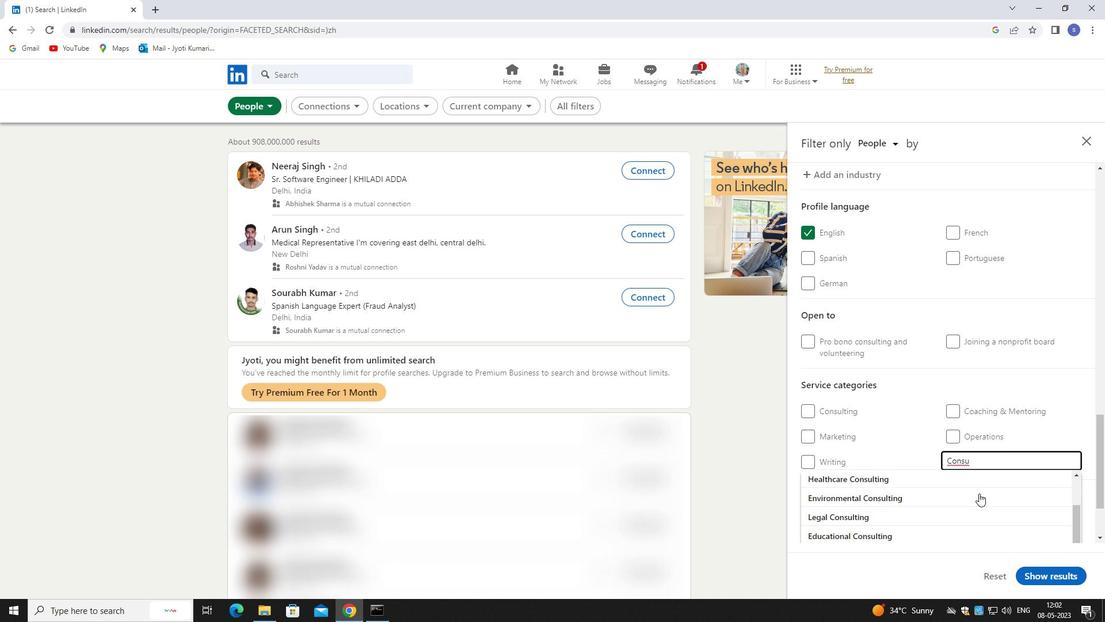 
Action: Mouse scrolled (980, 494) with delta (0, 0)
Screenshot: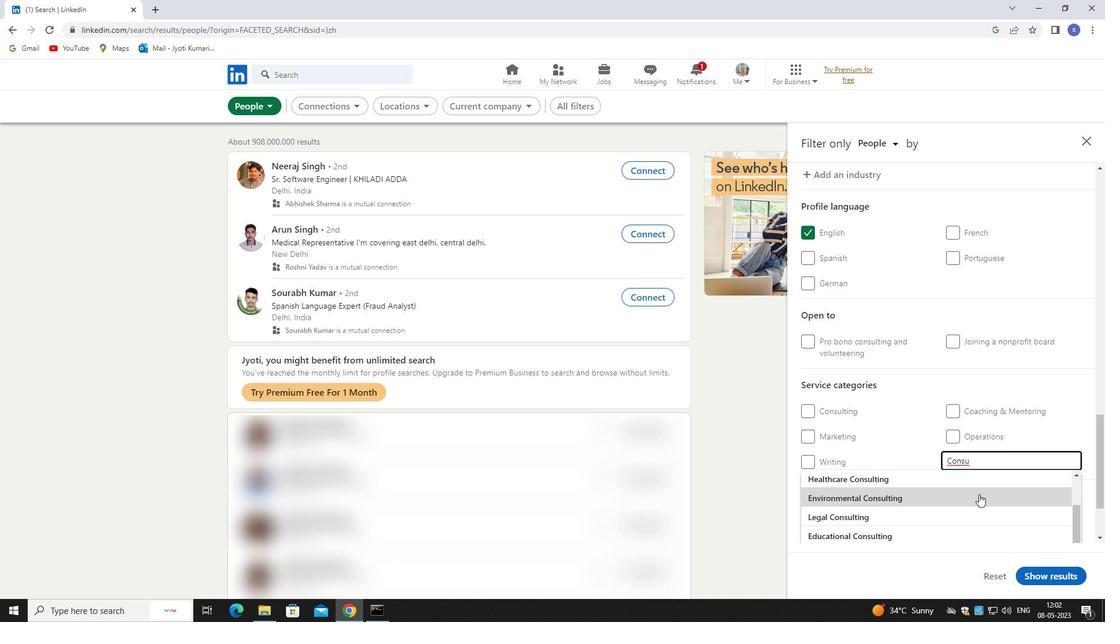 
Action: Mouse moved to (980, 495)
Screenshot: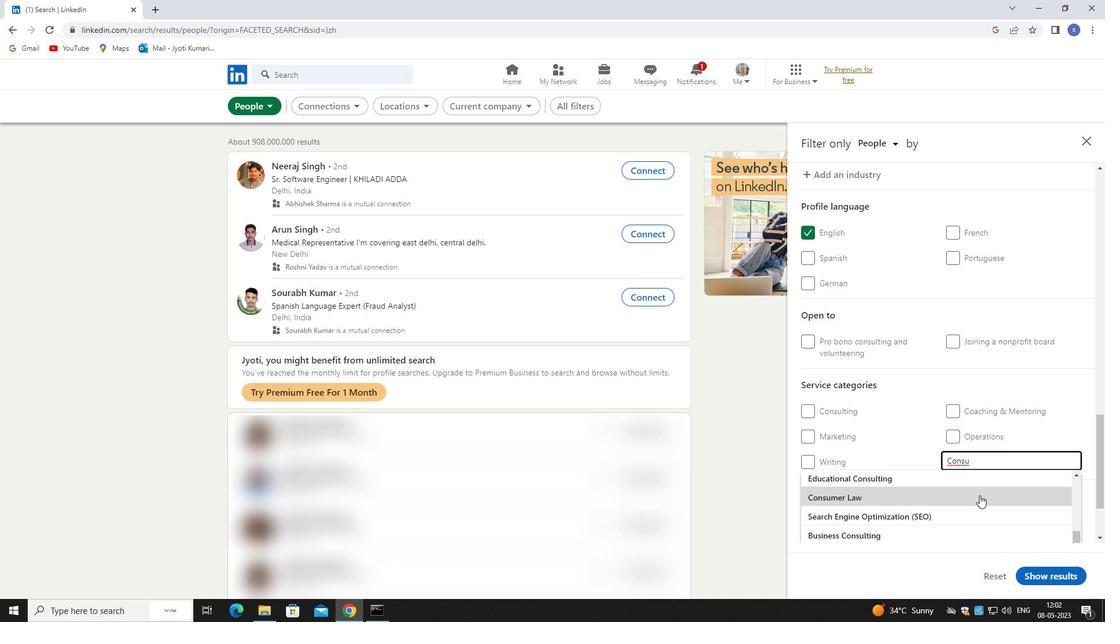 
Action: Mouse scrolled (980, 495) with delta (0, 0)
Screenshot: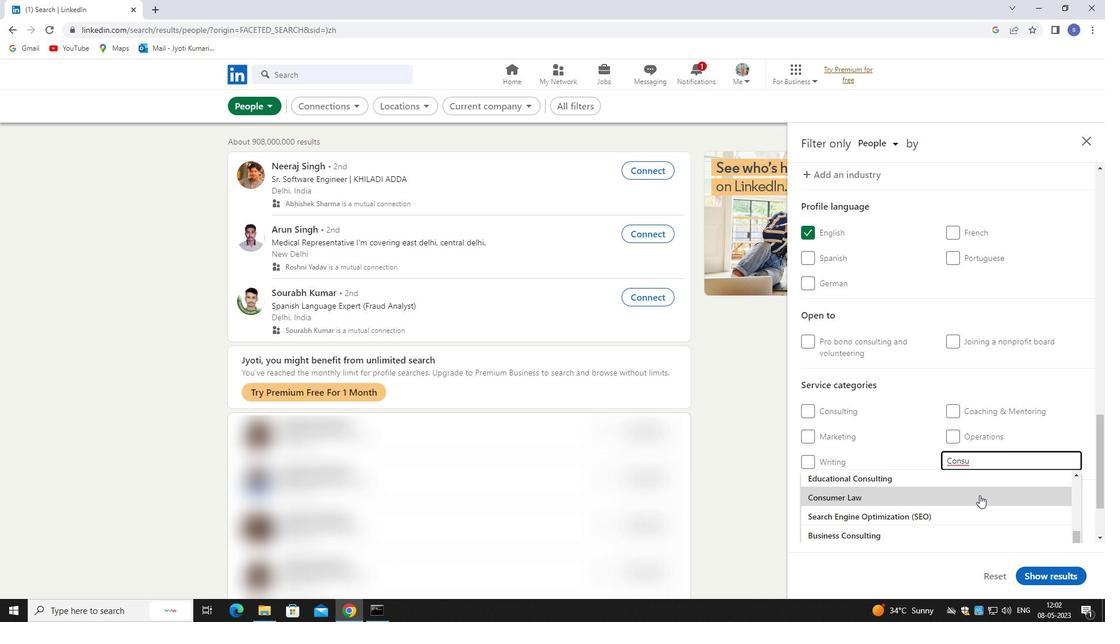 
Action: Mouse scrolled (980, 496) with delta (0, 0)
Screenshot: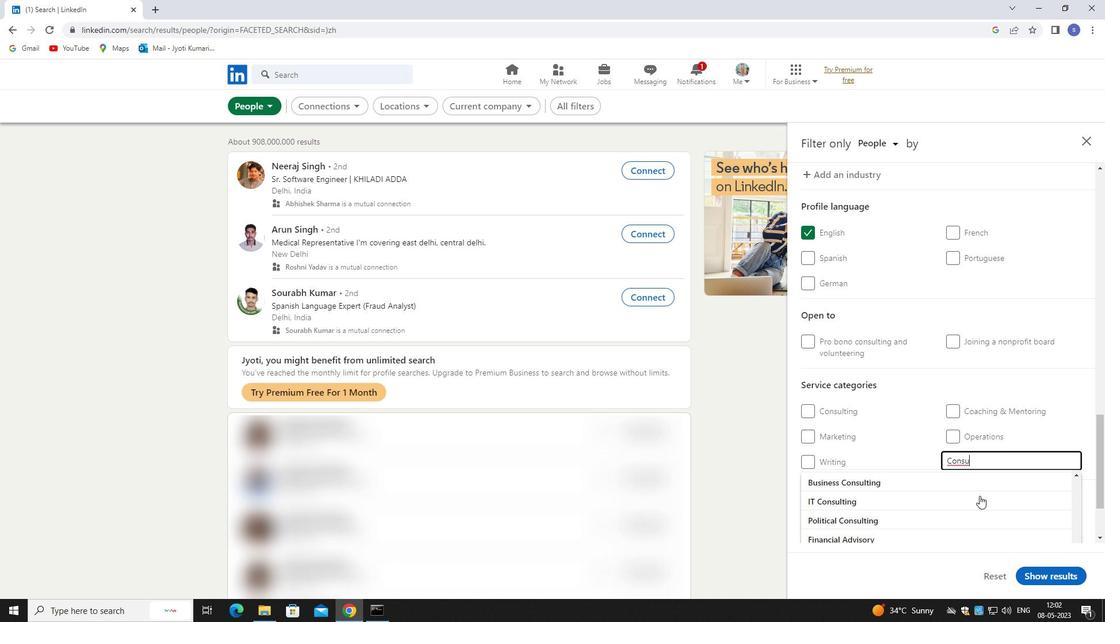 
Action: Mouse moved to (947, 517)
Screenshot: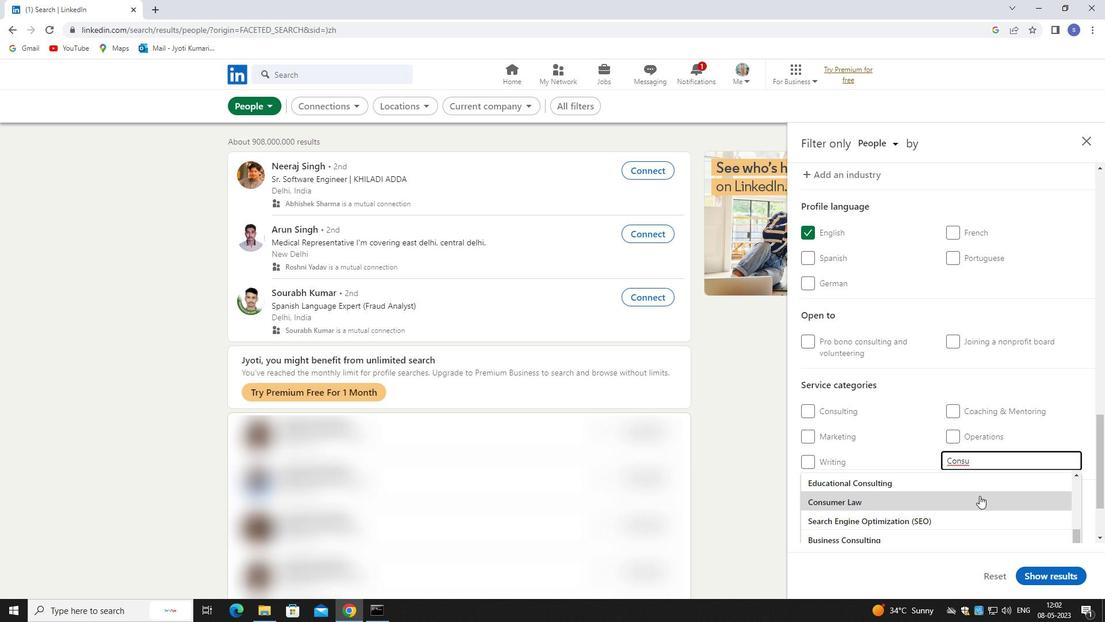 
Action: Key pressed LTING
Screenshot: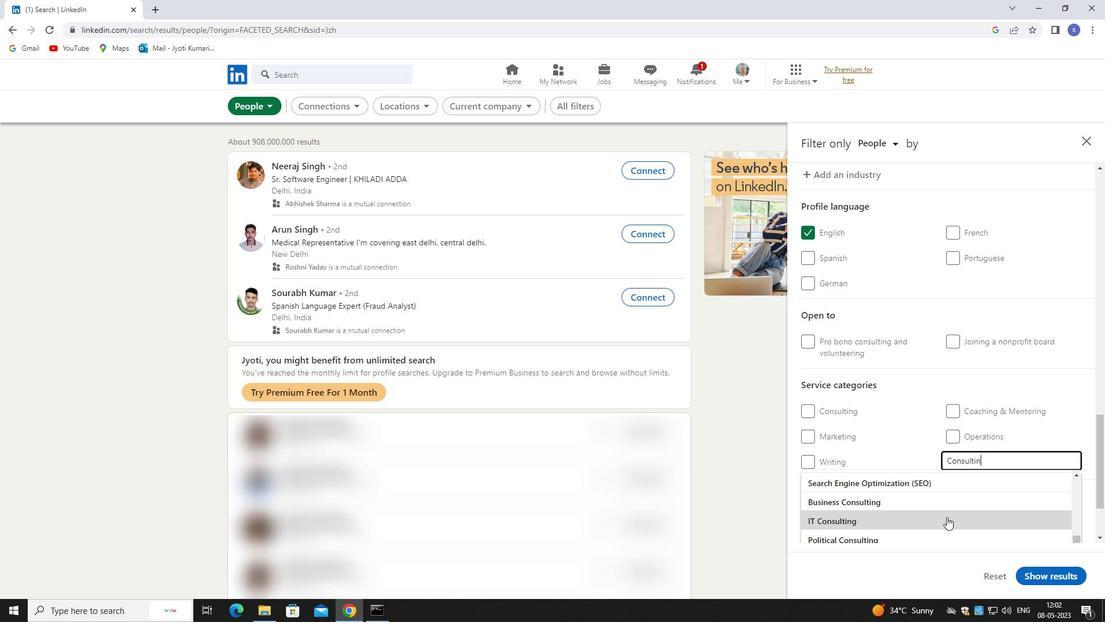 
Action: Mouse moved to (961, 482)
Screenshot: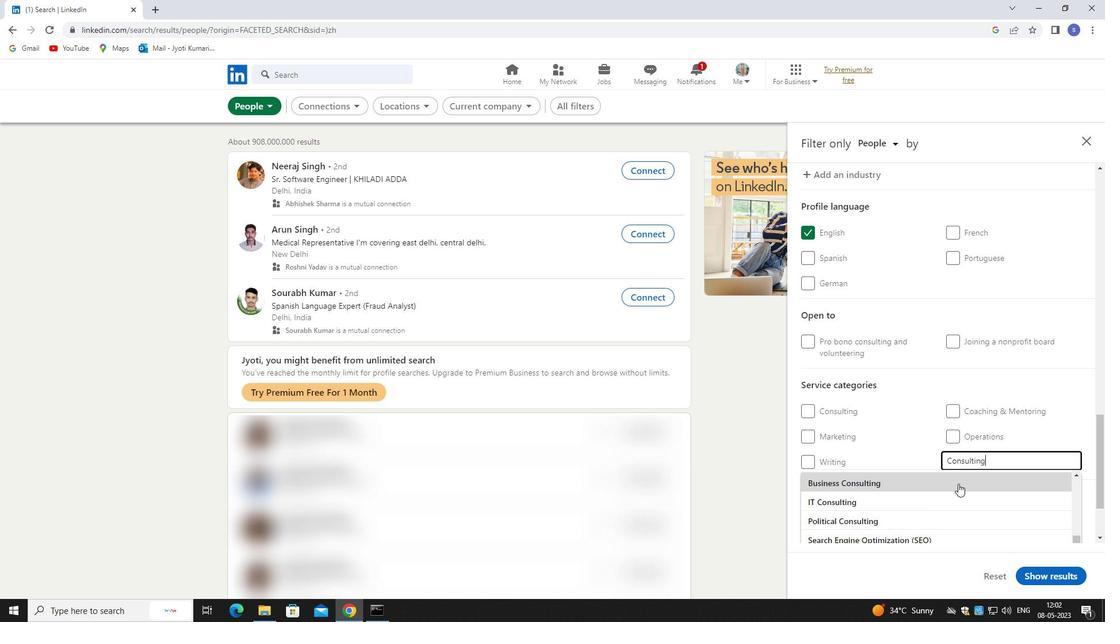 
Action: Key pressed <Key.enter>
Screenshot: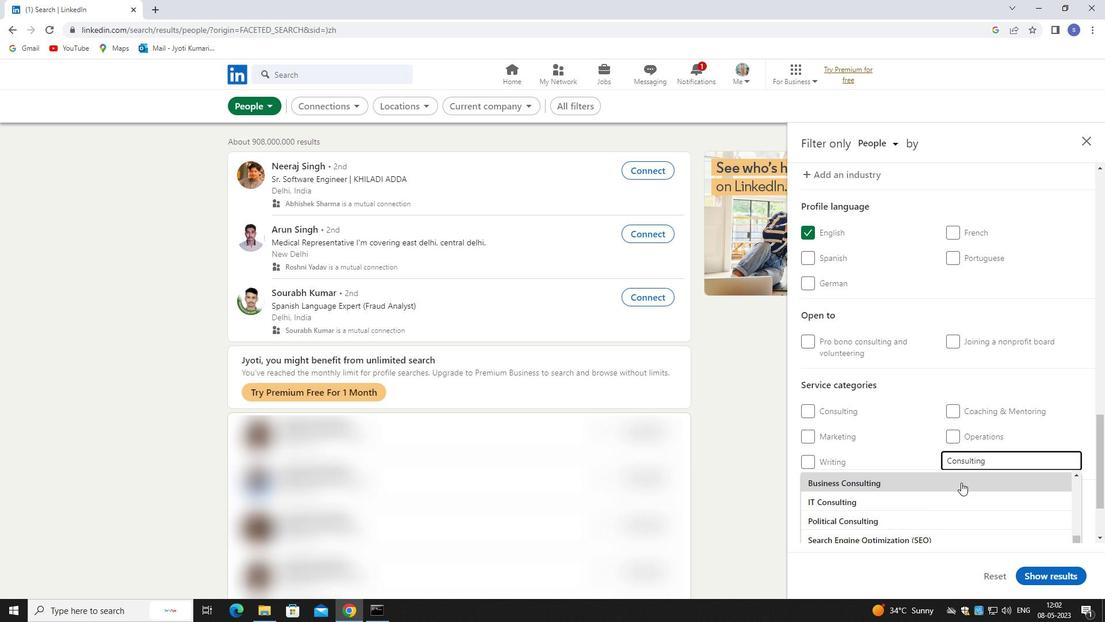 
Action: Mouse moved to (997, 482)
Screenshot: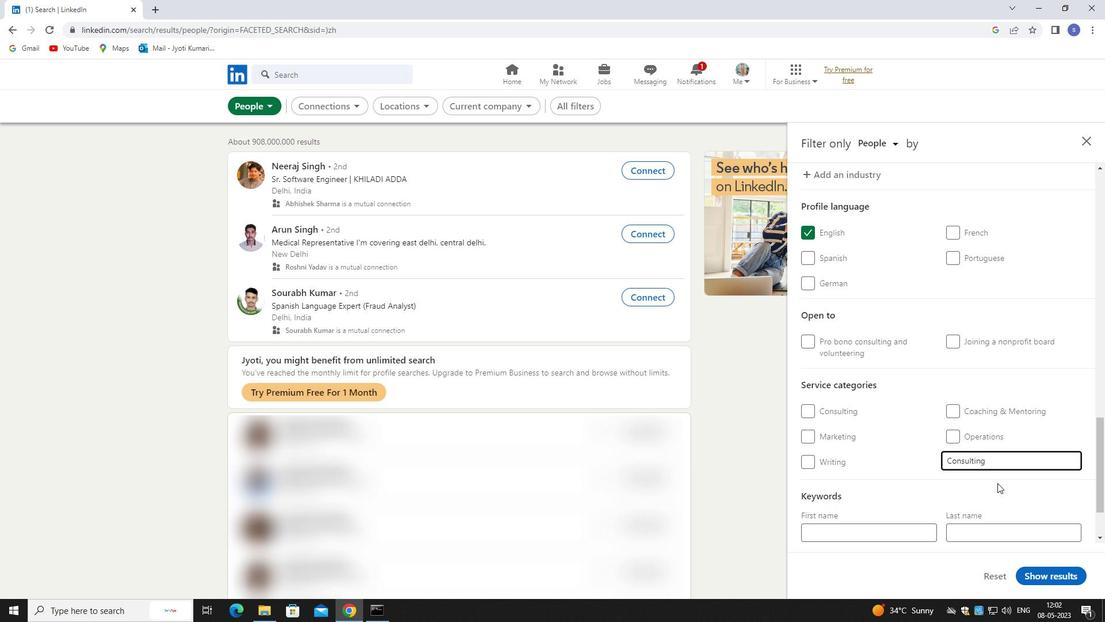 
Action: Mouse scrolled (997, 482) with delta (0, 0)
Screenshot: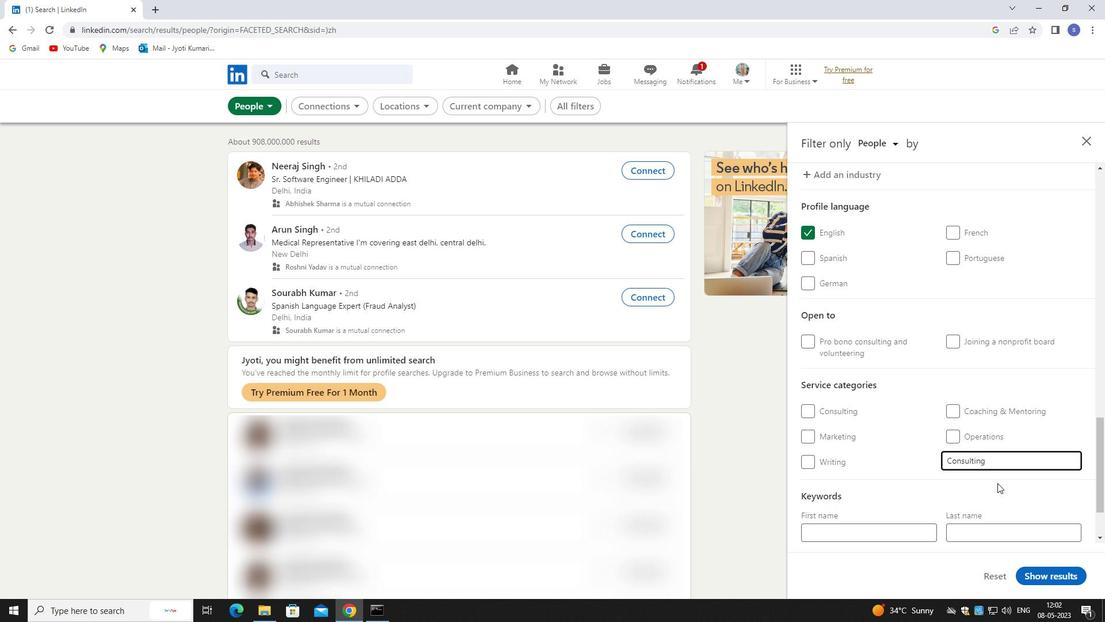 
Action: Mouse scrolled (997, 482) with delta (0, 0)
Screenshot: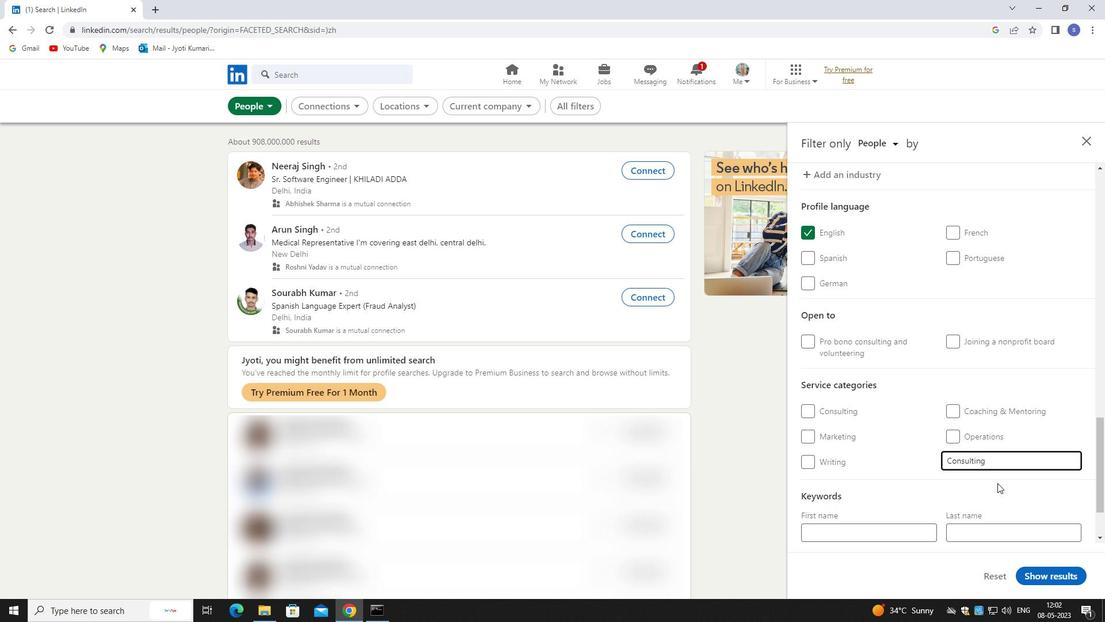 
Action: Mouse moved to (910, 491)
Screenshot: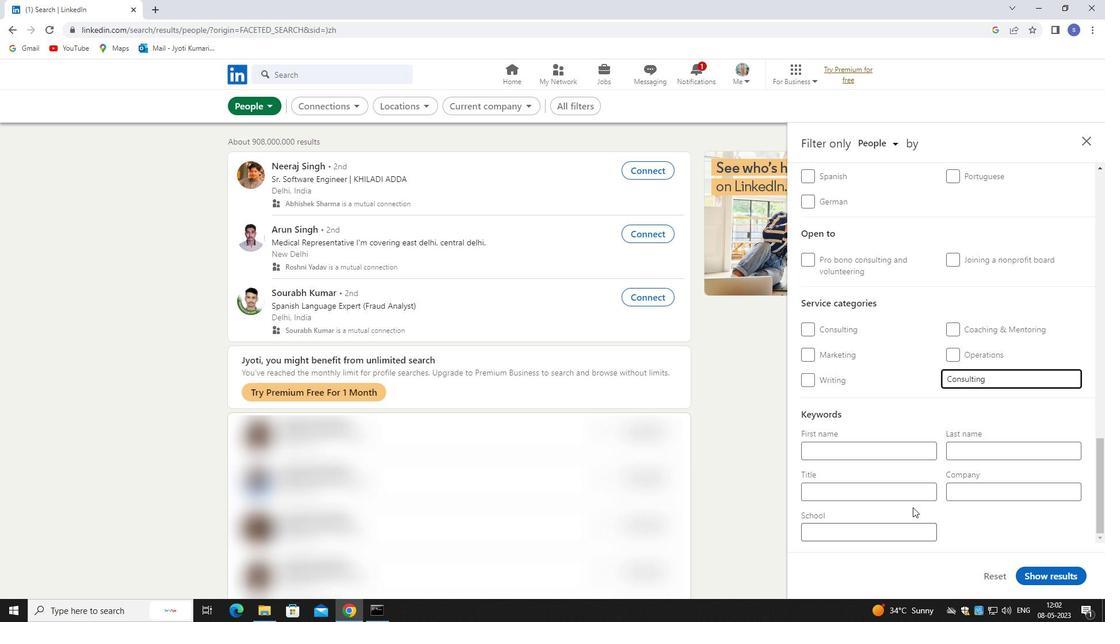 
Action: Mouse pressed left at (910, 491)
Screenshot: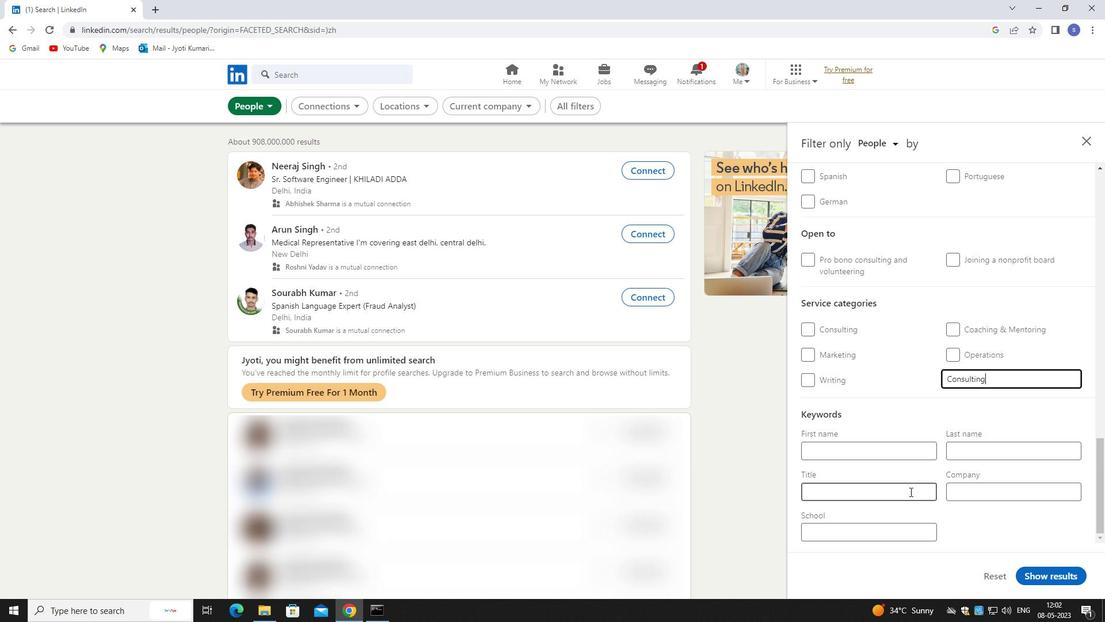 
Action: Mouse moved to (910, 491)
Screenshot: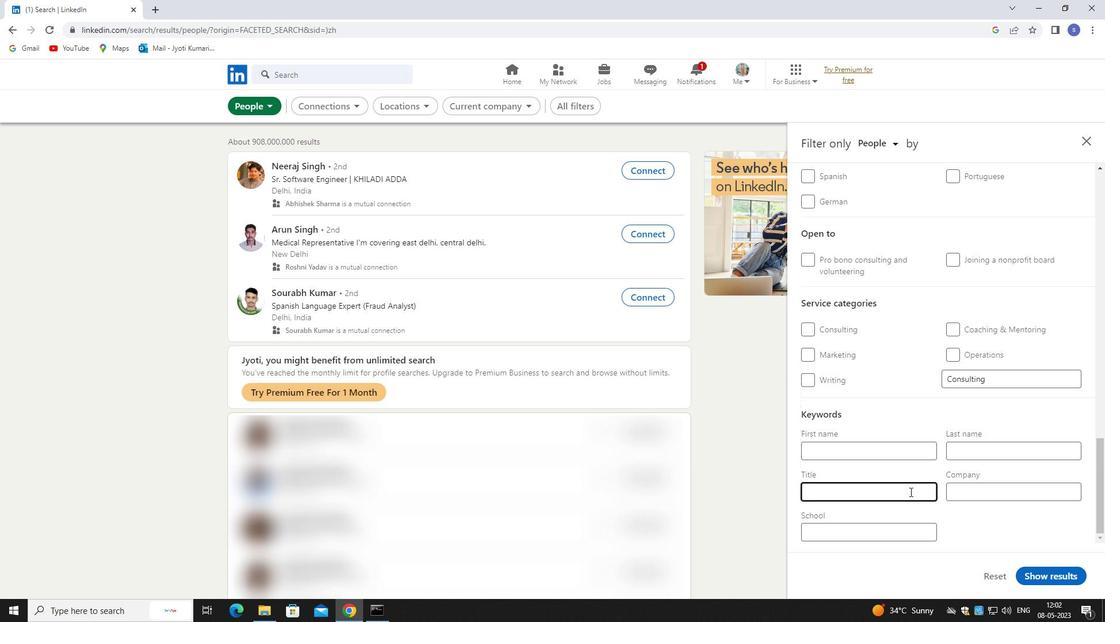 
Action: Key pressed <Key.shift><Key.shift><Key.shift><Key.shift>TEAM<Key.space><Key.shift><Key.shift><Key.shift>LEADER
Screenshot: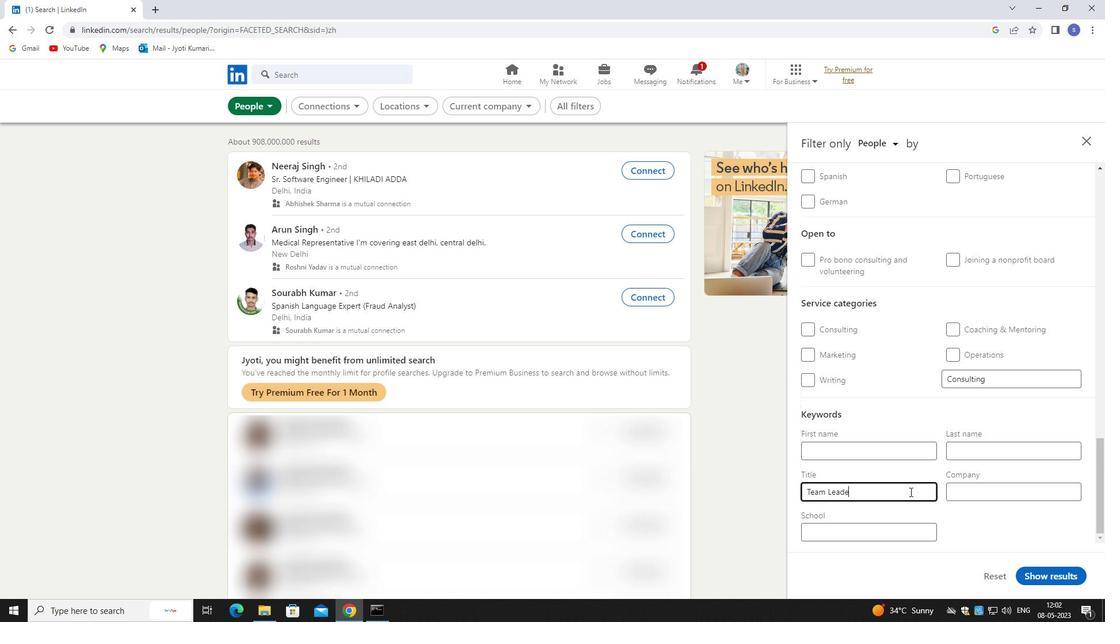 
Action: Mouse moved to (1028, 573)
Screenshot: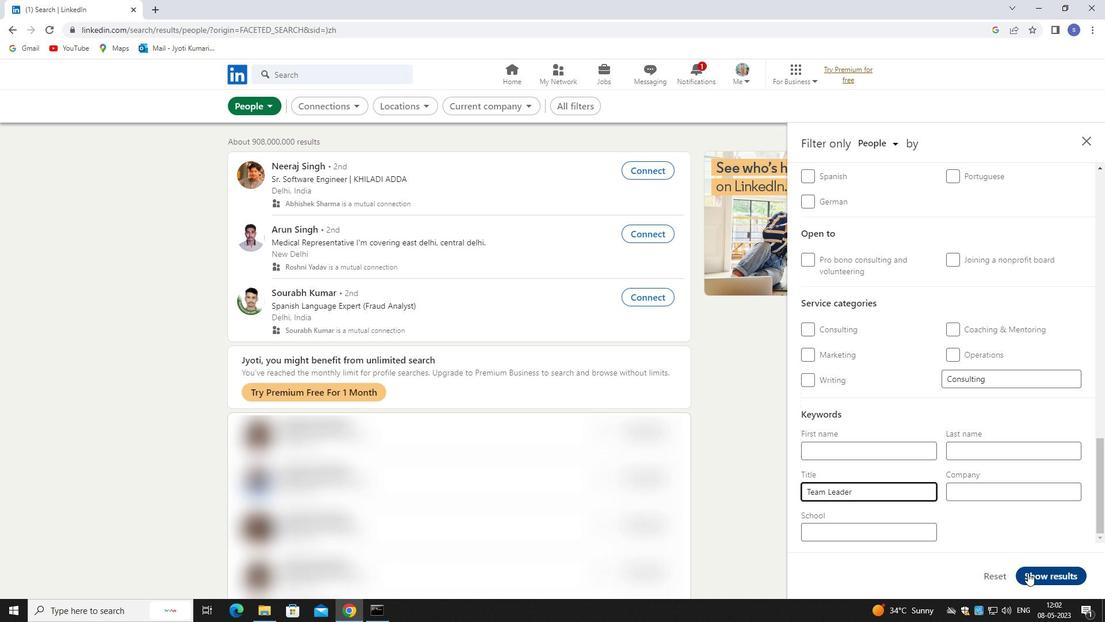 
Action: Mouse pressed left at (1028, 573)
Screenshot: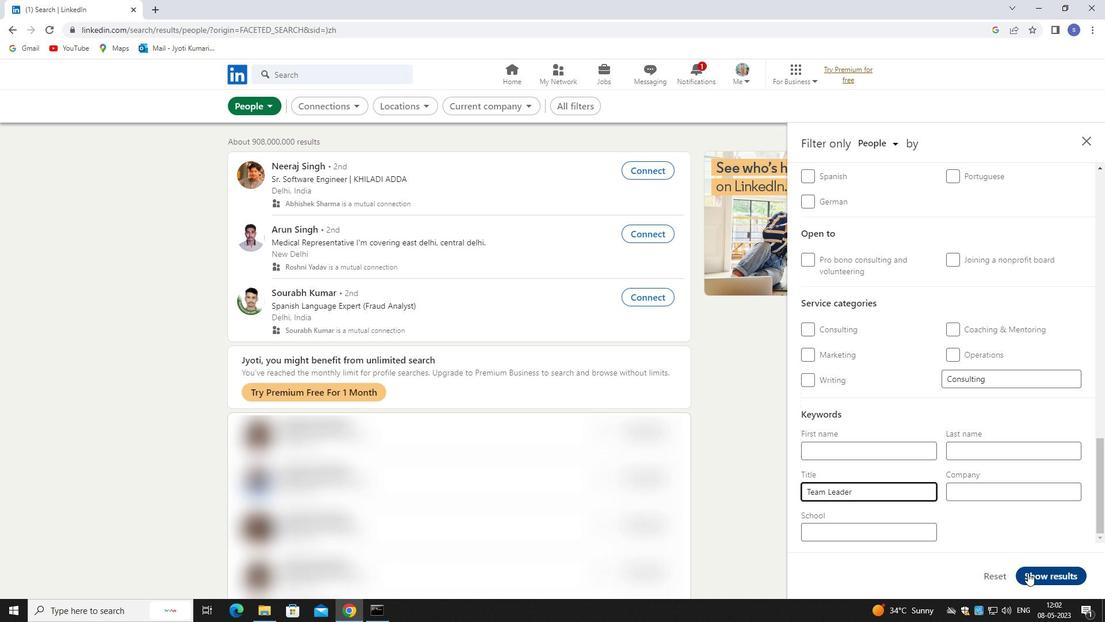 
Action: Mouse moved to (1033, 563)
Screenshot: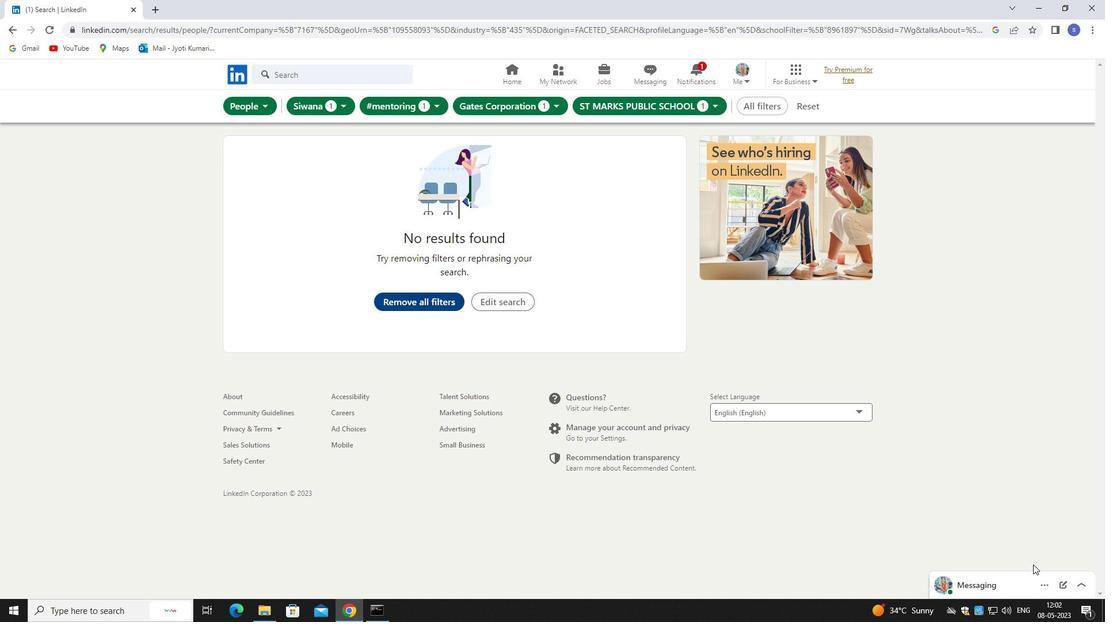 
